 Task: Look for space in Ndola, Zambia from 26th August, 2023 to 10th September, 2023 for 6 adults, 2 children in price range Rs.10000 to Rs.15000. Place can be entire place or shared room with 6 bedrooms having 6 beds and 6 bathrooms. Property type can be house, flat, guest house. Amenities needed are: wifi, TV, free parkinig on premises, gym, breakfast. Booking option can be shelf check-in. Required host language is English.
Action: Mouse moved to (506, 128)
Screenshot: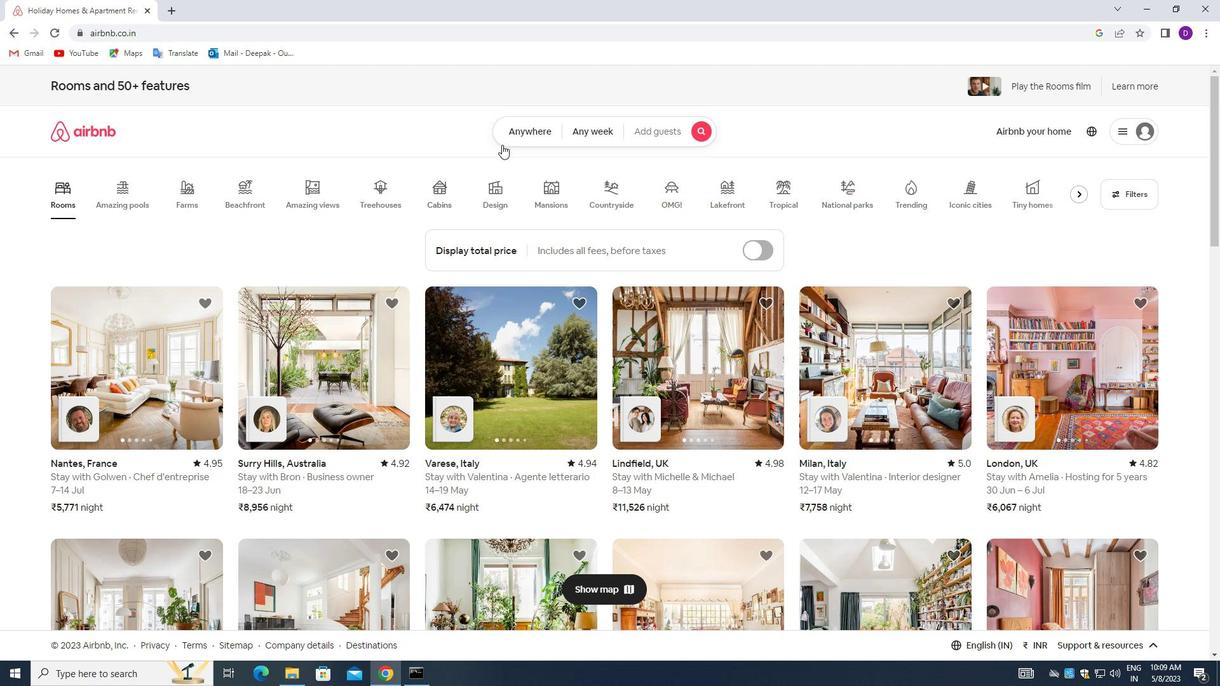 
Action: Mouse pressed left at (506, 128)
Screenshot: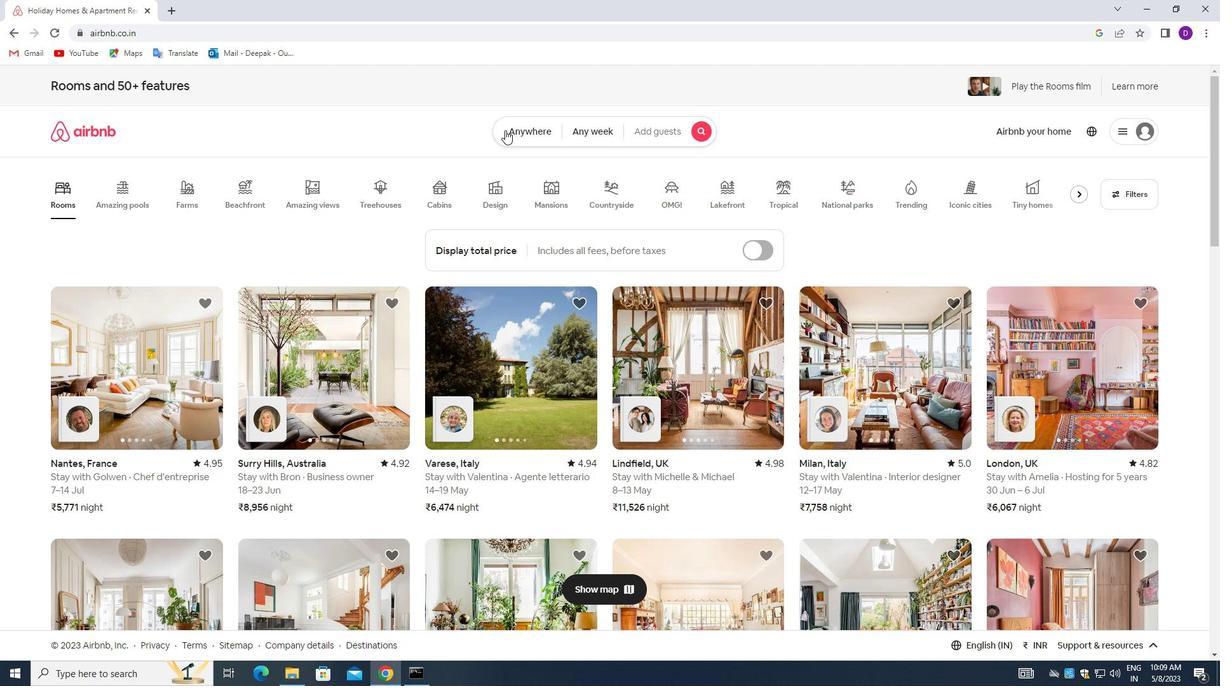 
Action: Mouse moved to (457, 173)
Screenshot: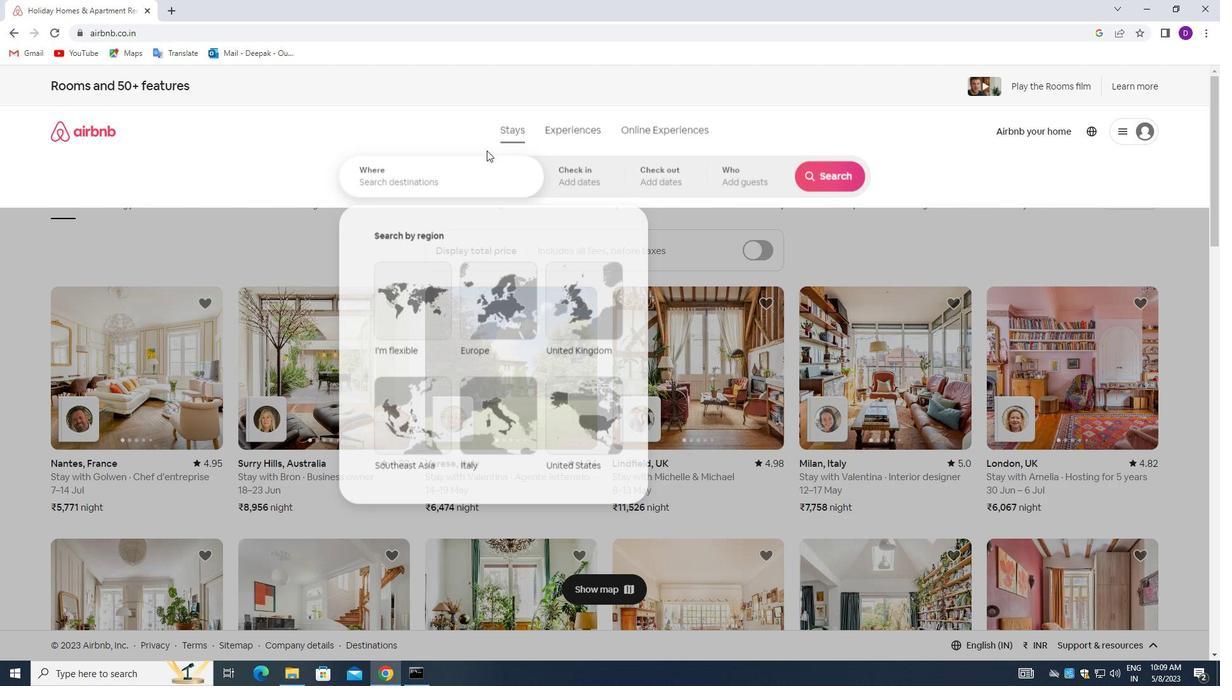 
Action: Mouse pressed left at (457, 173)
Screenshot: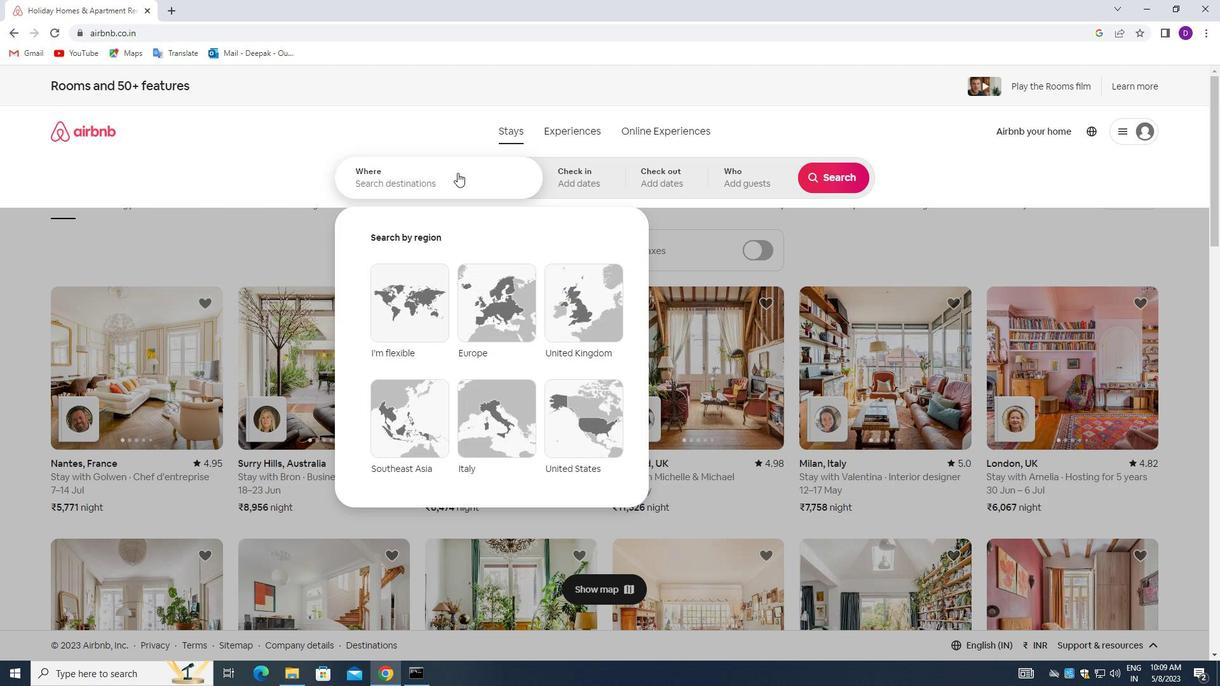 
Action: Mouse moved to (211, 260)
Screenshot: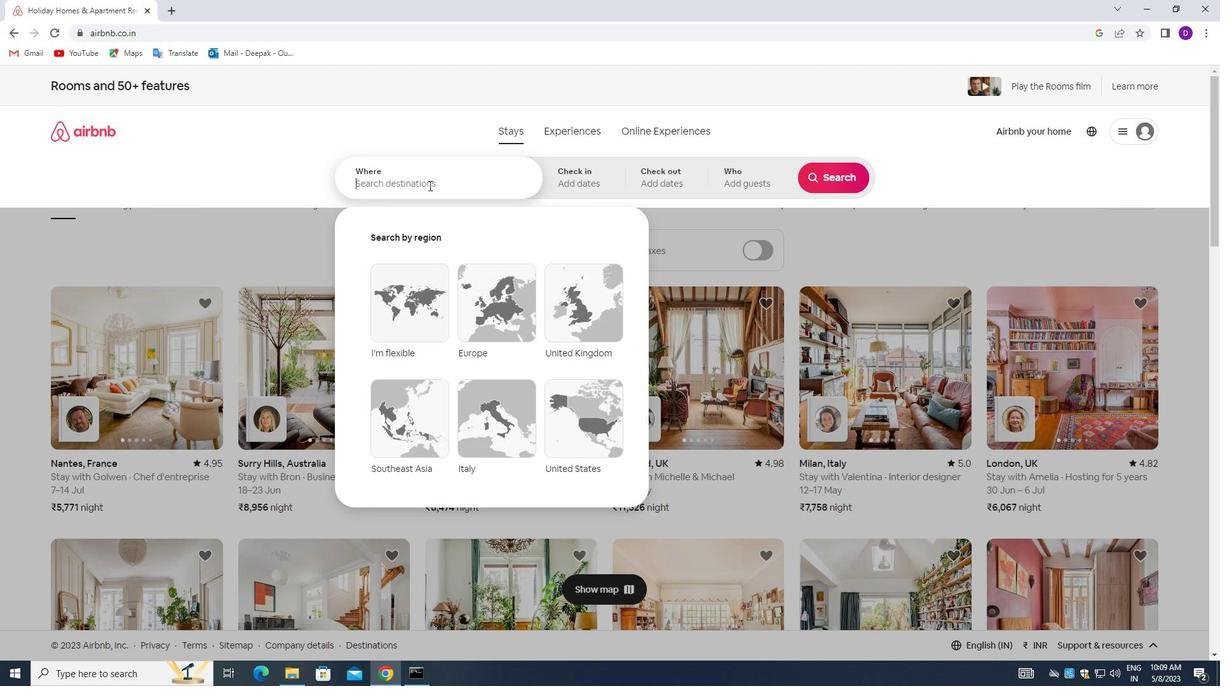 
Action: Key pressed <Key.shift>NDOLA,<Key.space><Key.shift_r>ZAMBIA<Key.shift_r><Key.enter>
Screenshot: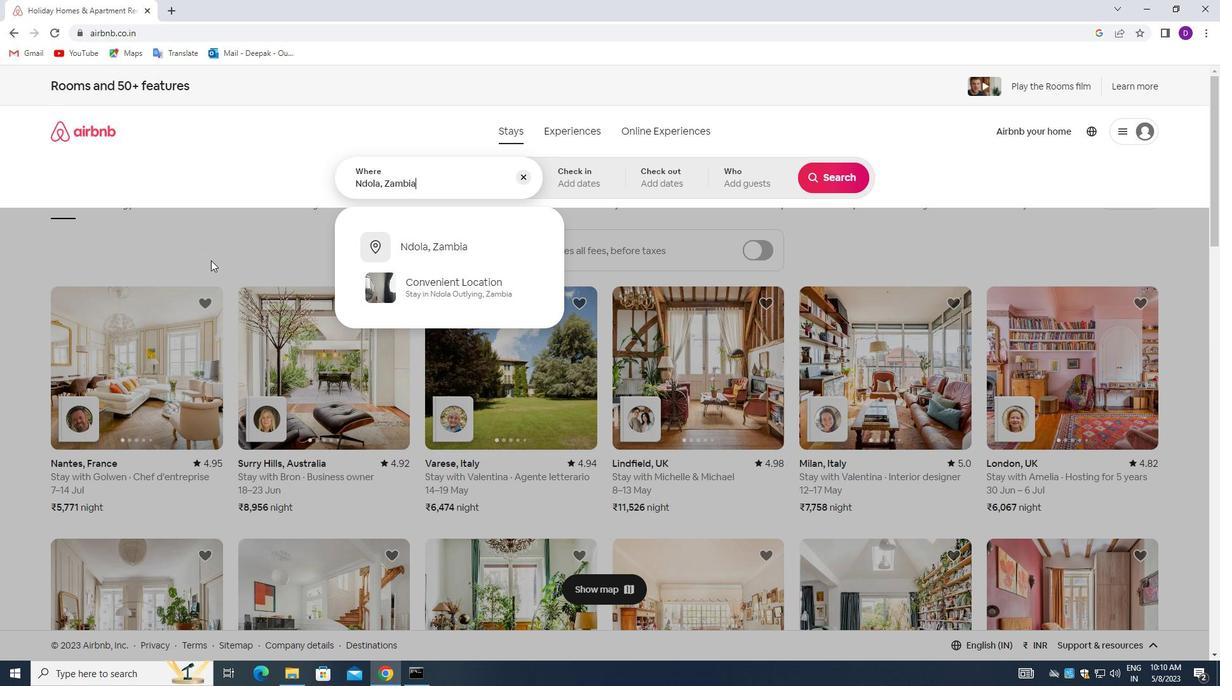 
Action: Mouse moved to (828, 280)
Screenshot: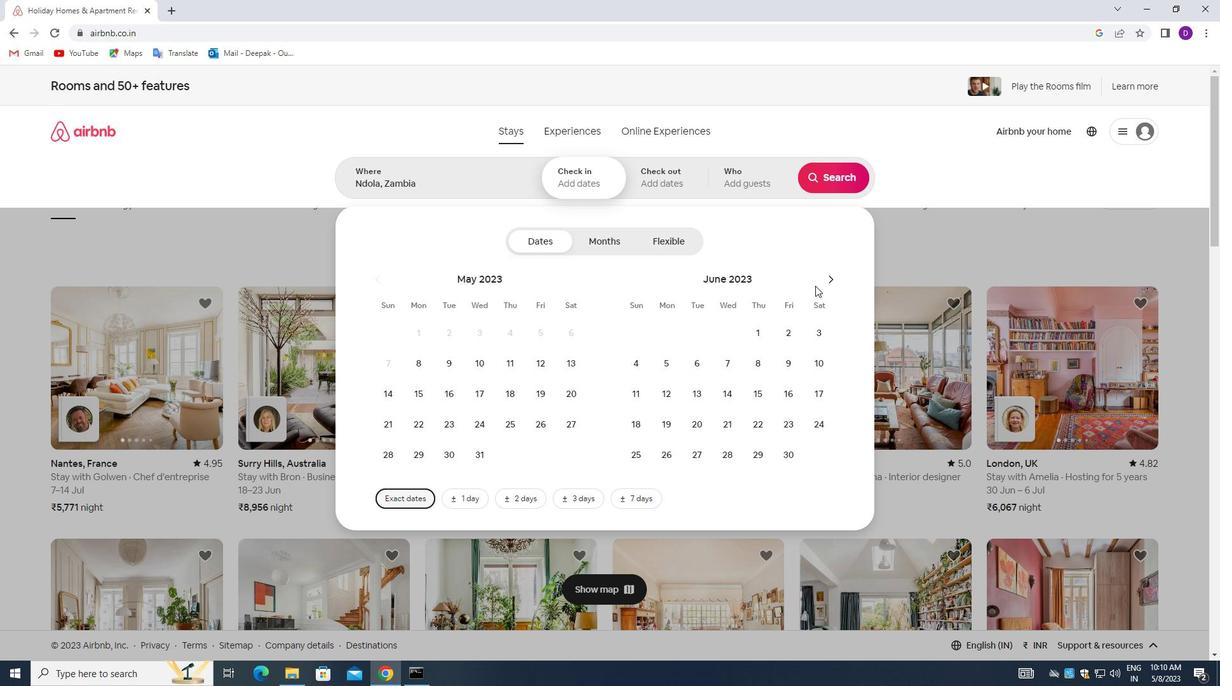 
Action: Mouse pressed left at (828, 280)
Screenshot: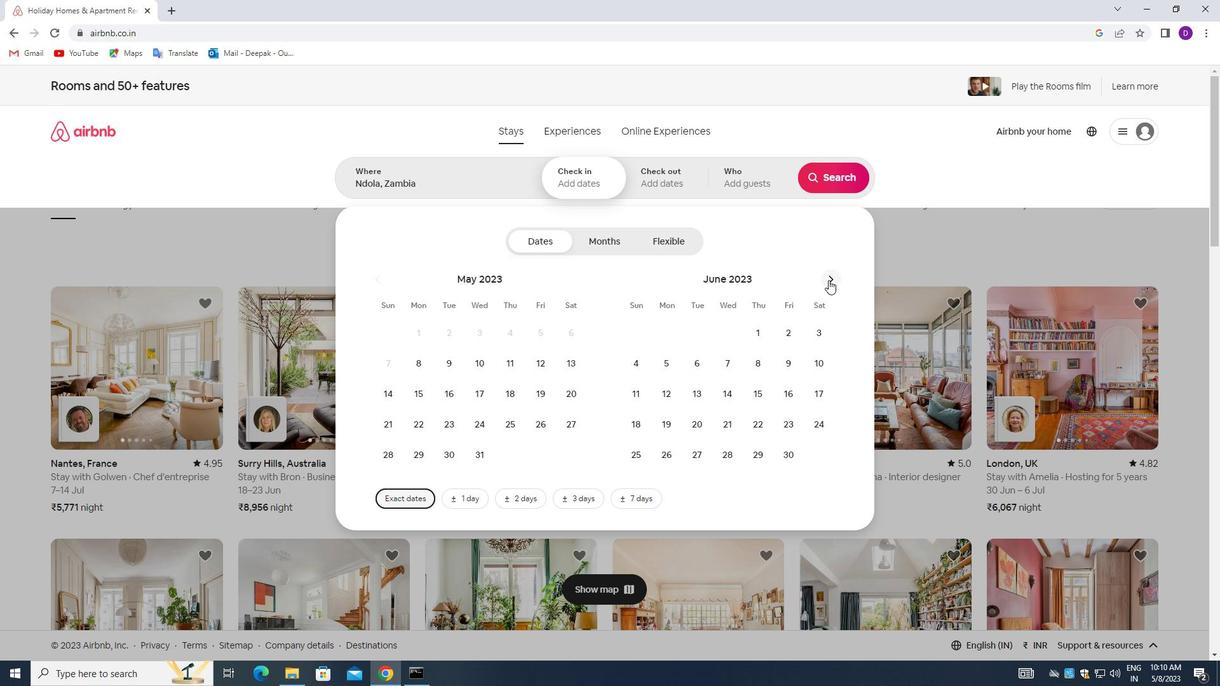 
Action: Mouse pressed left at (828, 280)
Screenshot: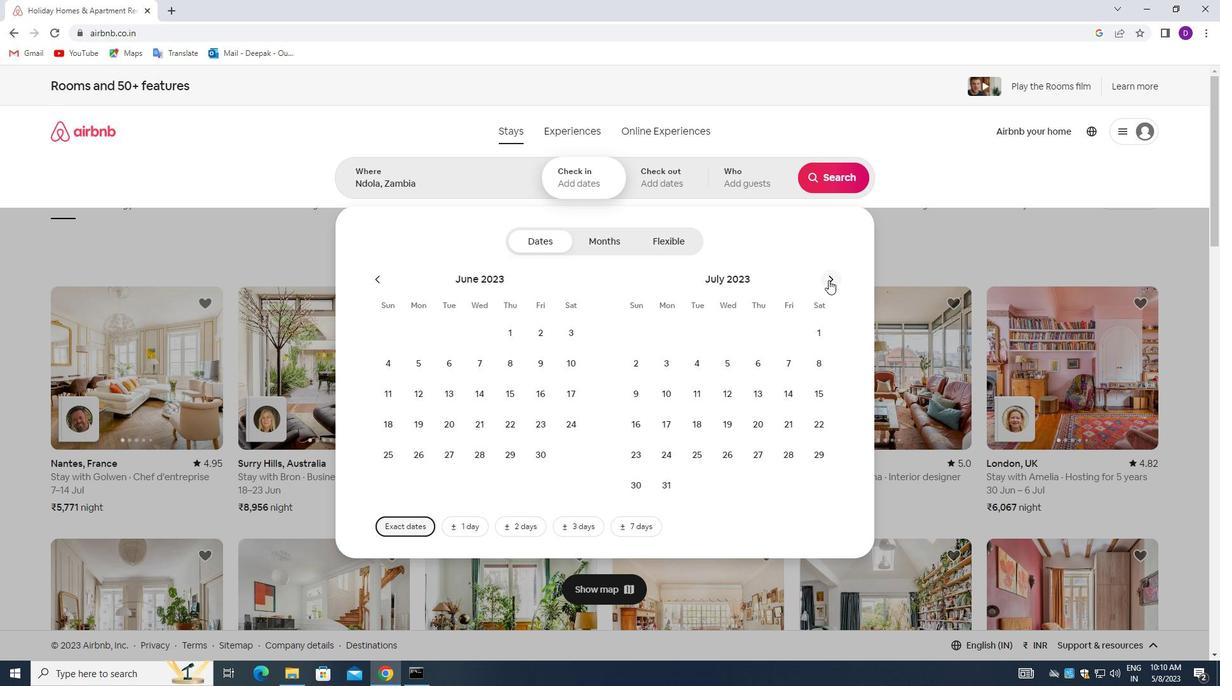 
Action: Mouse moved to (807, 425)
Screenshot: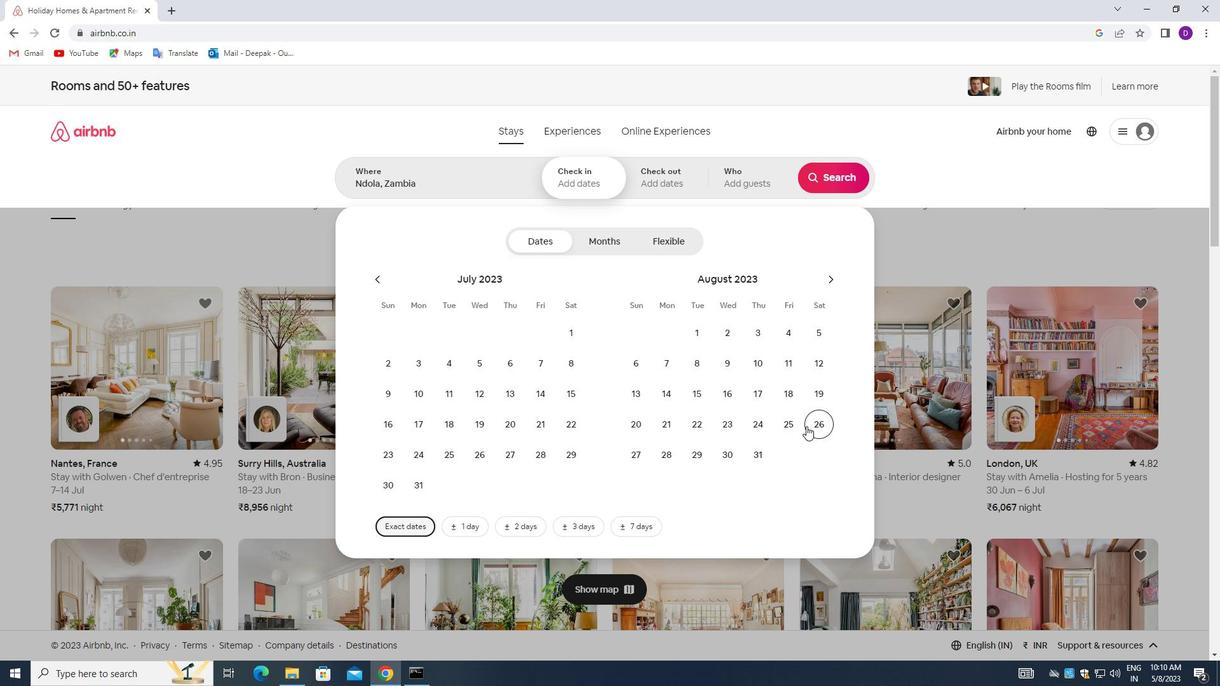 
Action: Mouse pressed left at (807, 425)
Screenshot: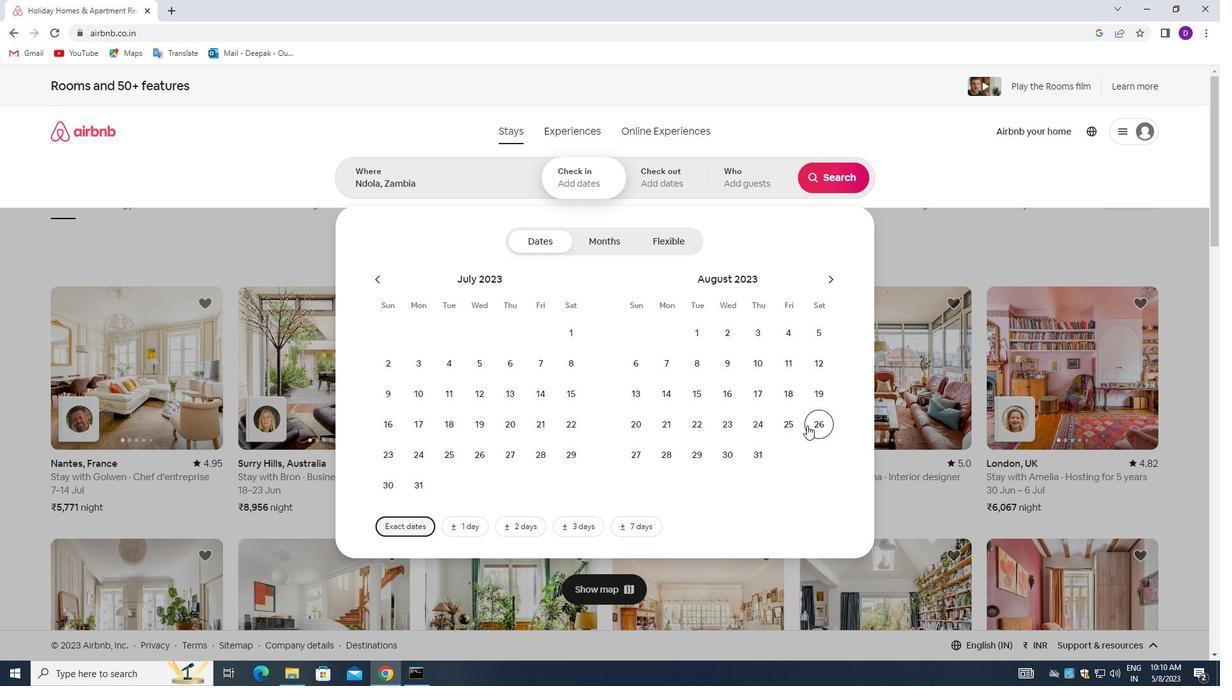 
Action: Mouse moved to (826, 280)
Screenshot: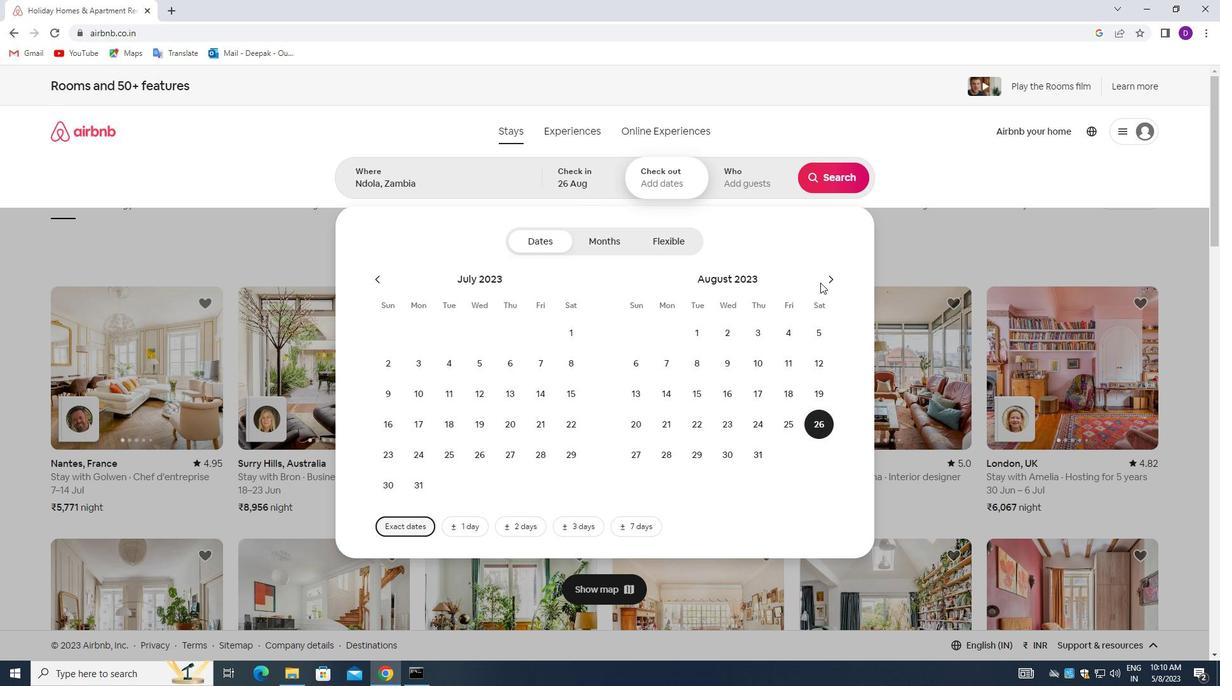 
Action: Mouse pressed left at (826, 280)
Screenshot: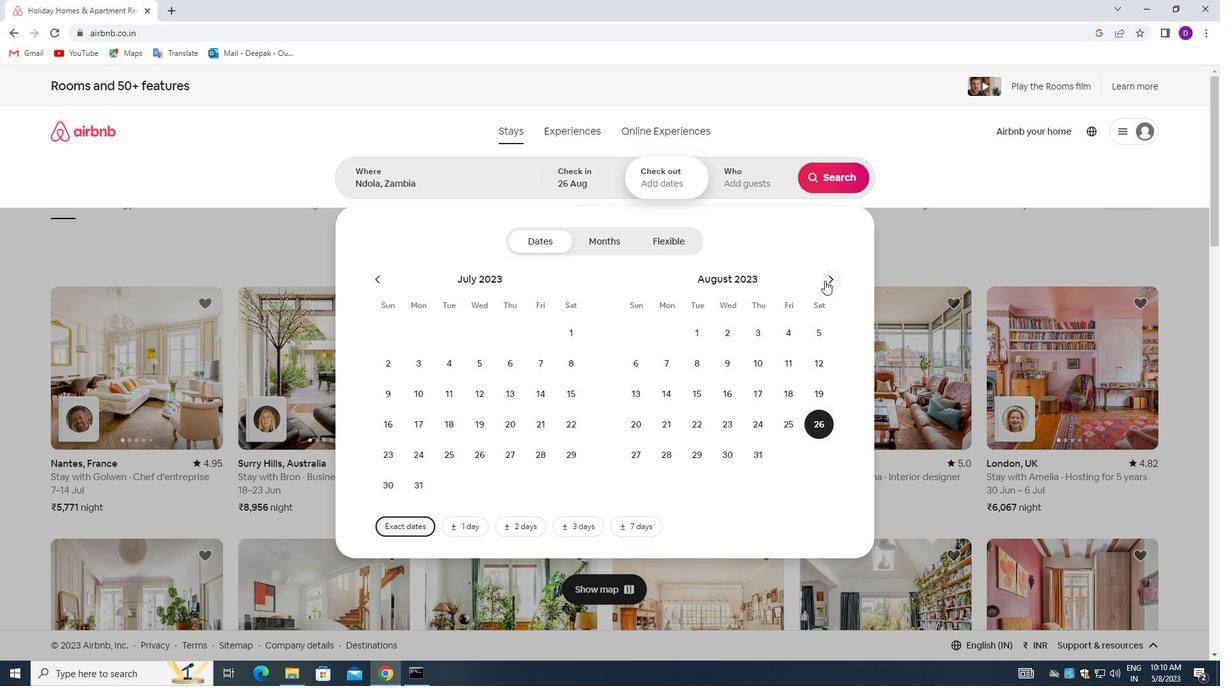 
Action: Mouse moved to (642, 394)
Screenshot: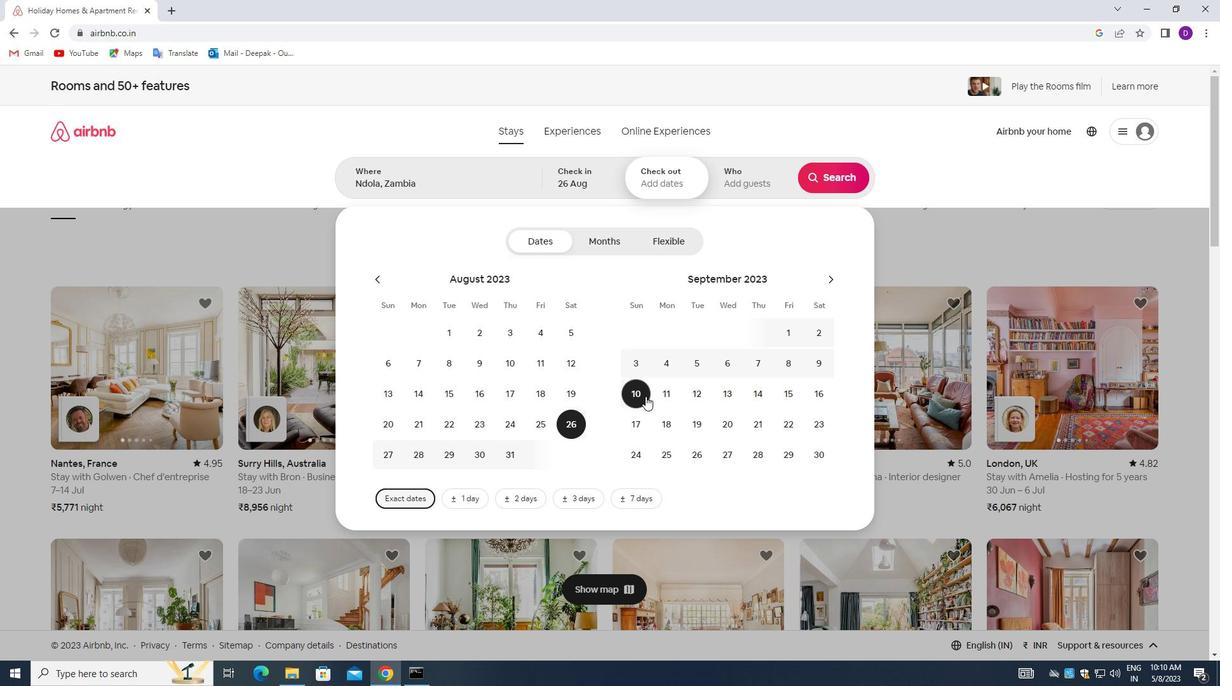 
Action: Mouse pressed left at (642, 394)
Screenshot: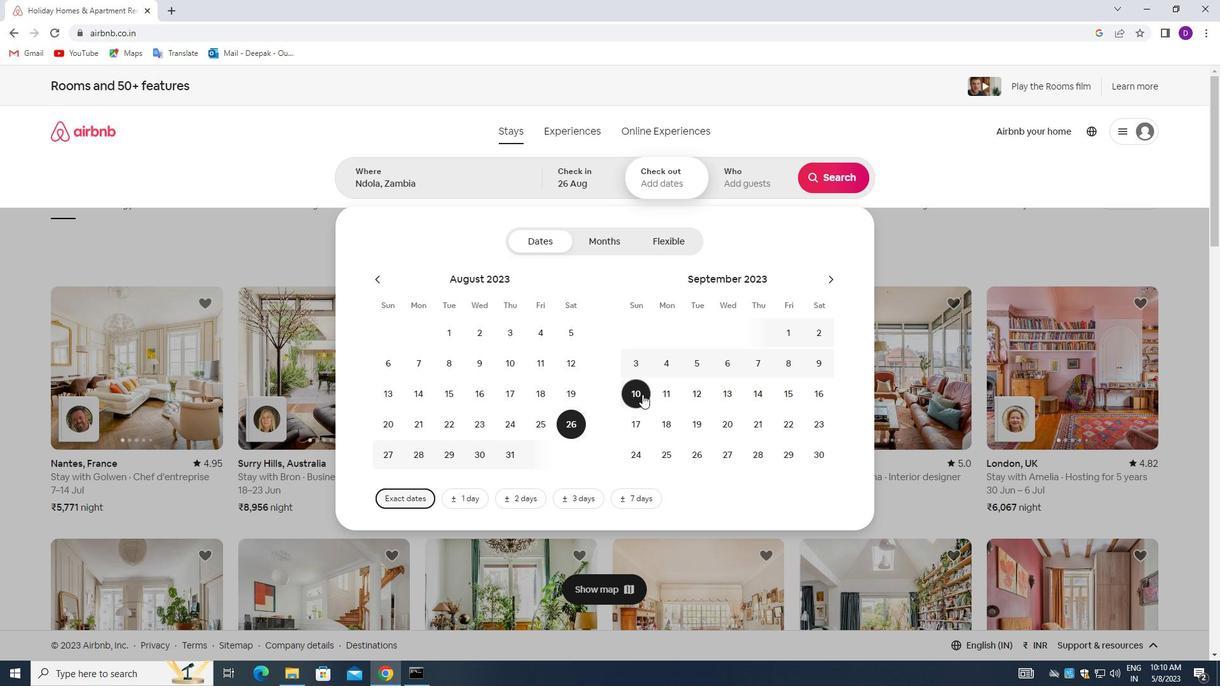 
Action: Mouse moved to (738, 176)
Screenshot: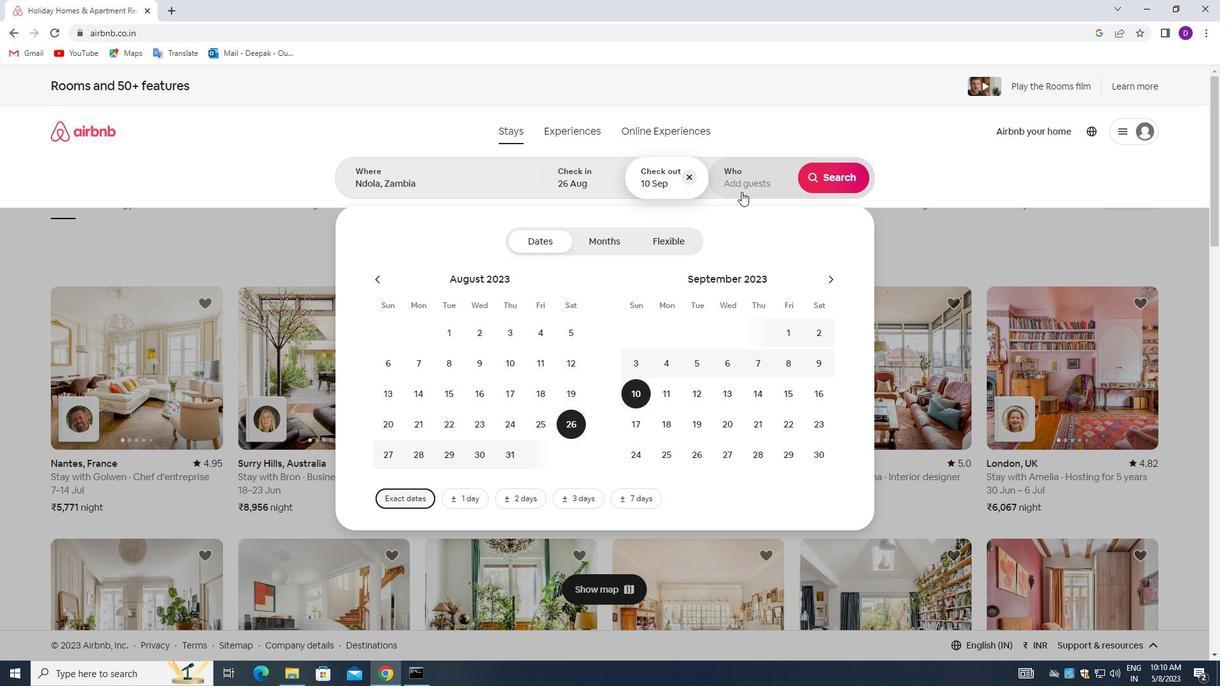 
Action: Mouse pressed left at (738, 176)
Screenshot: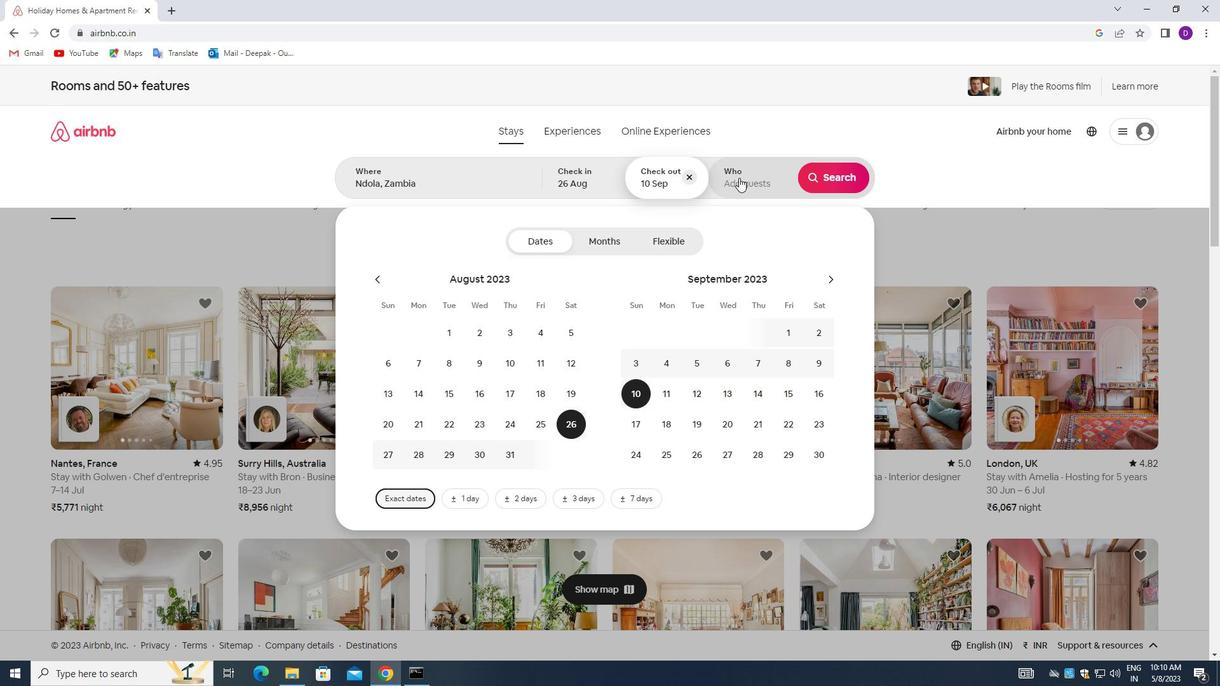 
Action: Mouse moved to (837, 248)
Screenshot: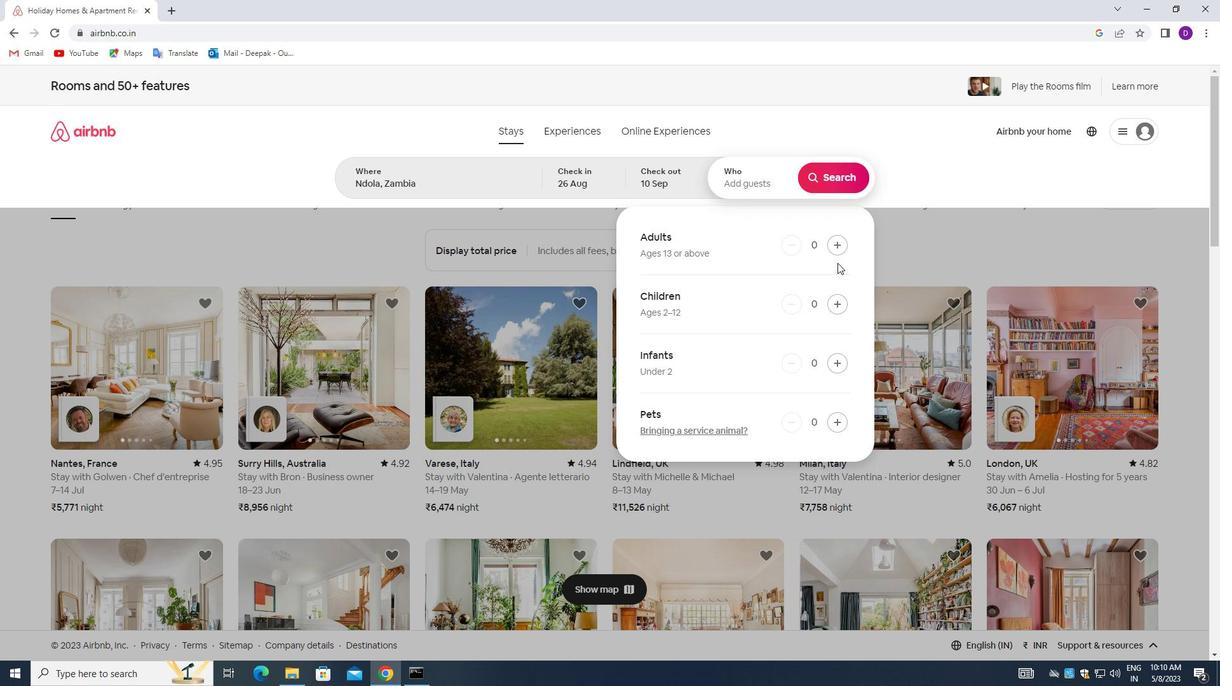 
Action: Mouse pressed left at (837, 248)
Screenshot: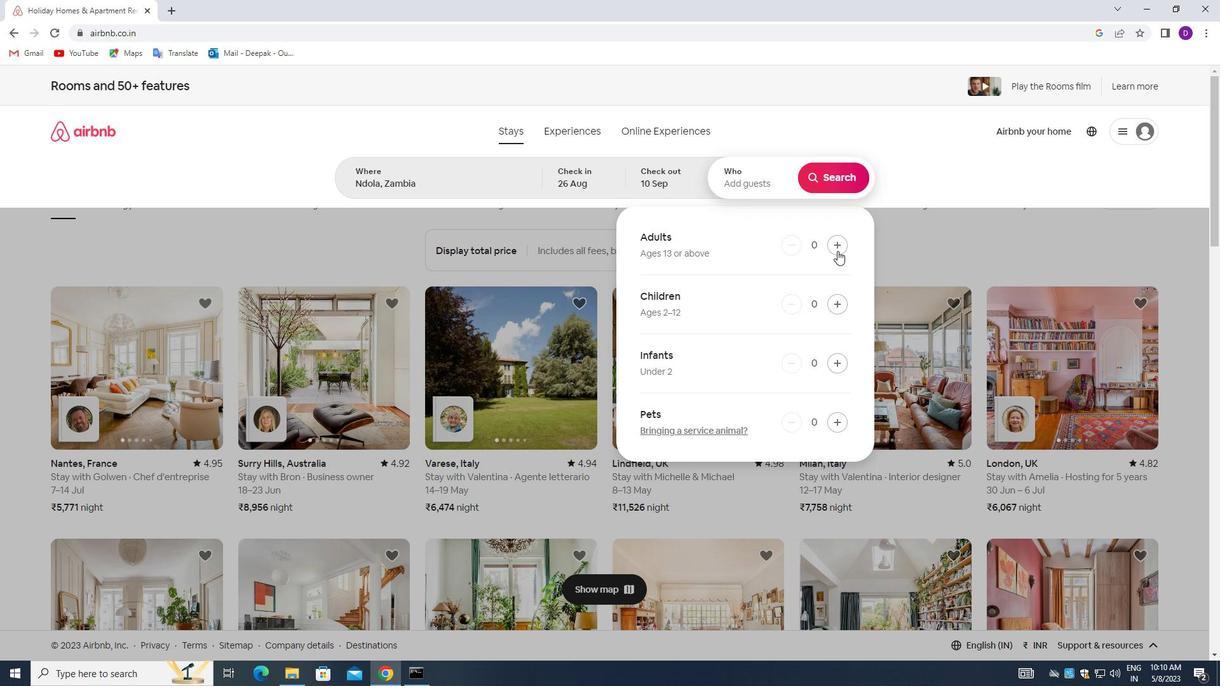 
Action: Mouse pressed left at (837, 248)
Screenshot: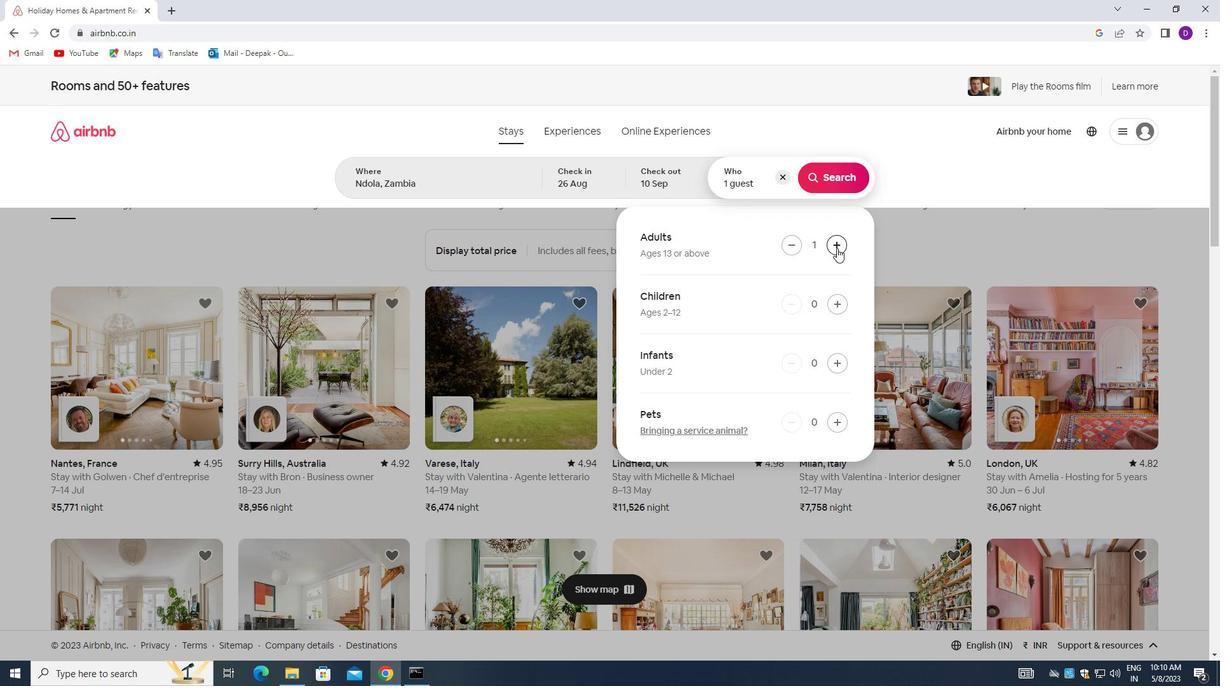 
Action: Mouse pressed left at (837, 248)
Screenshot: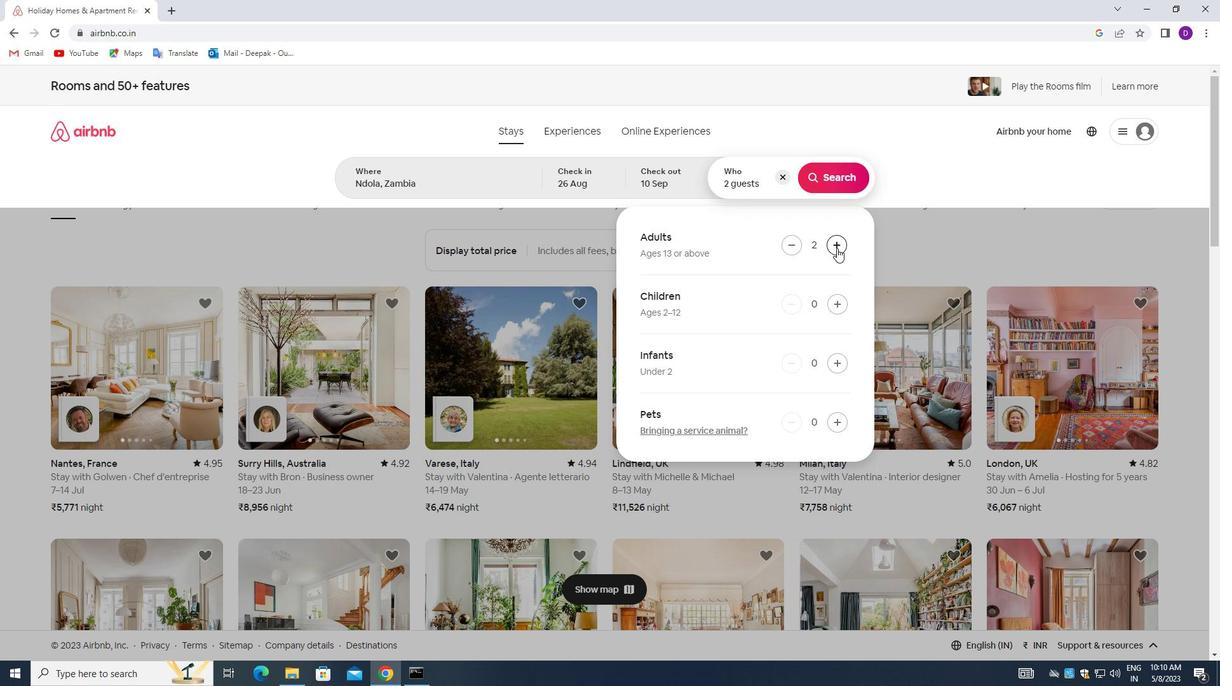 
Action: Mouse pressed left at (837, 248)
Screenshot: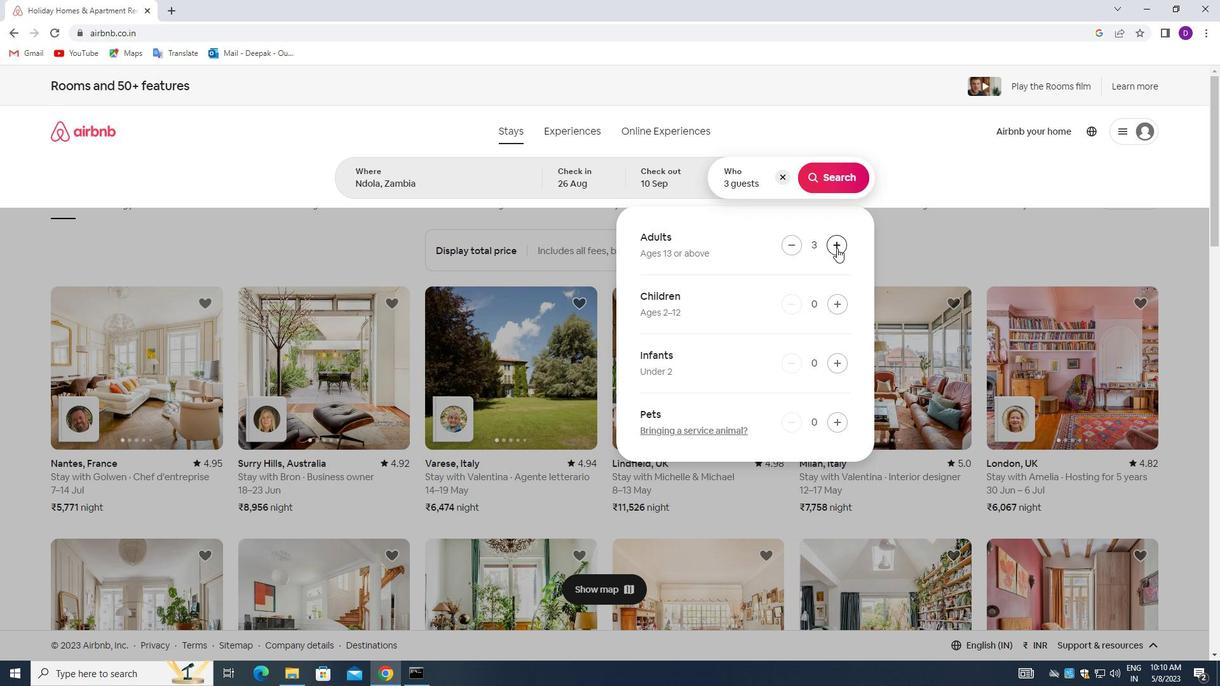 
Action: Mouse pressed left at (837, 248)
Screenshot: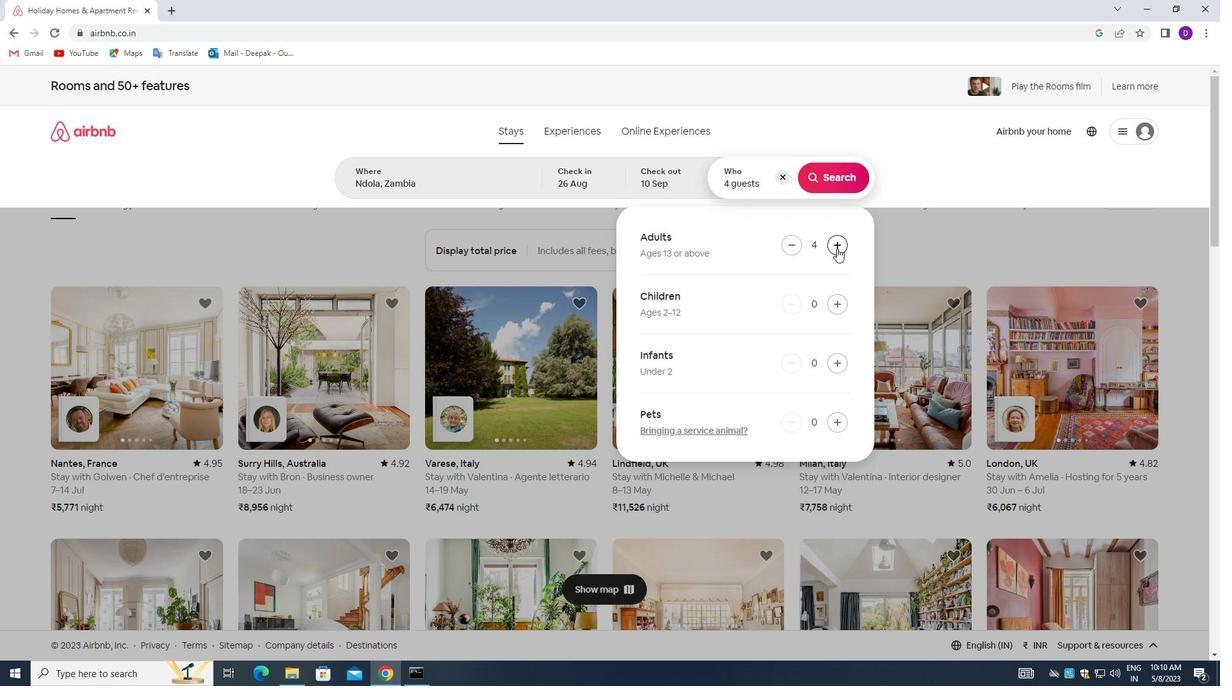 
Action: Mouse pressed left at (837, 248)
Screenshot: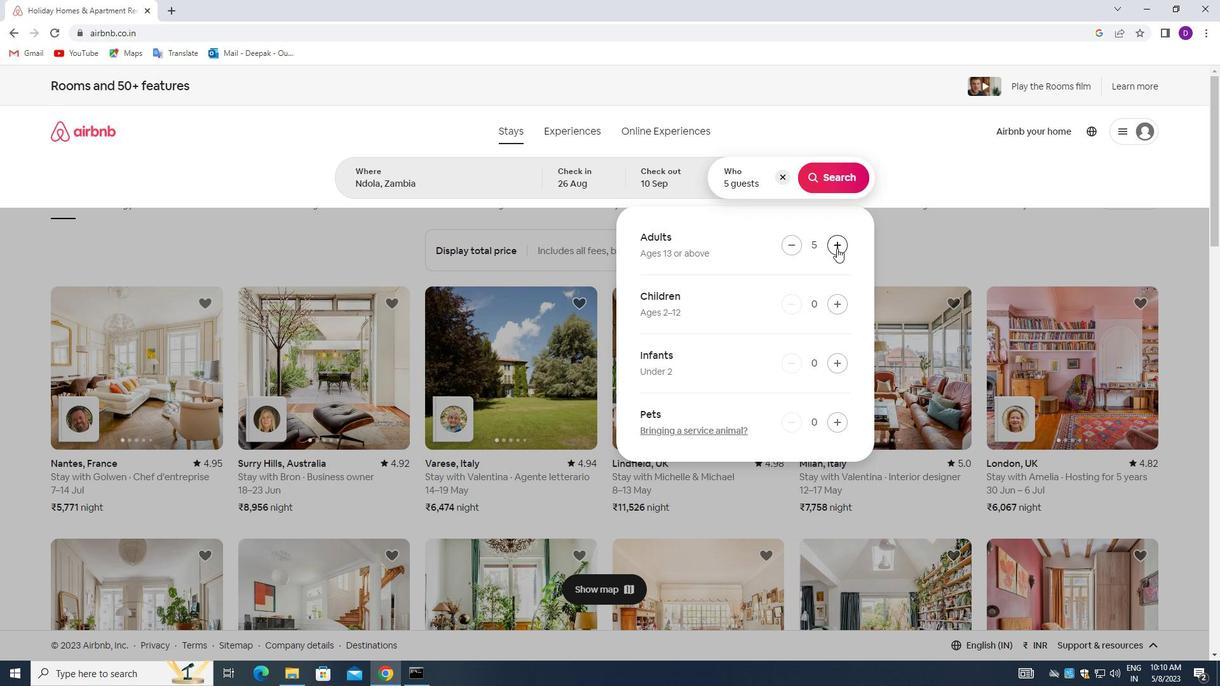
Action: Mouse moved to (837, 299)
Screenshot: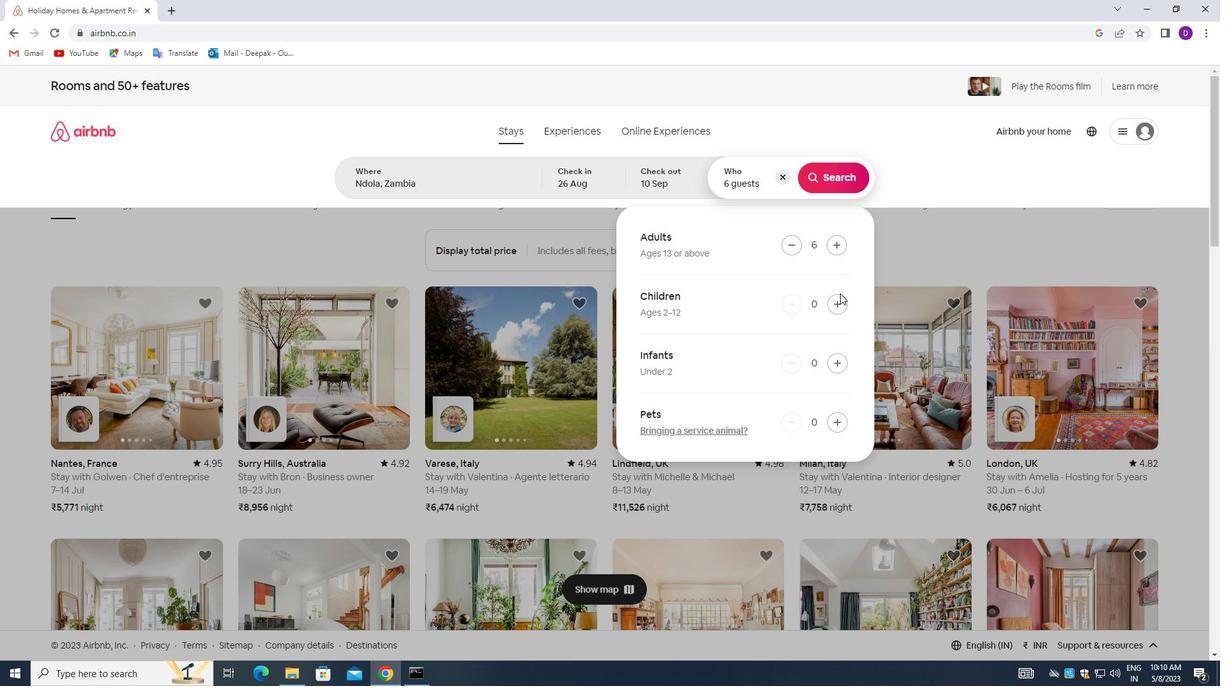 
Action: Mouse pressed left at (837, 299)
Screenshot: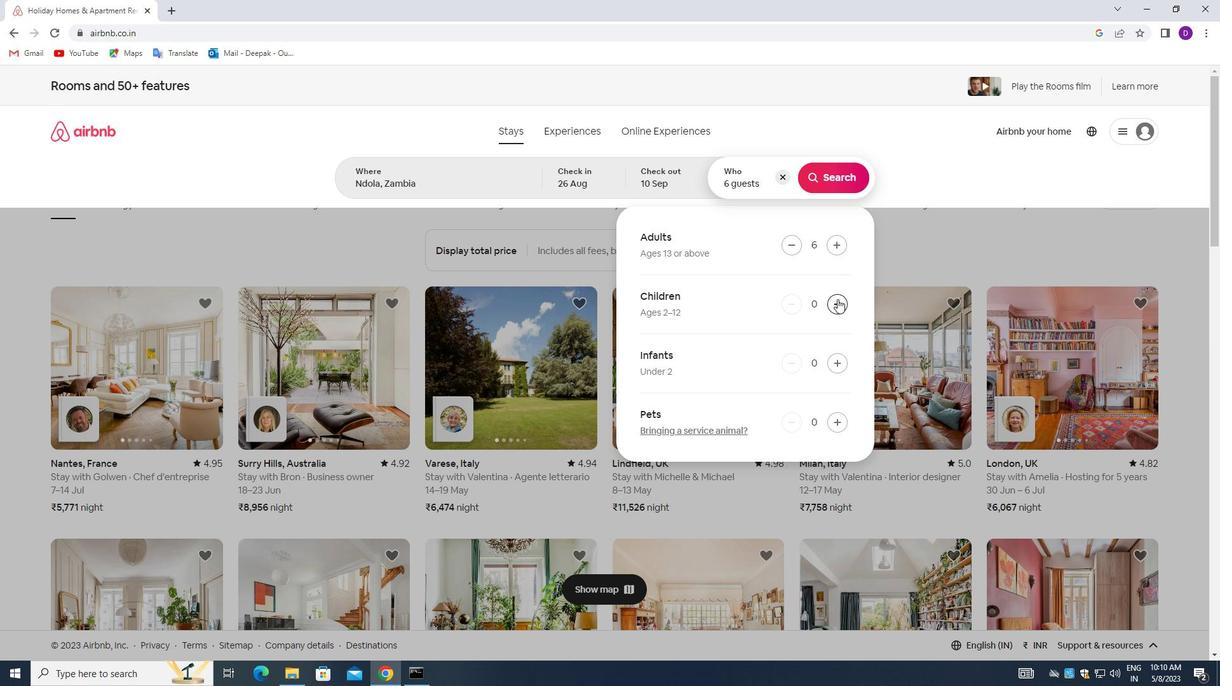 
Action: Mouse pressed left at (837, 299)
Screenshot: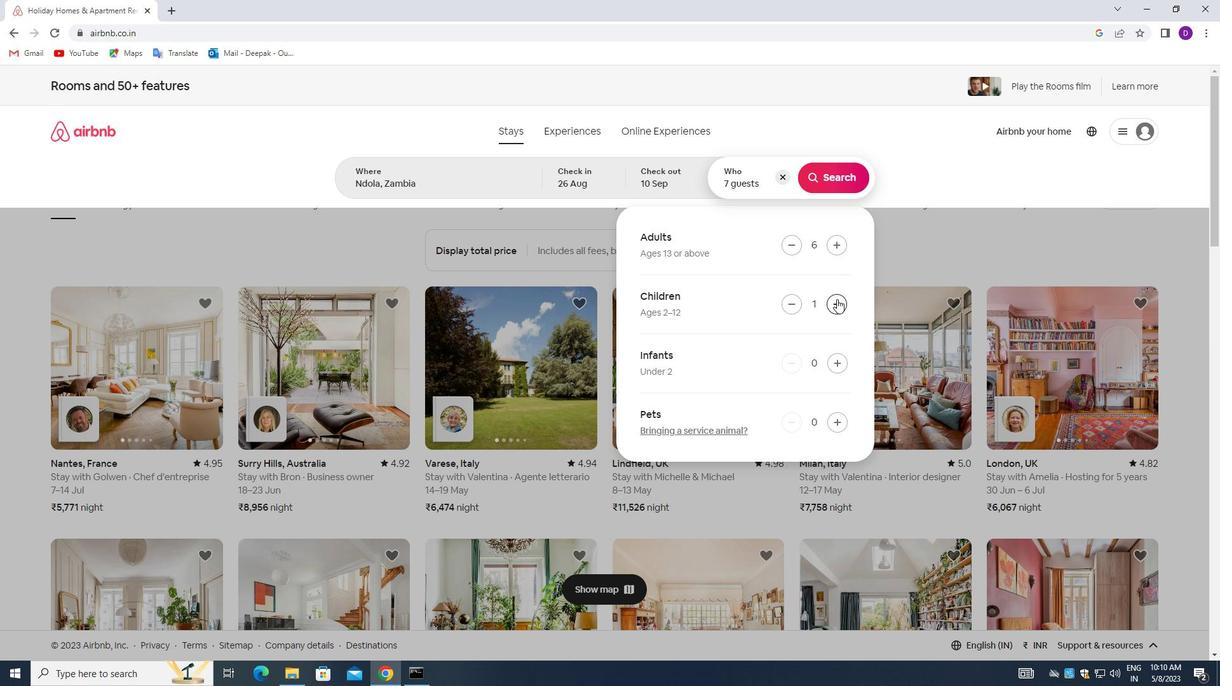 
Action: Mouse moved to (829, 174)
Screenshot: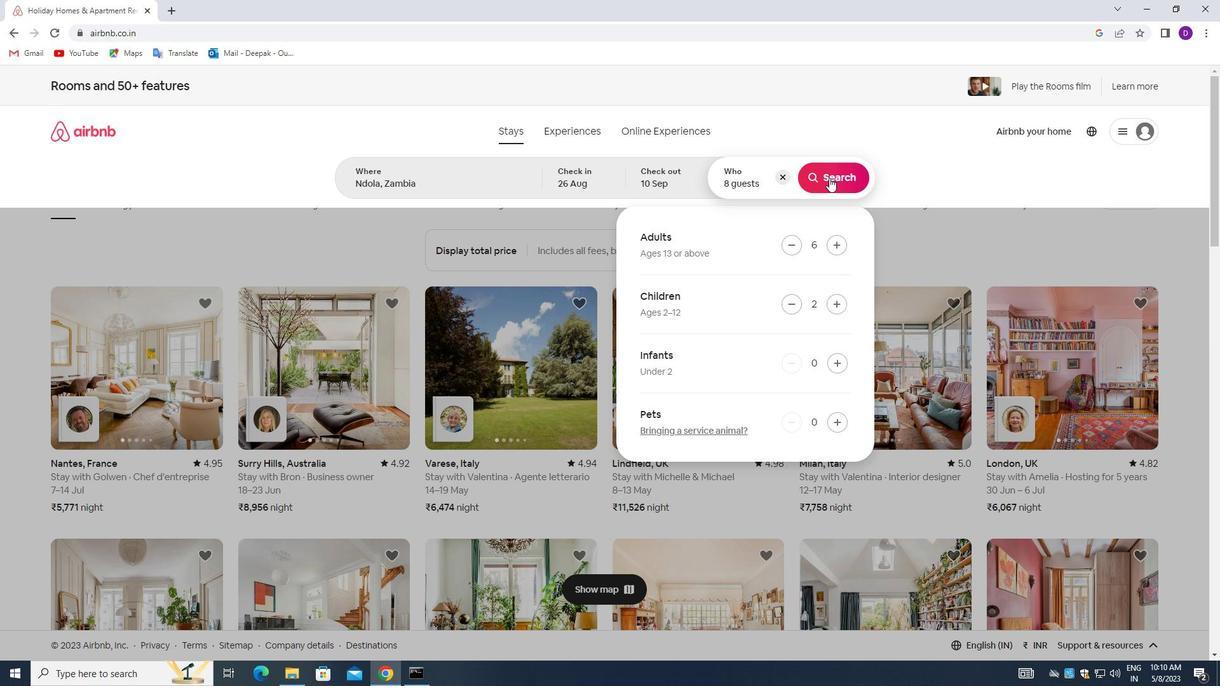 
Action: Mouse pressed left at (829, 174)
Screenshot: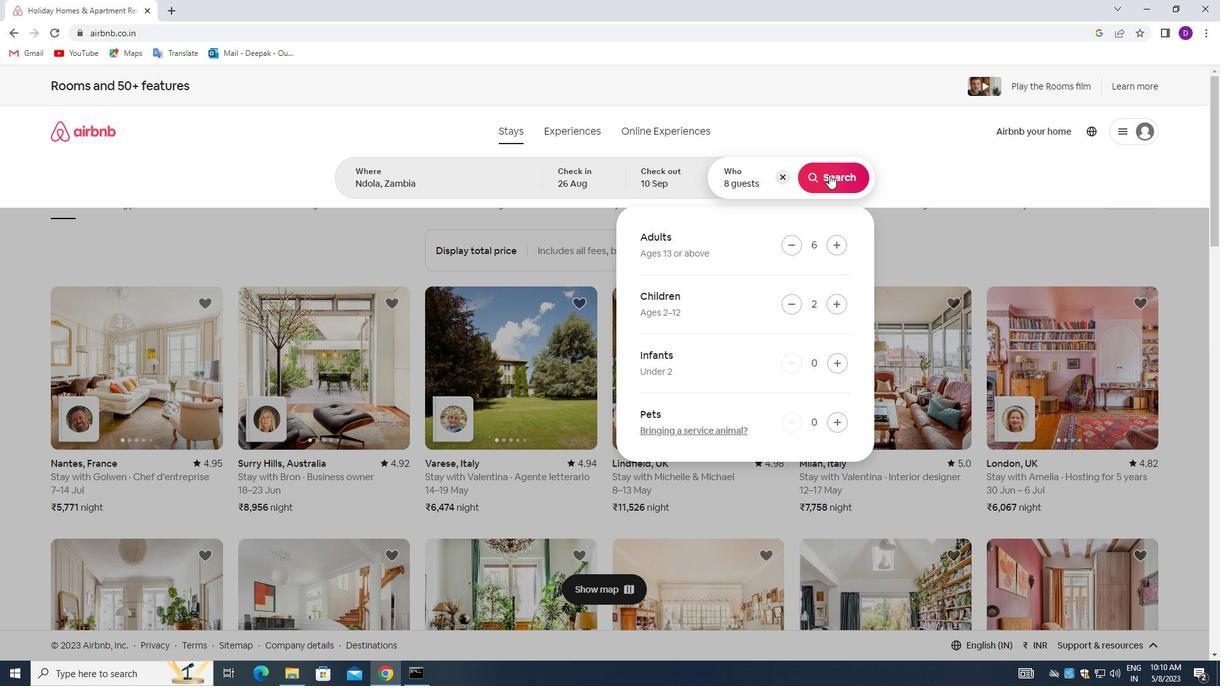 
Action: Mouse moved to (1152, 141)
Screenshot: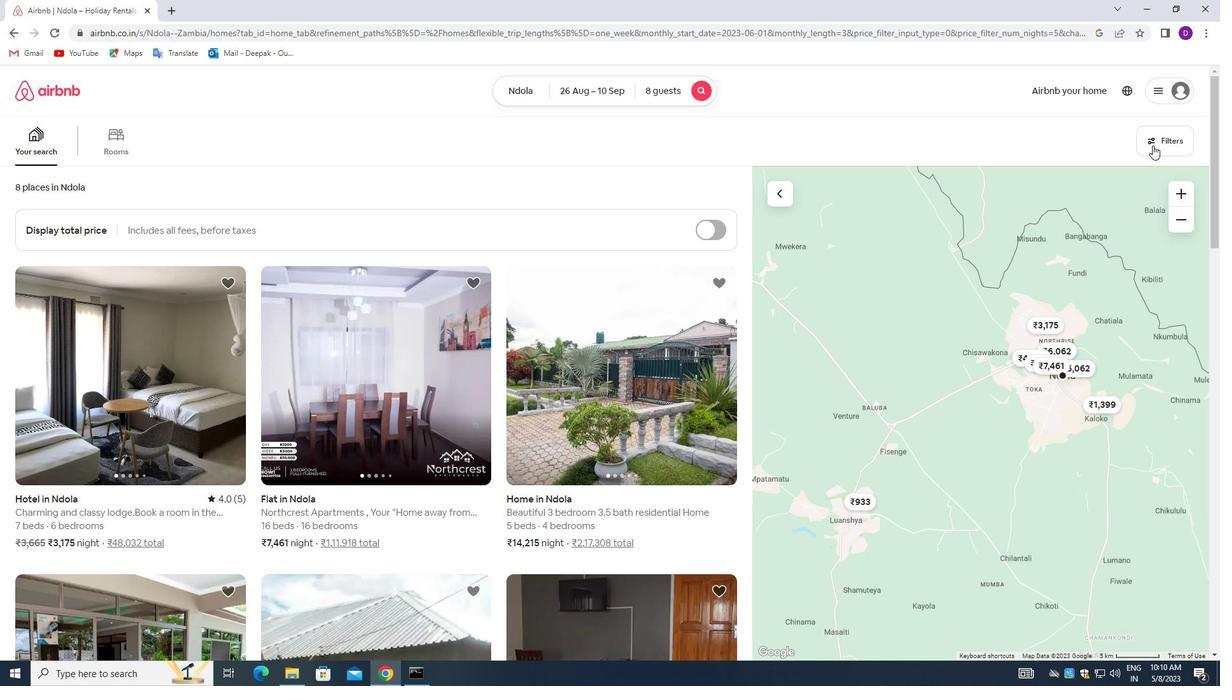 
Action: Mouse pressed left at (1152, 141)
Screenshot: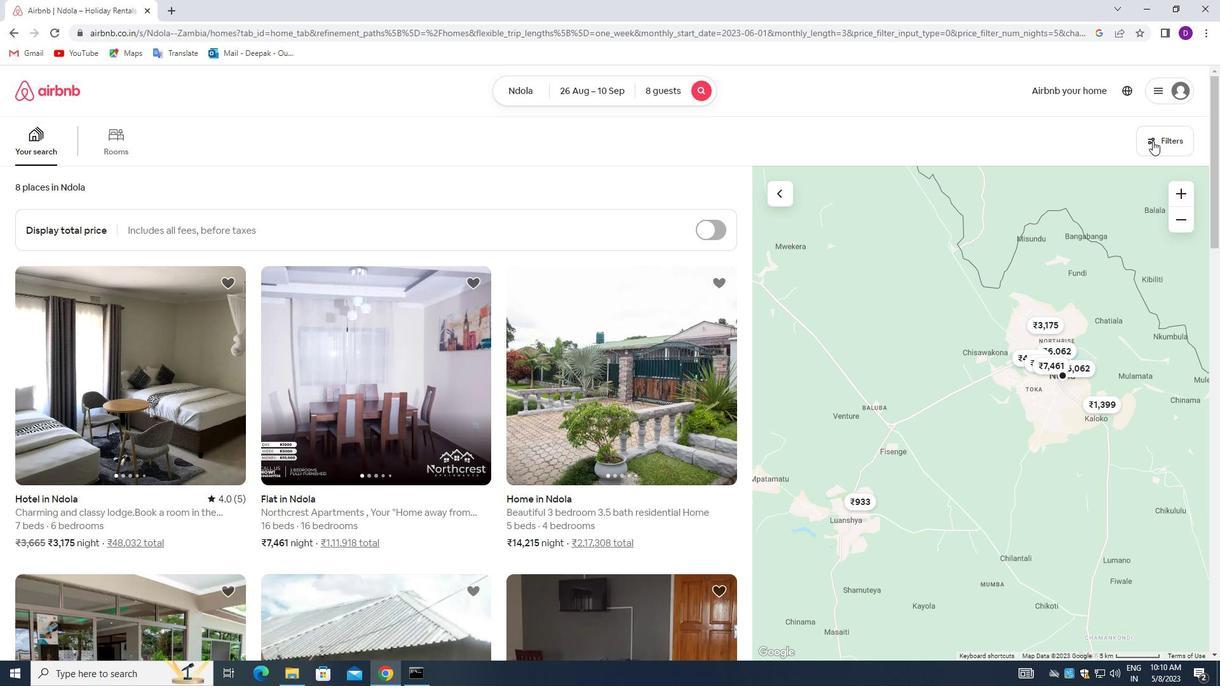 
Action: Mouse moved to (439, 456)
Screenshot: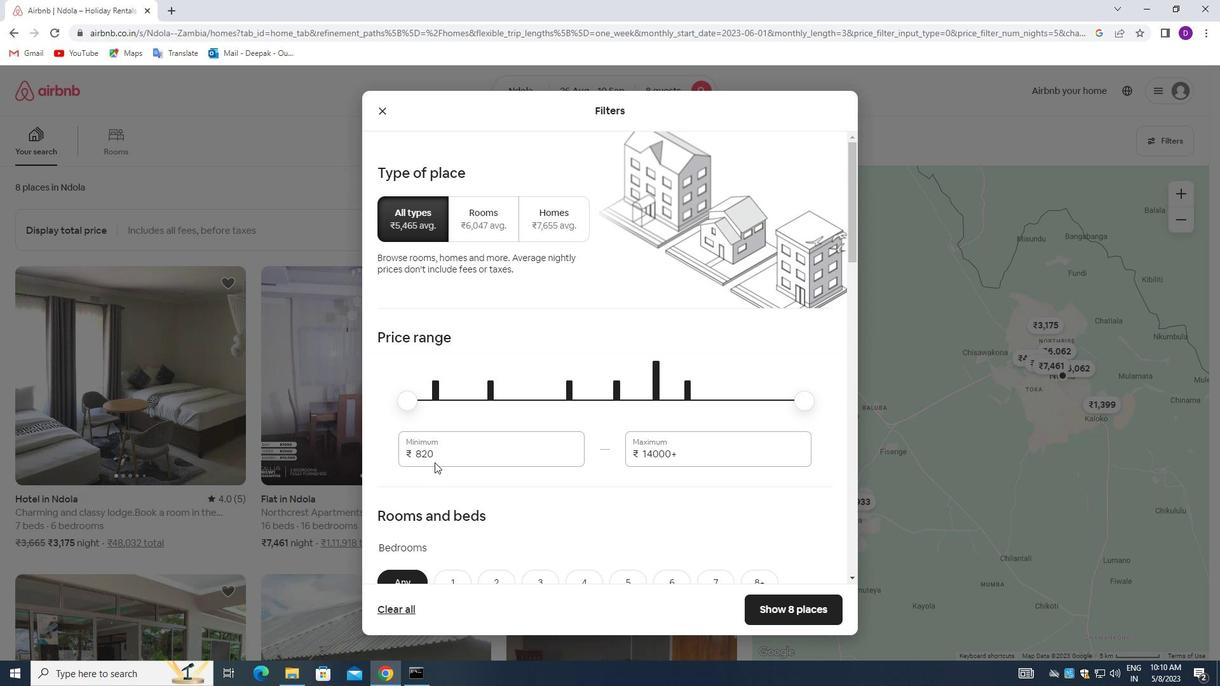 
Action: Mouse pressed left at (439, 456)
Screenshot: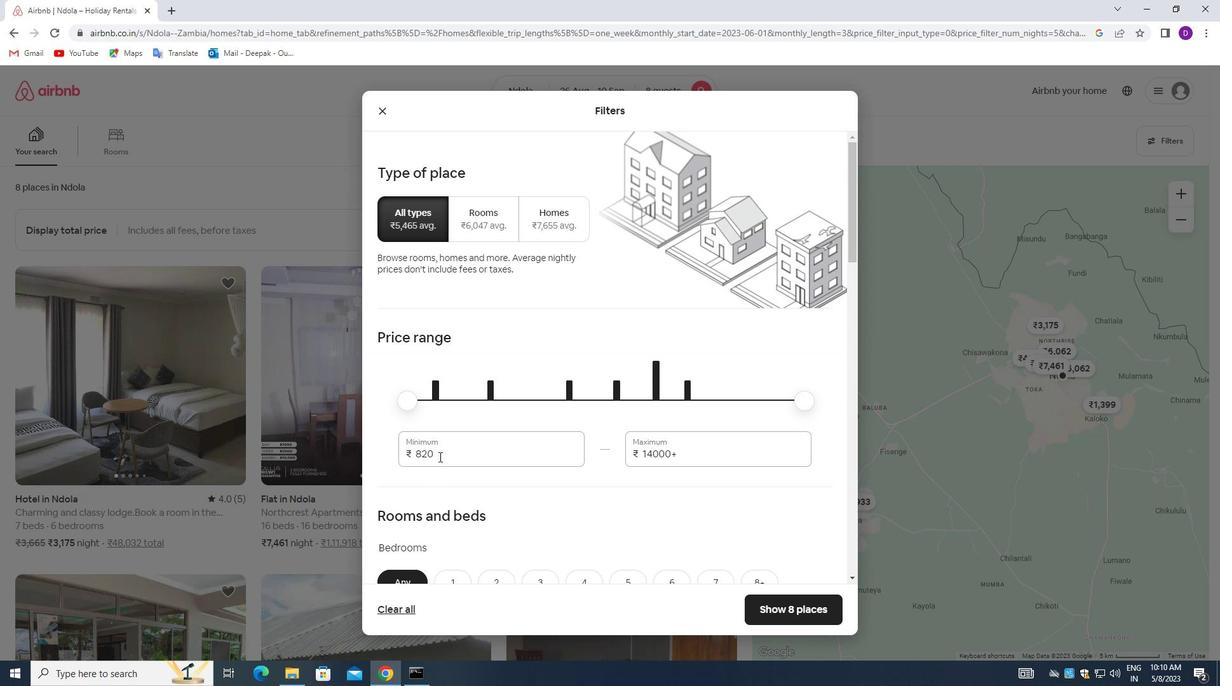 
Action: Mouse moved to (439, 456)
Screenshot: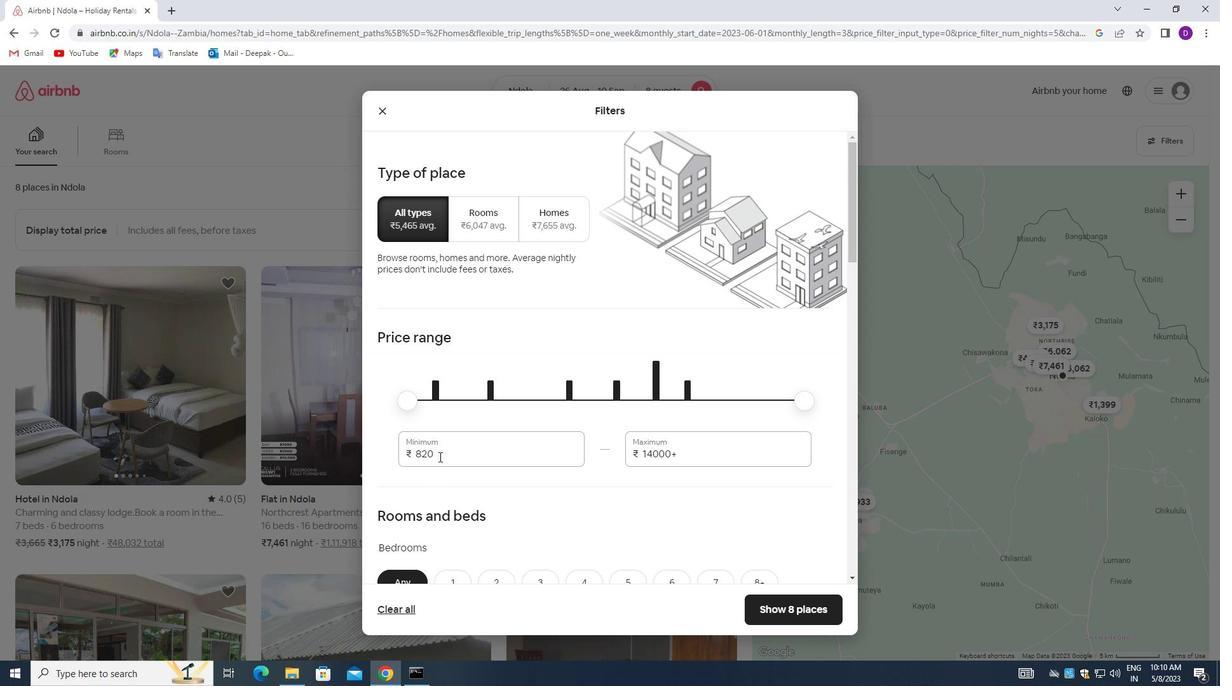 
Action: Mouse pressed left at (439, 456)
Screenshot: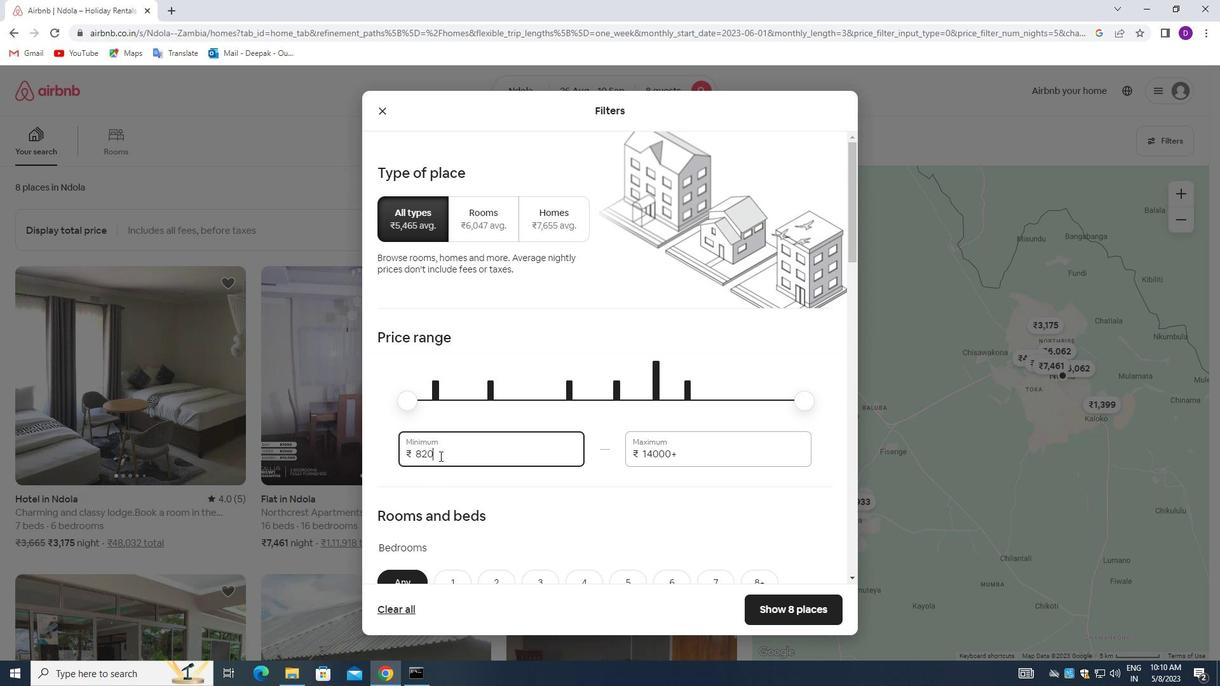 
Action: Key pressed 10000<Key.tab>15000
Screenshot: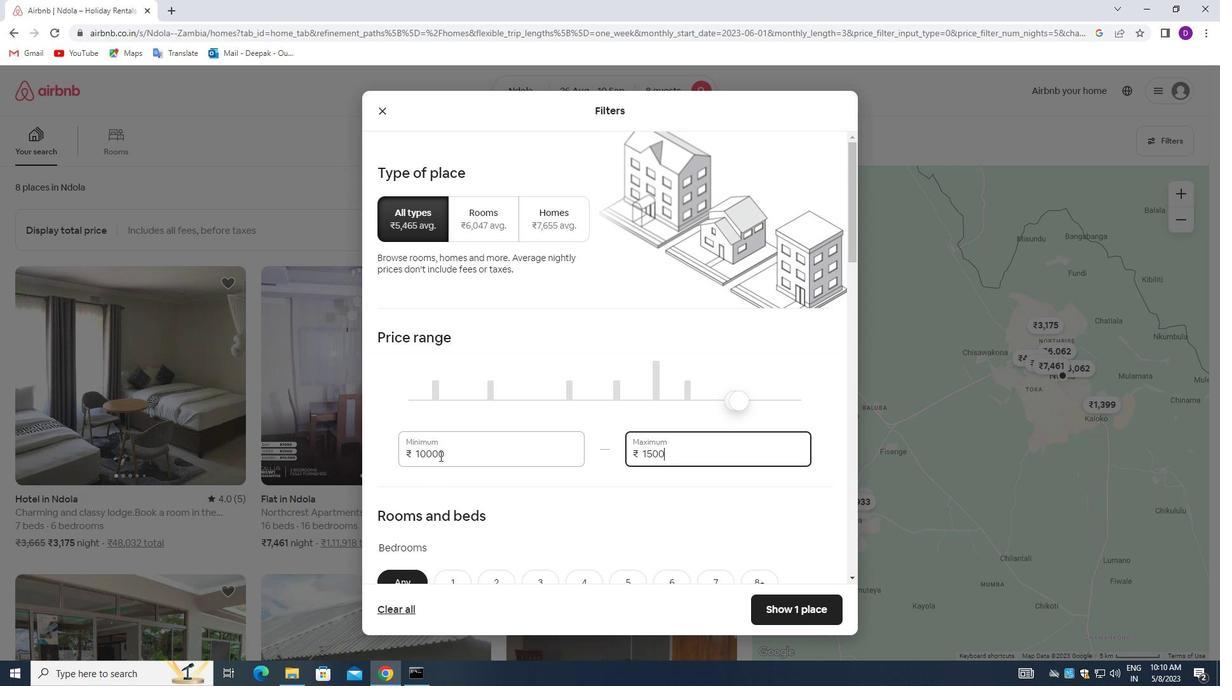 
Action: Mouse moved to (410, 453)
Screenshot: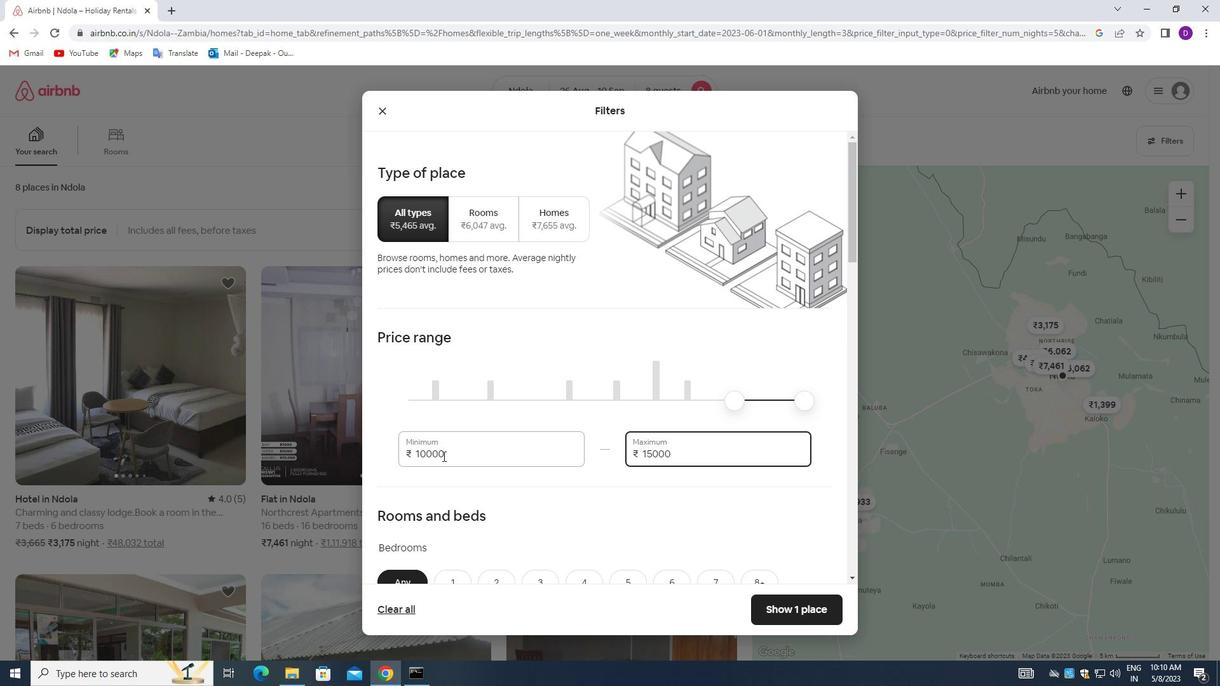 
Action: Mouse scrolled (410, 453) with delta (0, 0)
Screenshot: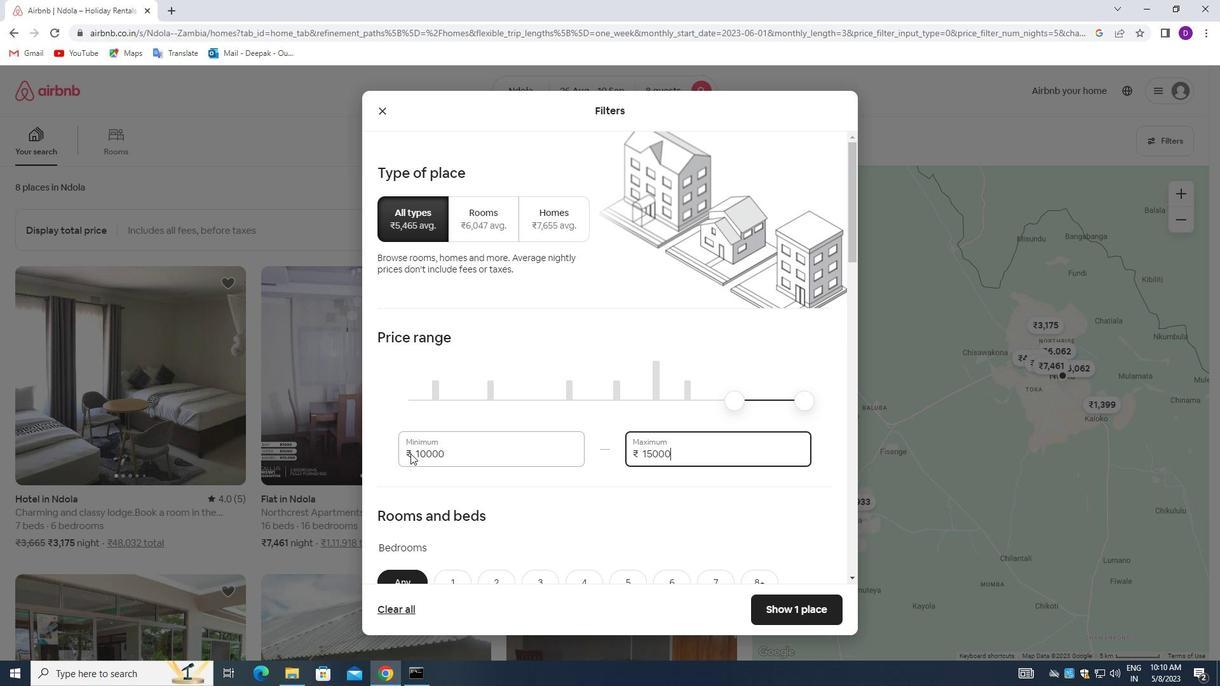 
Action: Mouse scrolled (410, 453) with delta (0, 0)
Screenshot: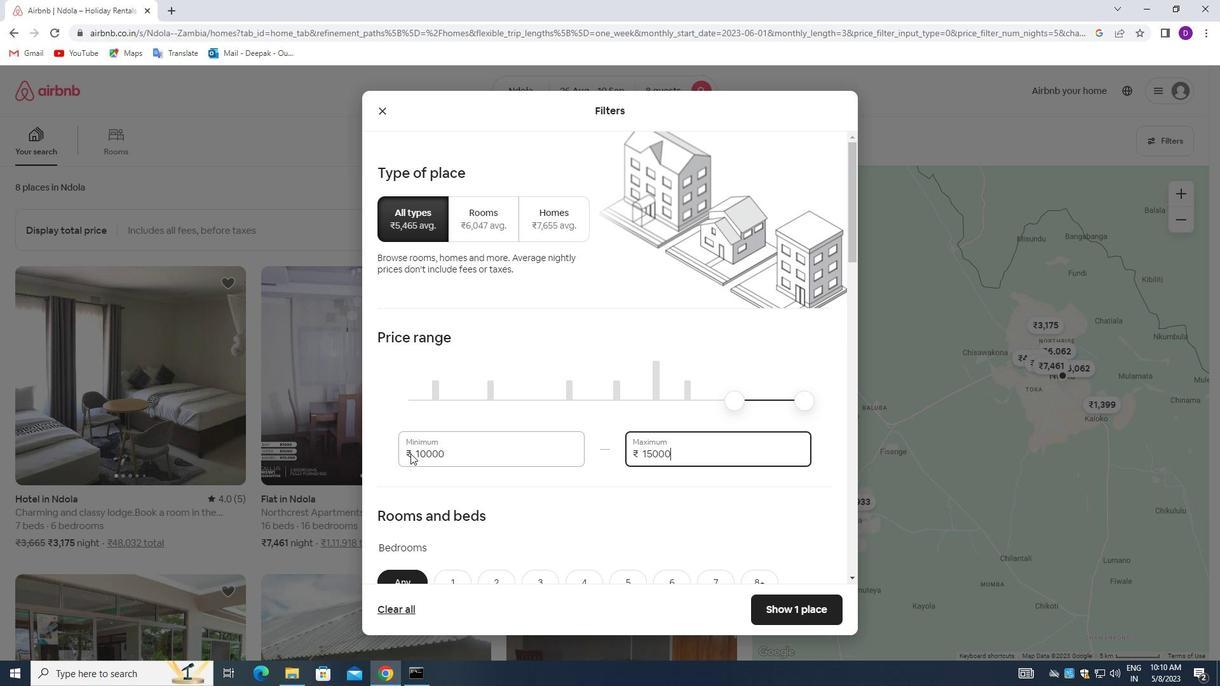 
Action: Mouse moved to (399, 456)
Screenshot: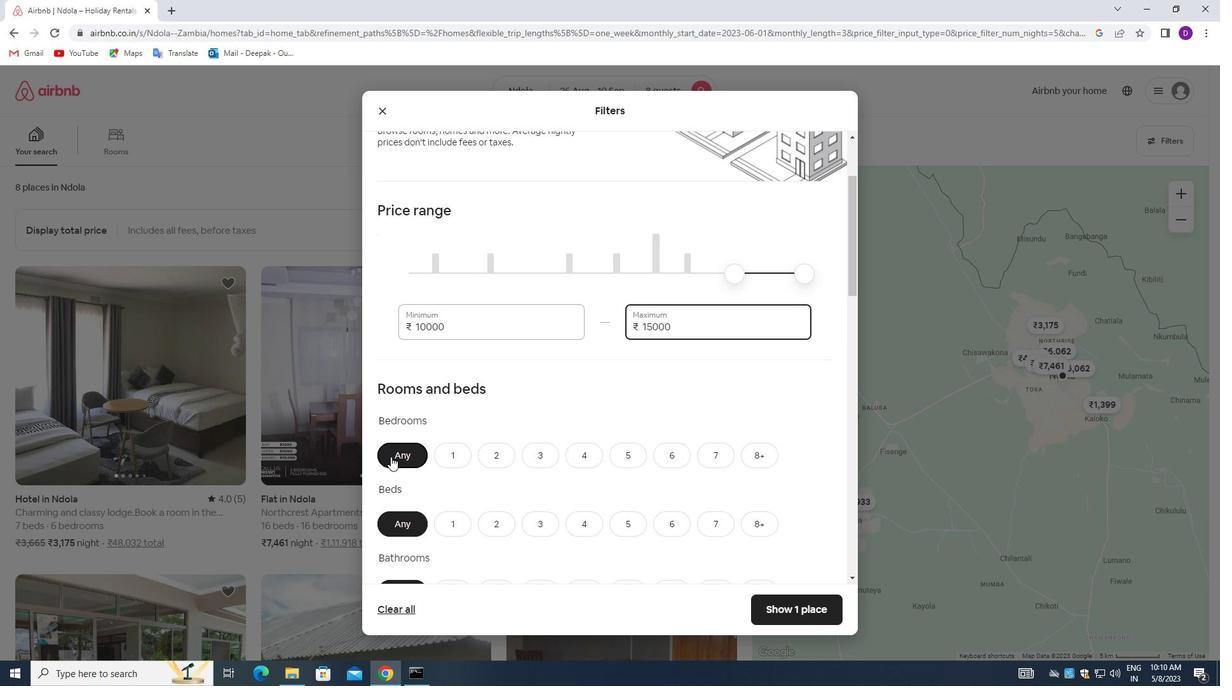 
Action: Mouse scrolled (399, 456) with delta (0, 0)
Screenshot: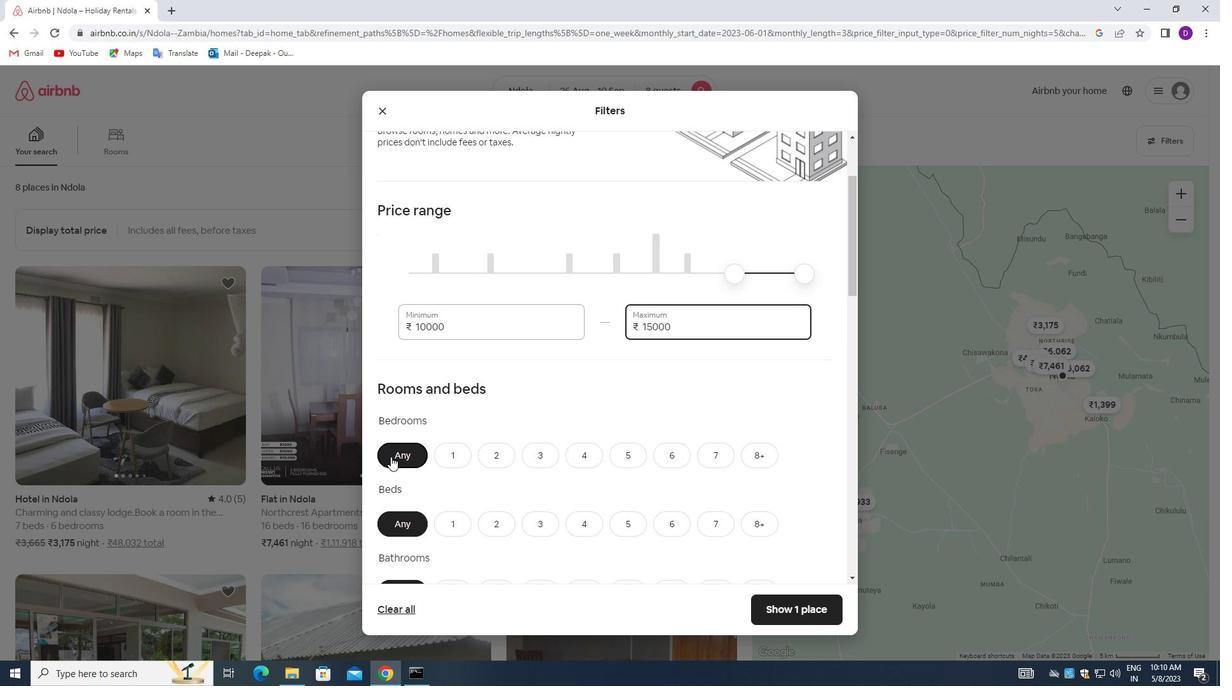 
Action: Mouse moved to (421, 455)
Screenshot: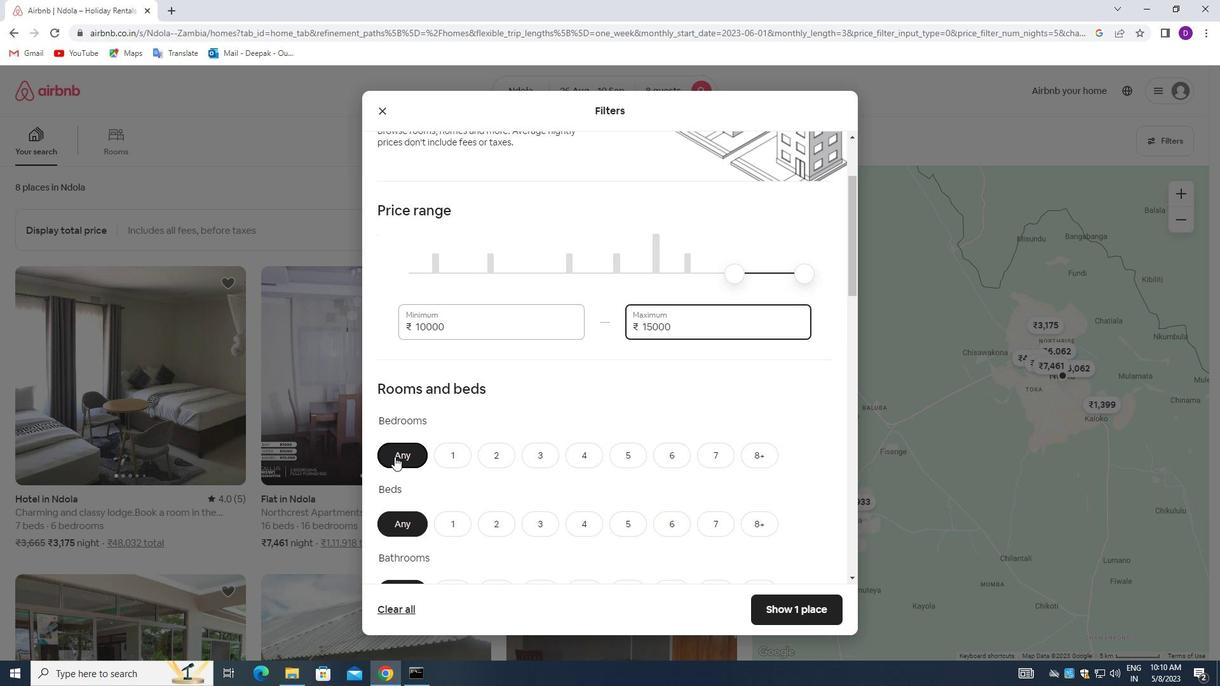 
Action: Mouse scrolled (421, 455) with delta (0, 0)
Screenshot: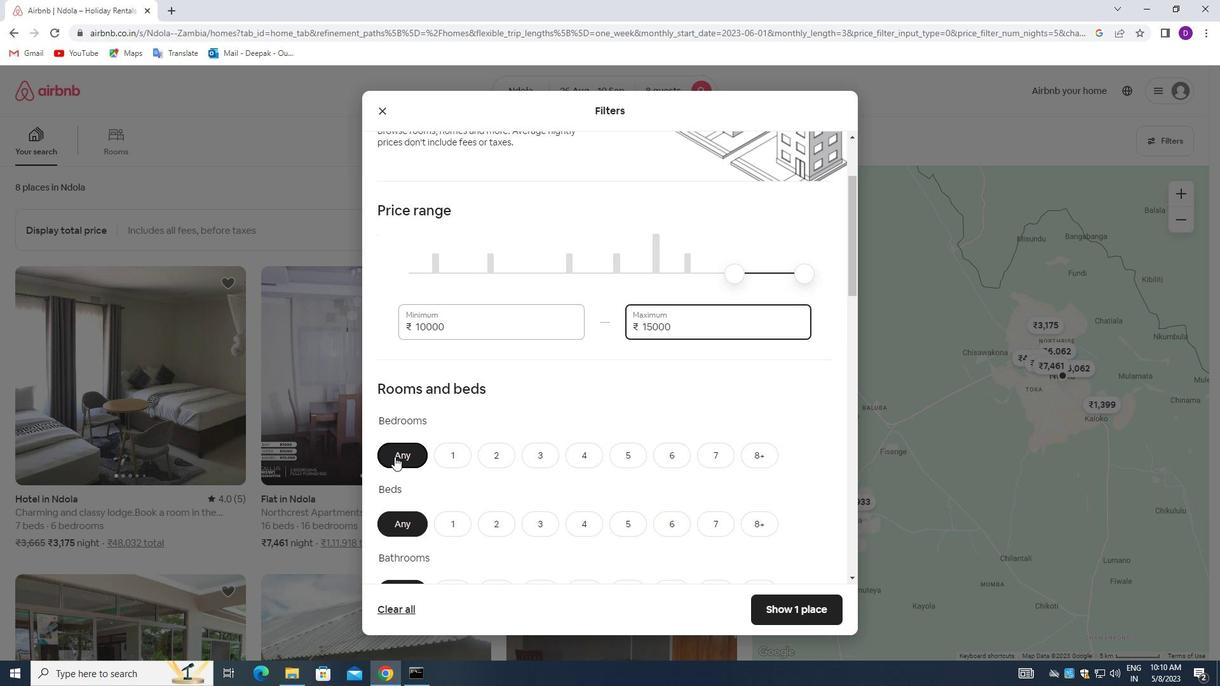 
Action: Mouse moved to (671, 334)
Screenshot: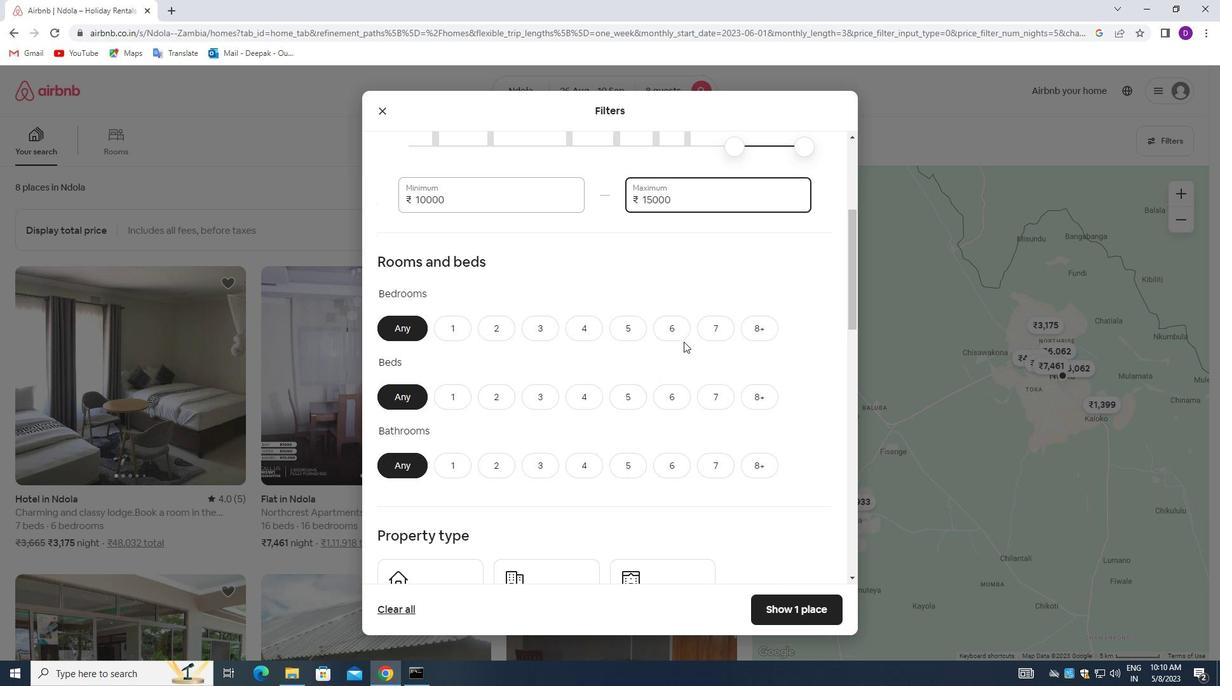 
Action: Mouse pressed left at (671, 334)
Screenshot: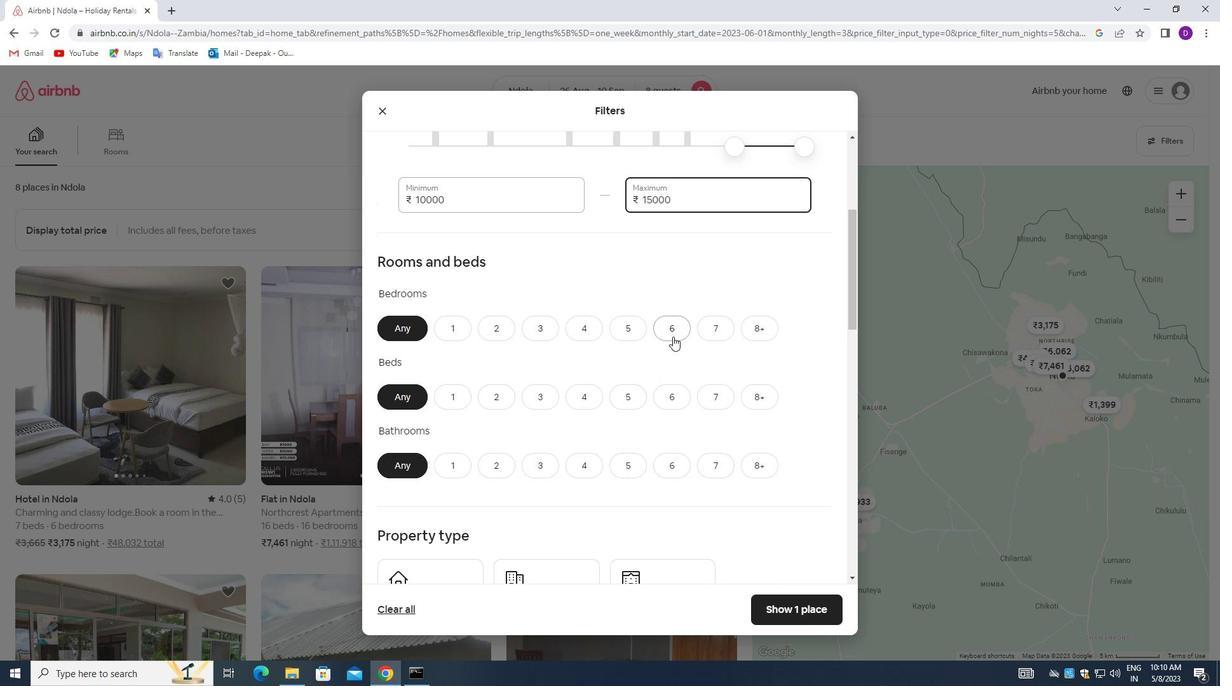 
Action: Mouse moved to (673, 396)
Screenshot: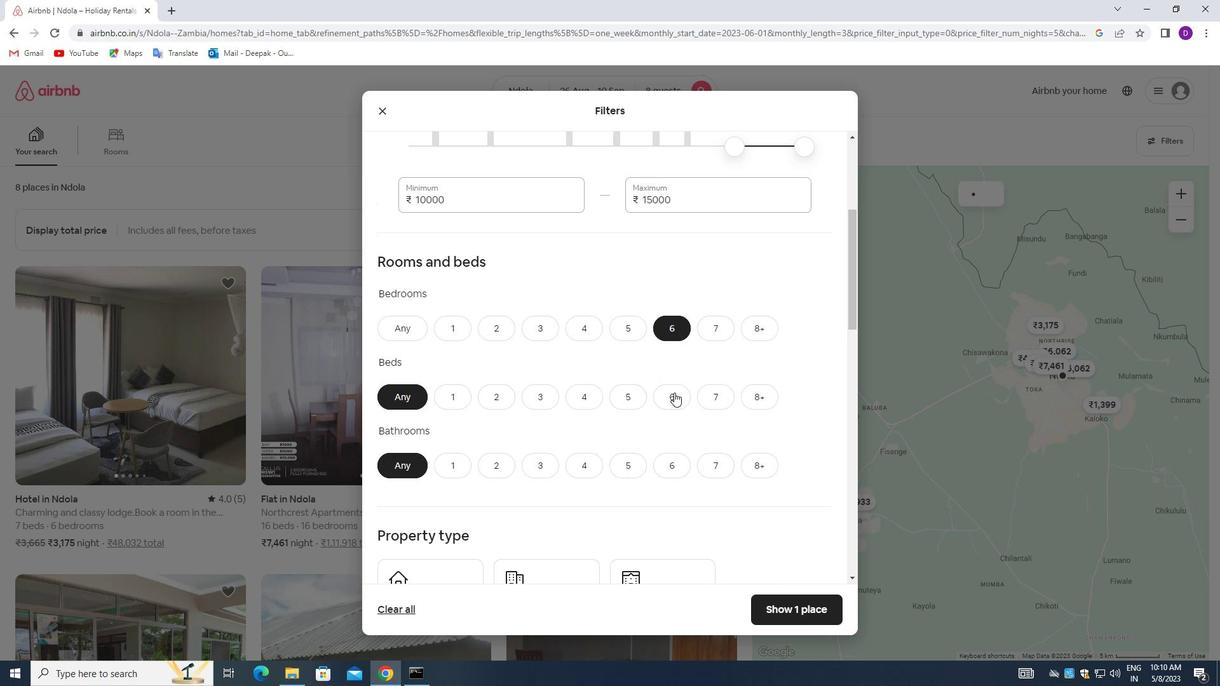 
Action: Mouse pressed left at (673, 396)
Screenshot: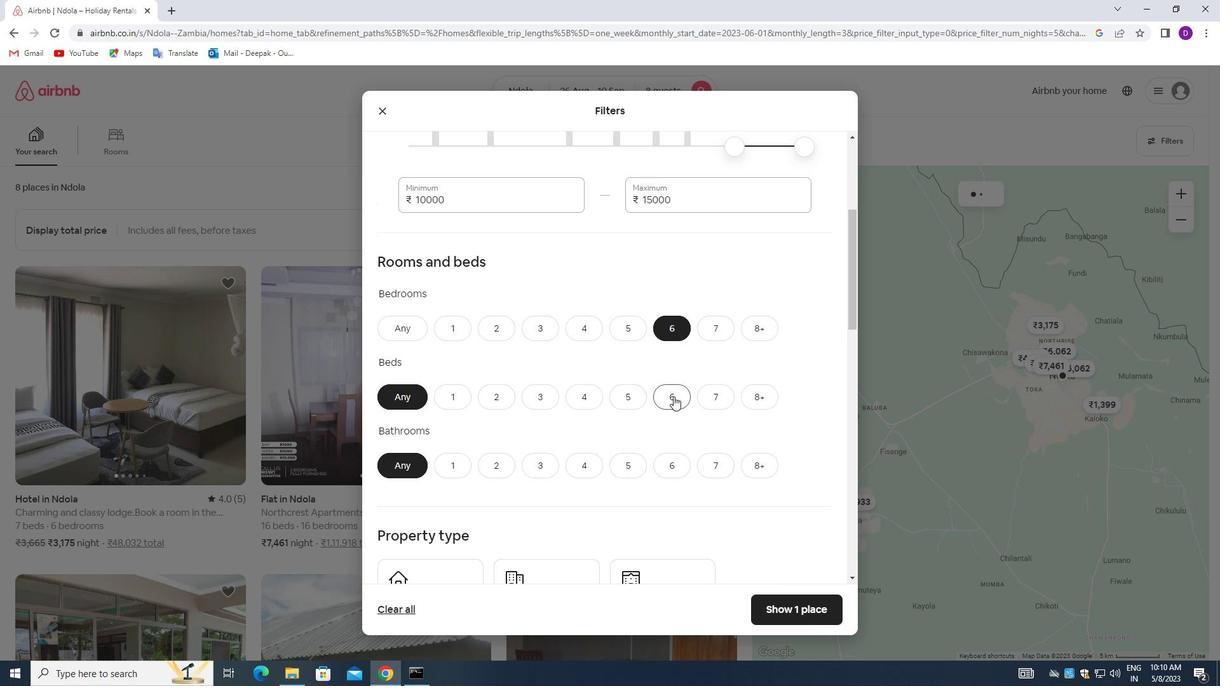
Action: Mouse moved to (672, 464)
Screenshot: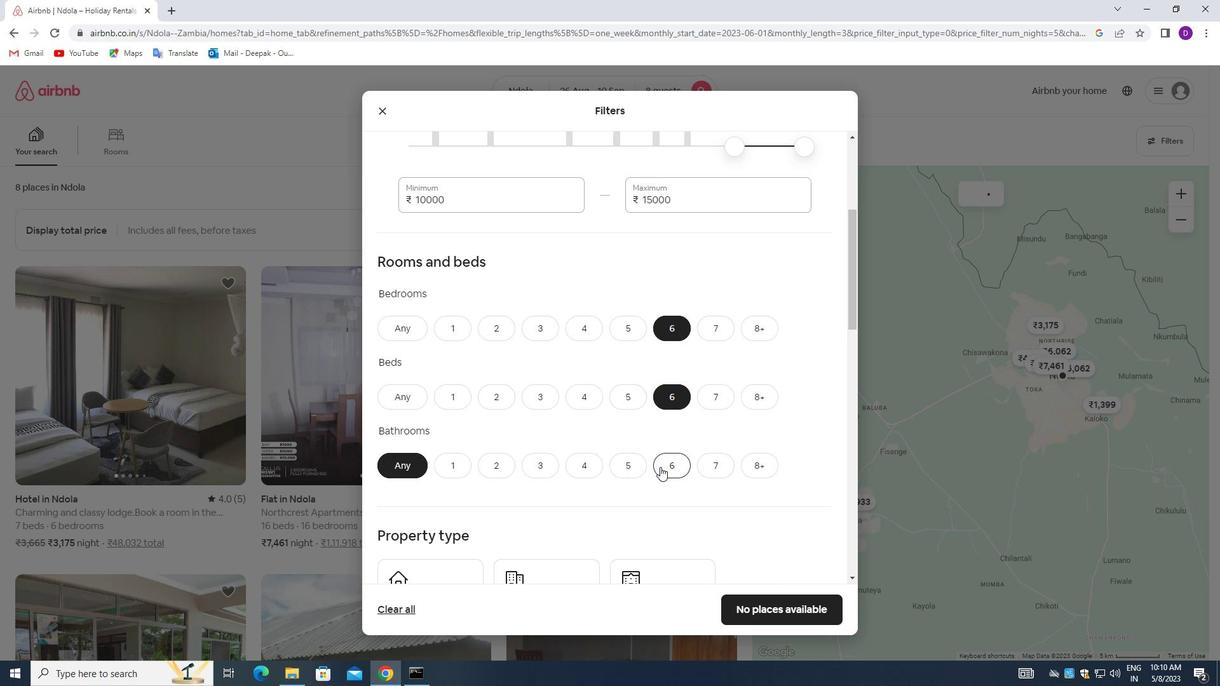 
Action: Mouse pressed left at (672, 464)
Screenshot: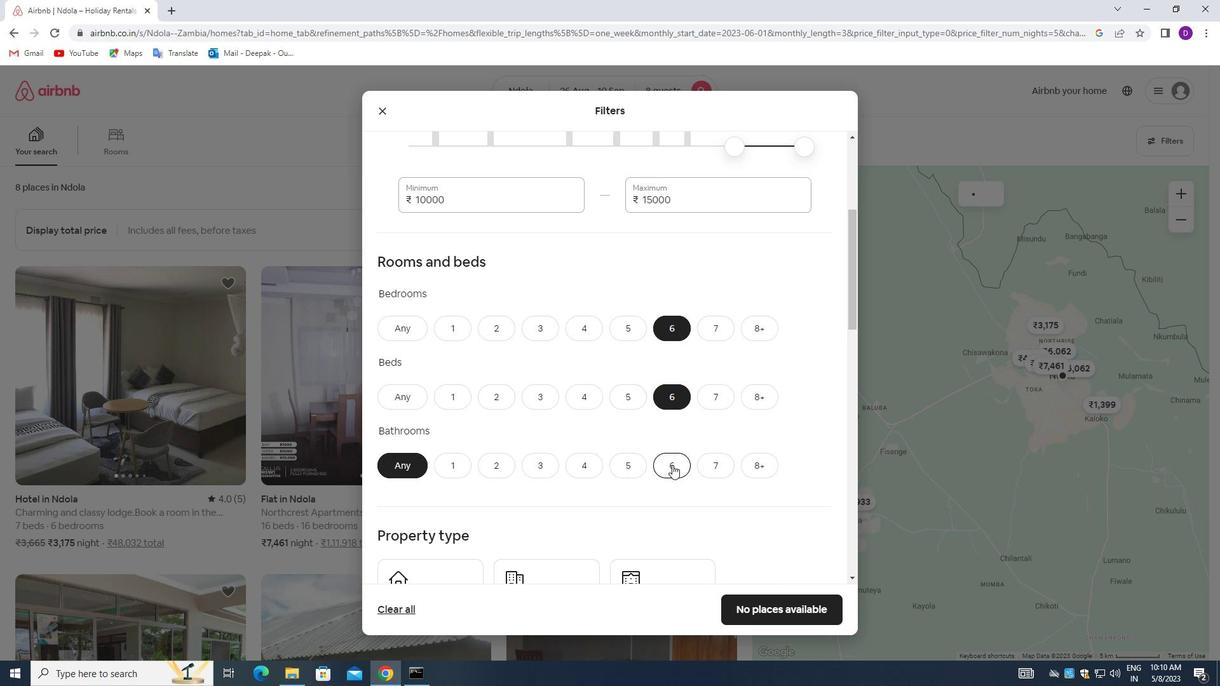 
Action: Mouse moved to (643, 383)
Screenshot: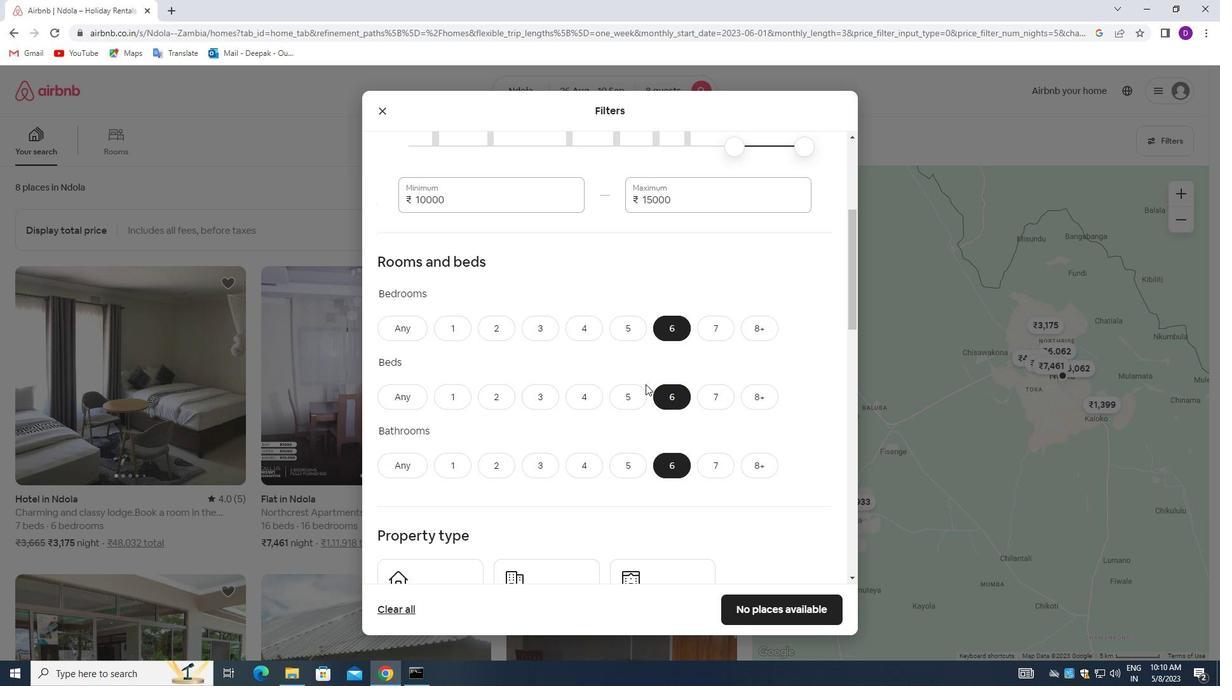 
Action: Mouse scrolled (643, 383) with delta (0, 0)
Screenshot: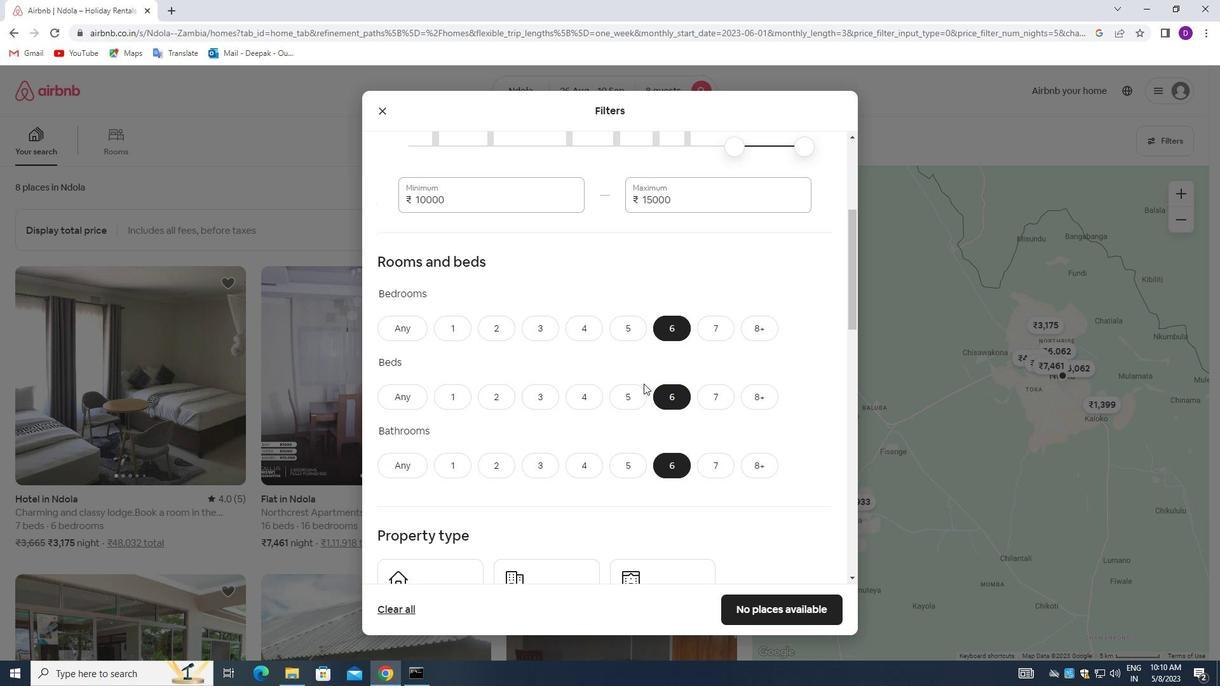 
Action: Mouse scrolled (643, 383) with delta (0, 0)
Screenshot: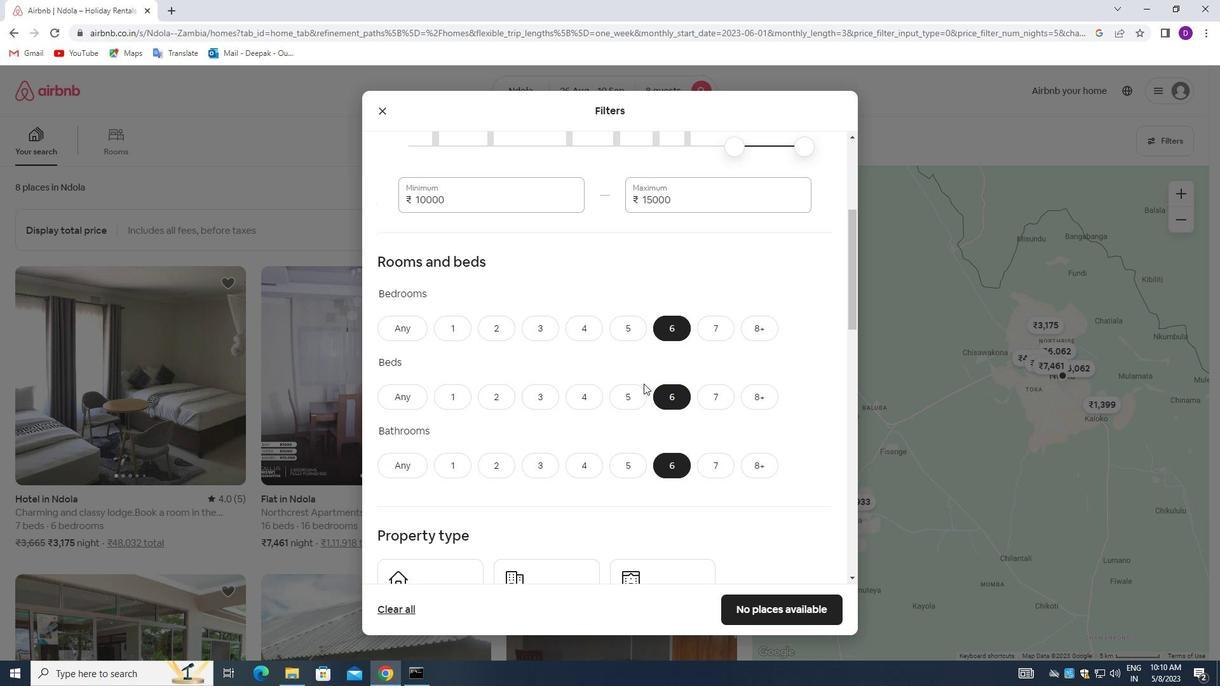 
Action: Mouse moved to (453, 448)
Screenshot: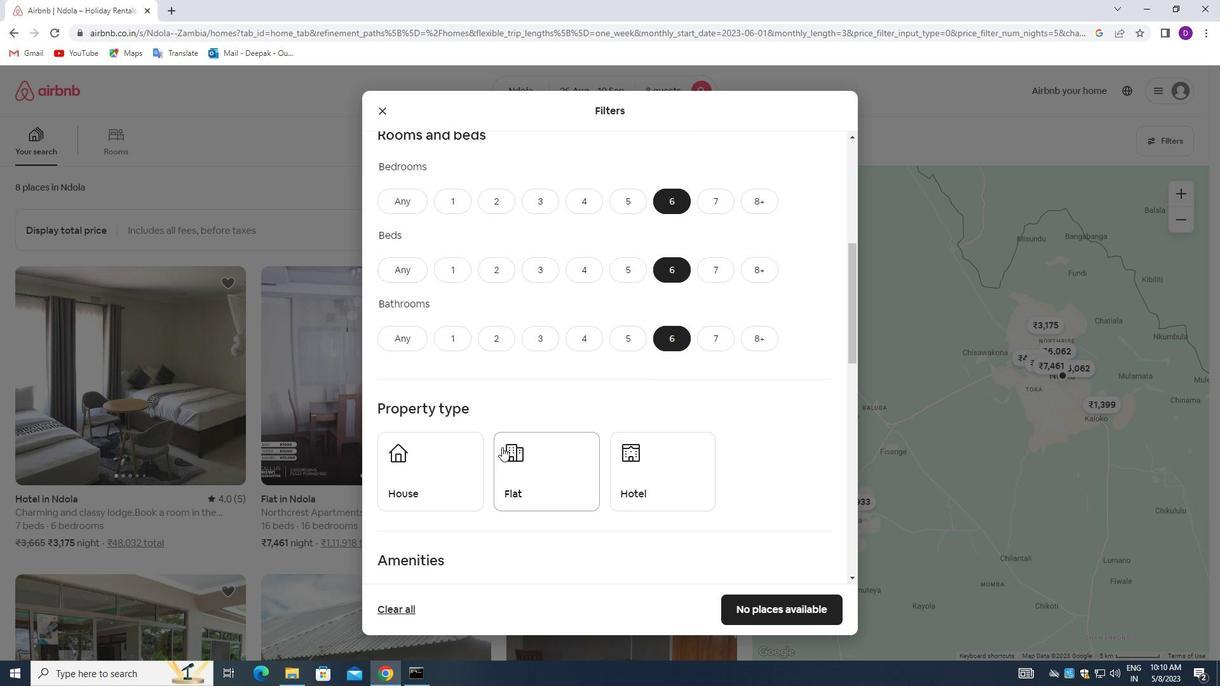 
Action: Mouse pressed left at (453, 448)
Screenshot: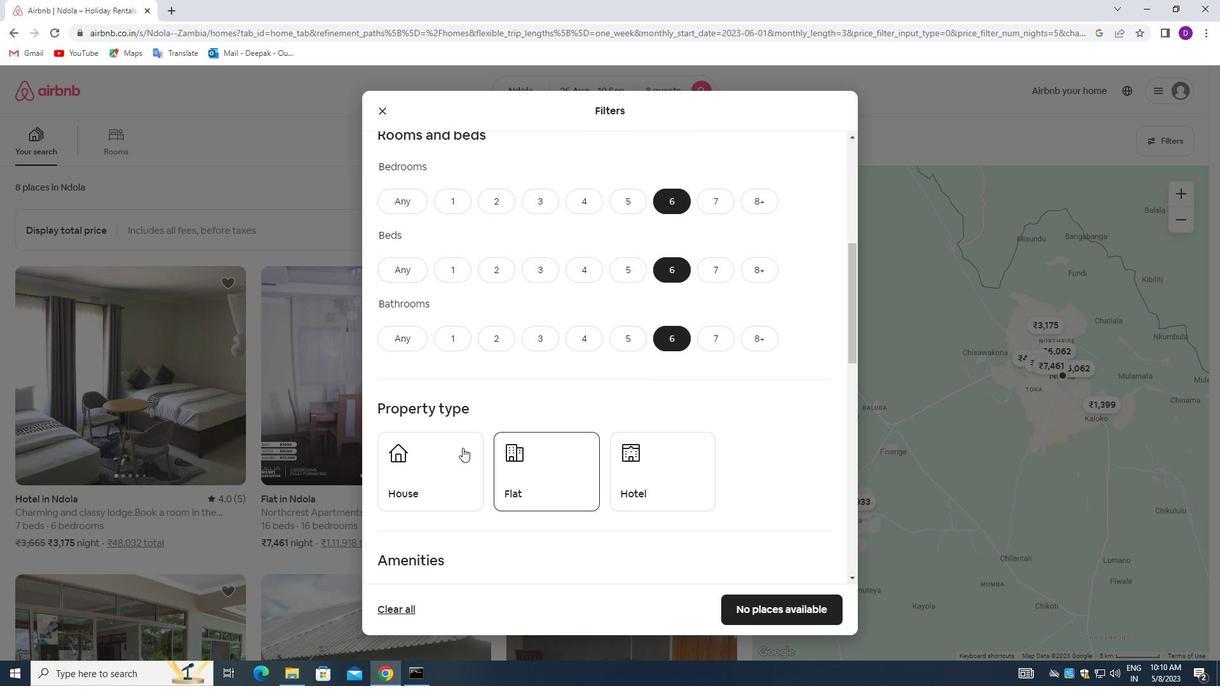 
Action: Mouse moved to (549, 465)
Screenshot: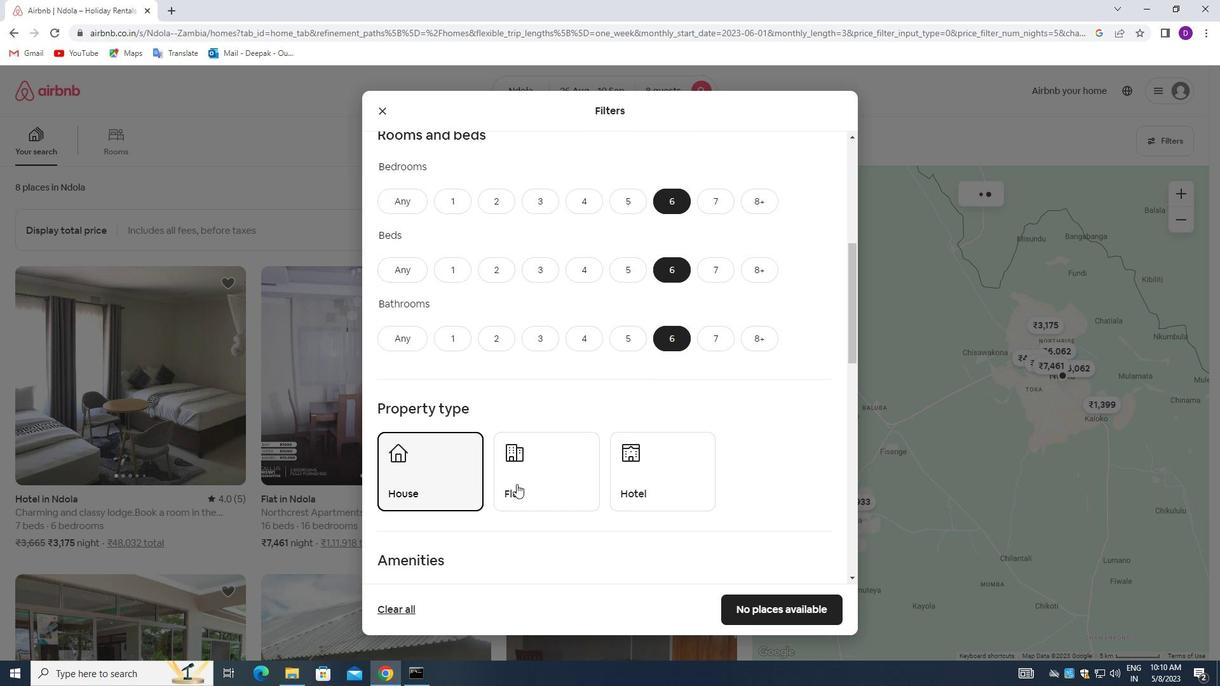 
Action: Mouse pressed left at (549, 465)
Screenshot: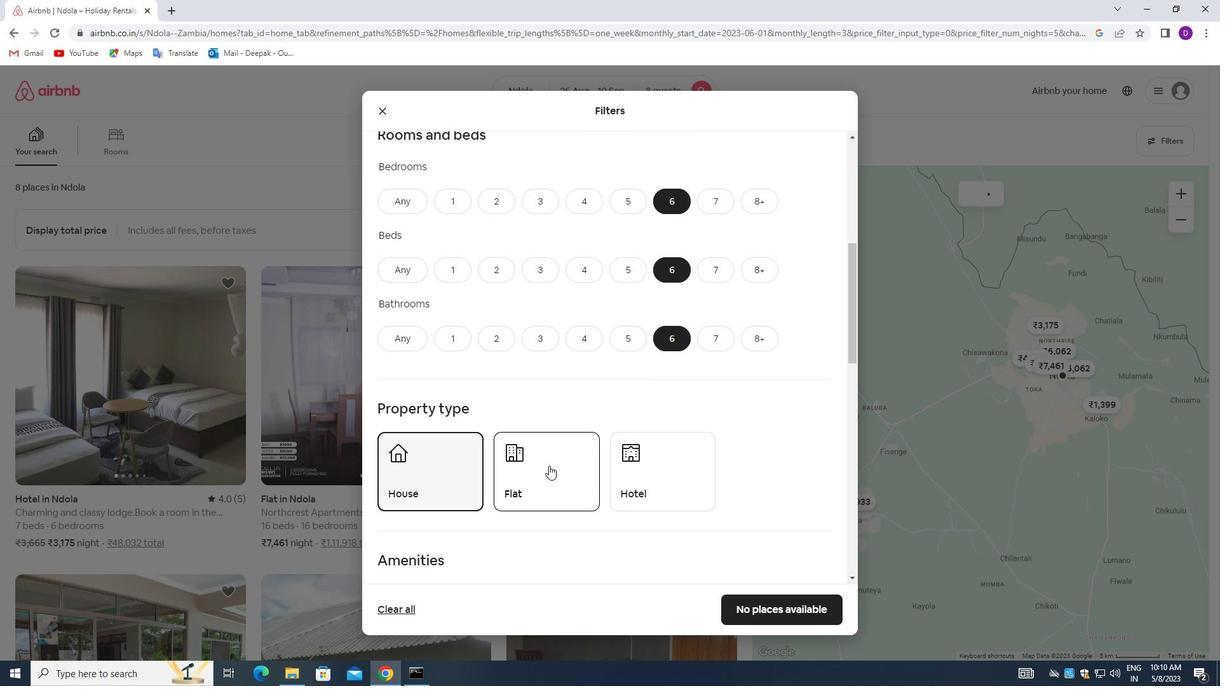 
Action: Mouse moved to (544, 448)
Screenshot: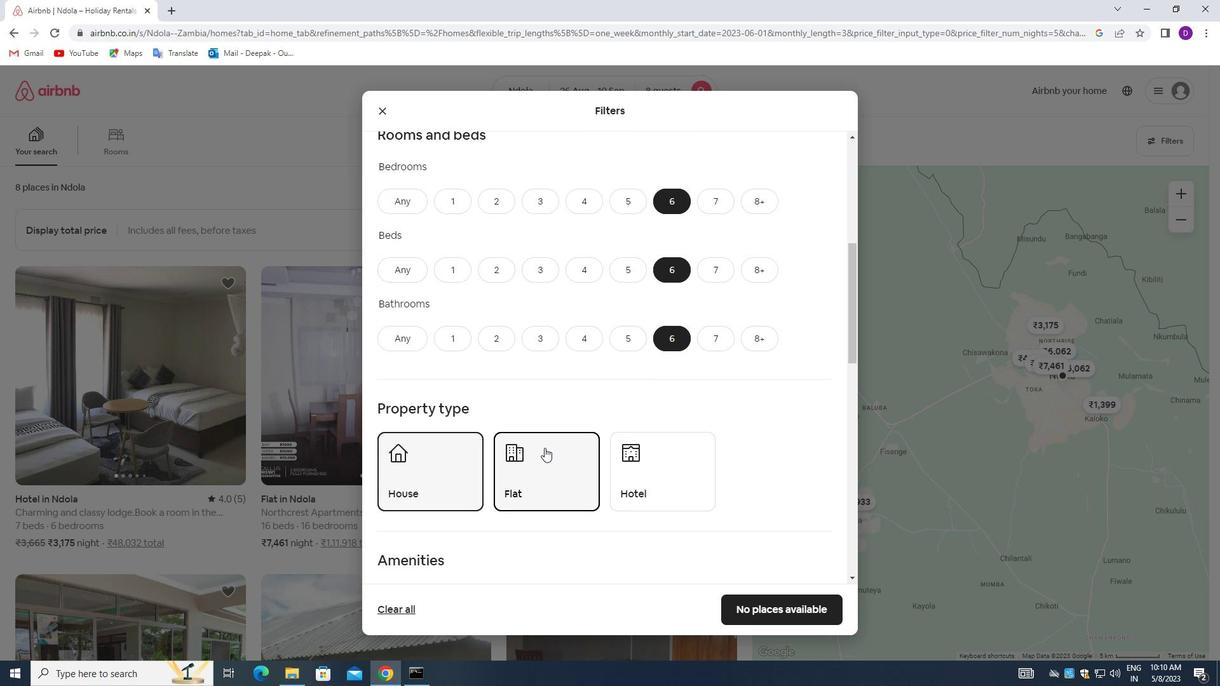 
Action: Mouse scrolled (544, 447) with delta (0, 0)
Screenshot: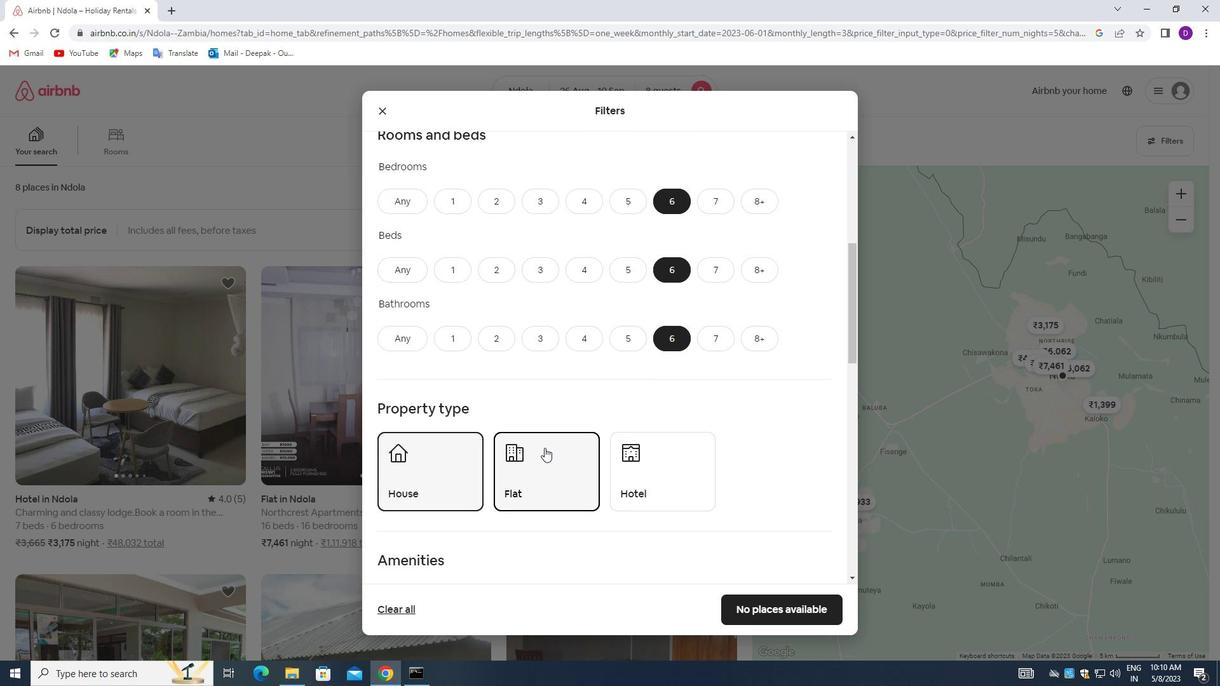 
Action: Mouse scrolled (544, 447) with delta (0, 0)
Screenshot: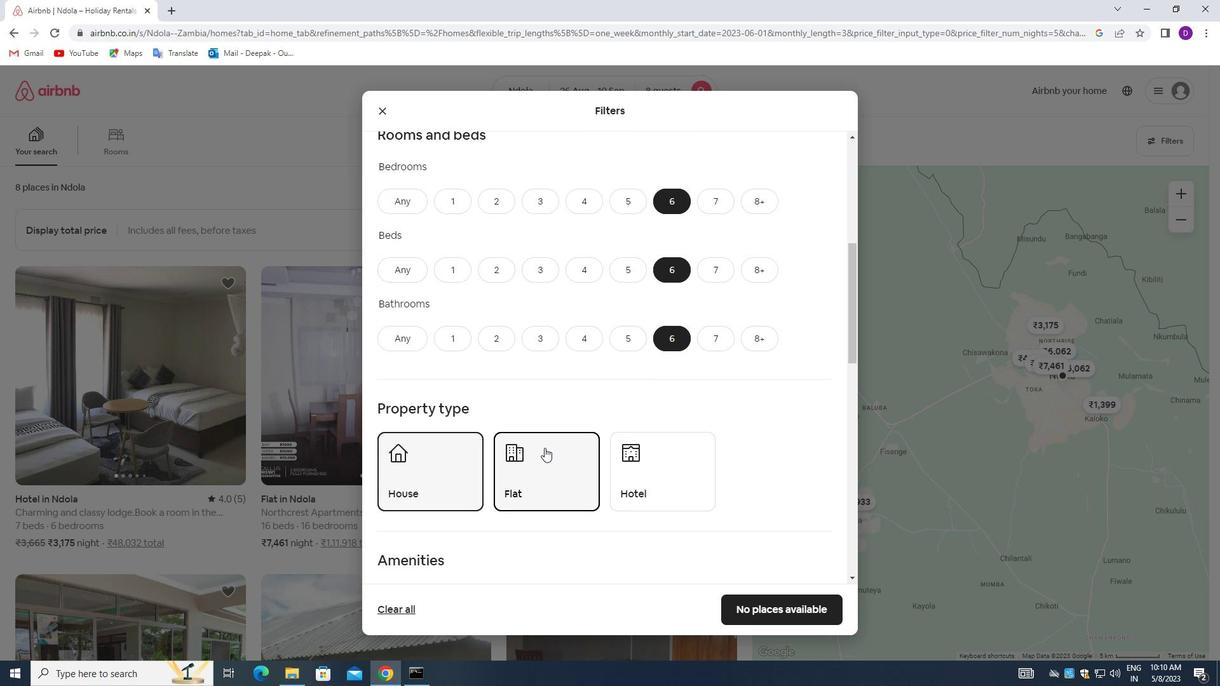 
Action: Mouse moved to (573, 443)
Screenshot: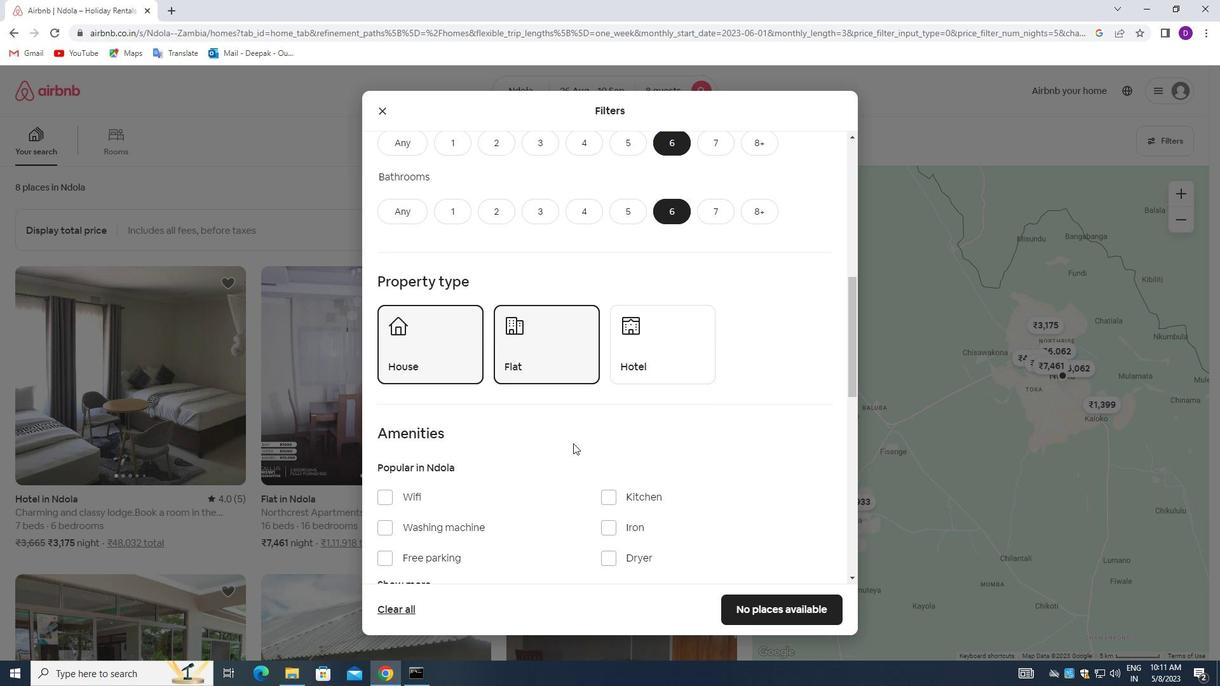 
Action: Mouse scrolled (573, 442) with delta (0, 0)
Screenshot: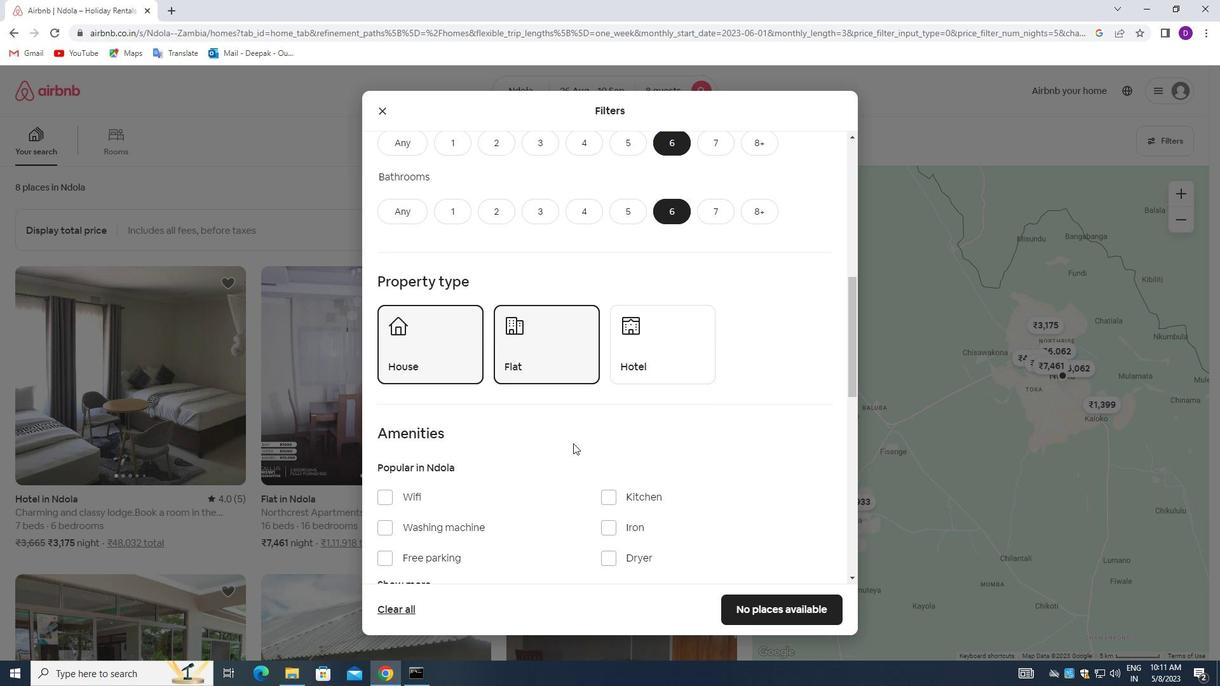 
Action: Mouse moved to (589, 408)
Screenshot: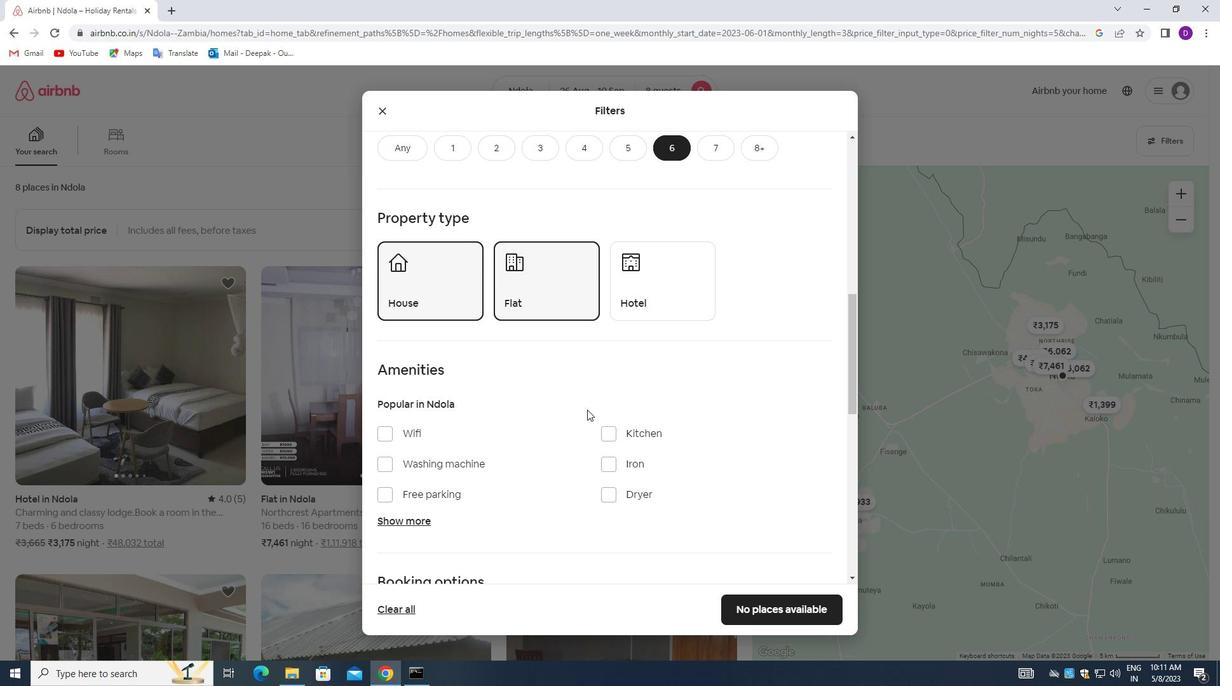 
Action: Mouse scrolled (589, 407) with delta (0, 0)
Screenshot: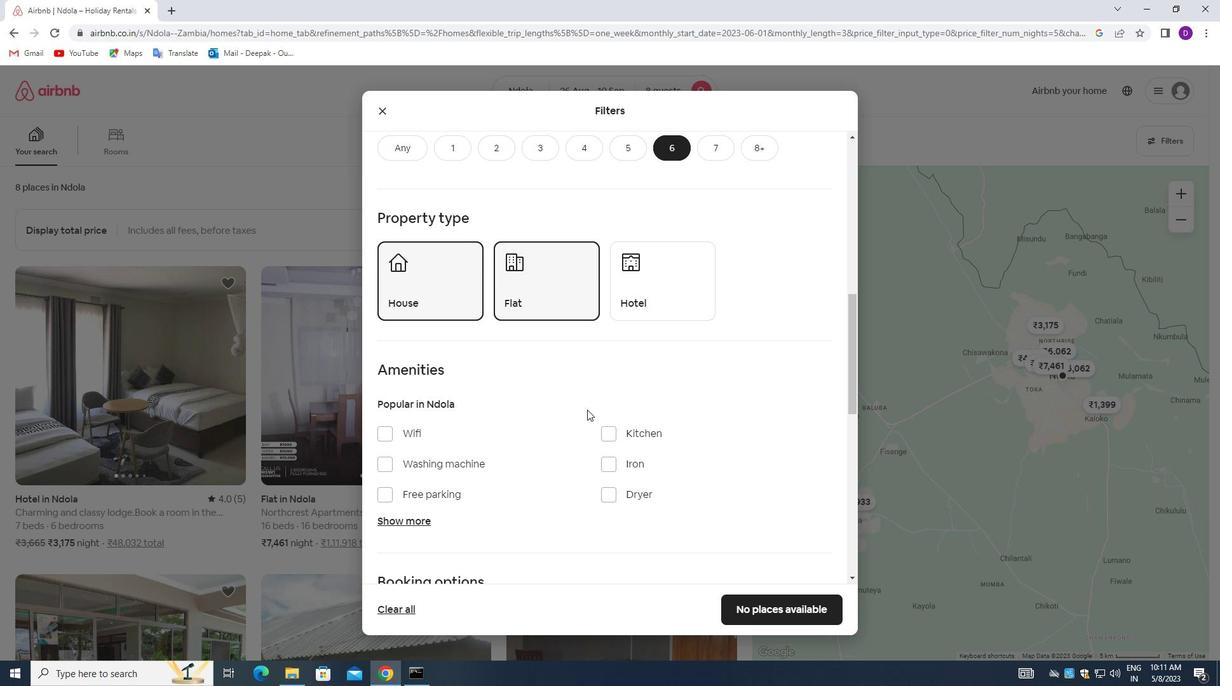 
Action: Mouse moved to (388, 373)
Screenshot: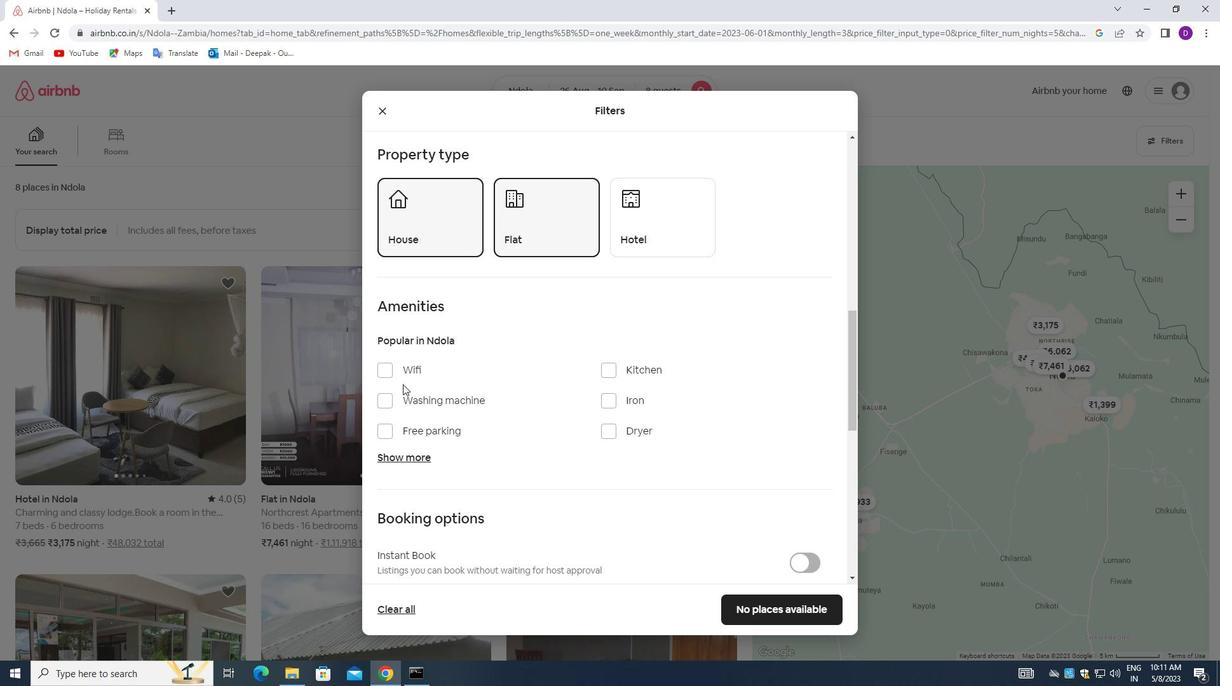 
Action: Mouse pressed left at (388, 373)
Screenshot: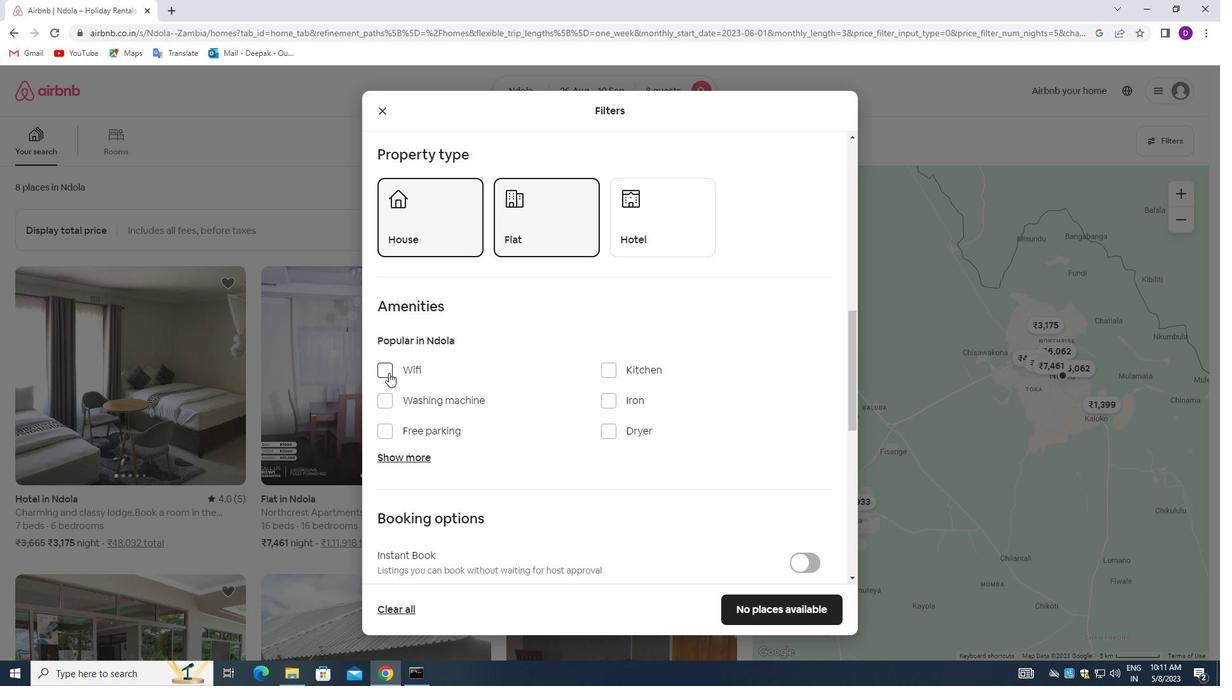 
Action: Mouse moved to (391, 429)
Screenshot: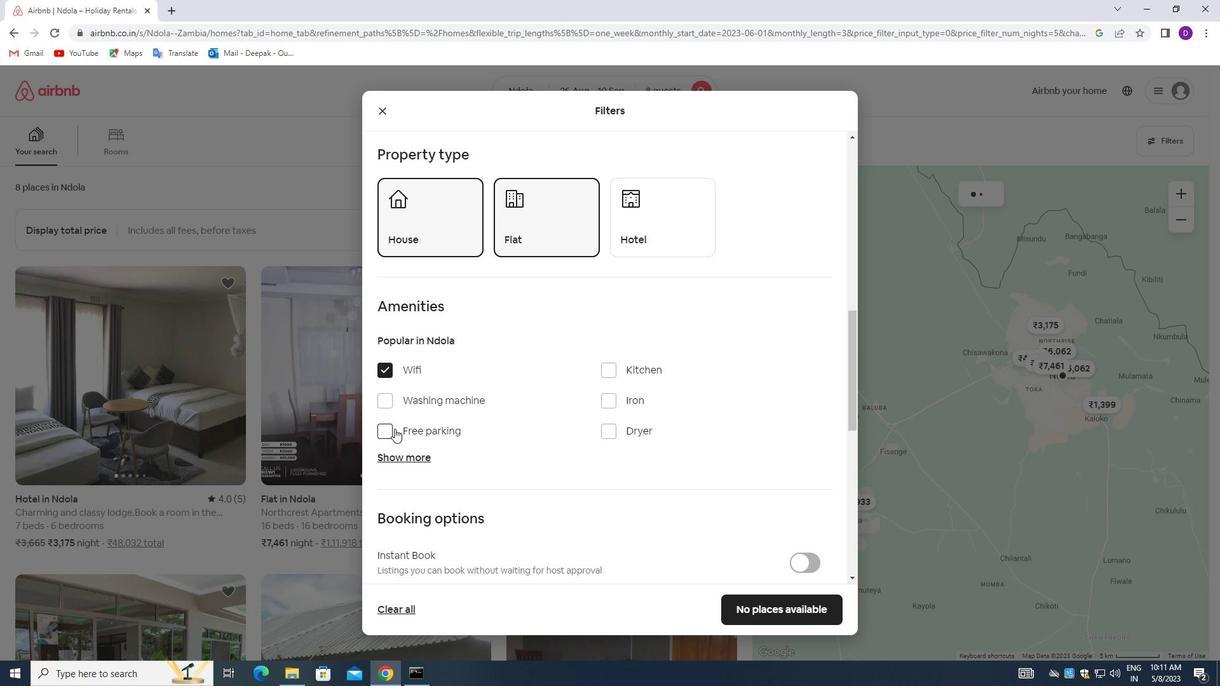 
Action: Mouse pressed left at (391, 429)
Screenshot: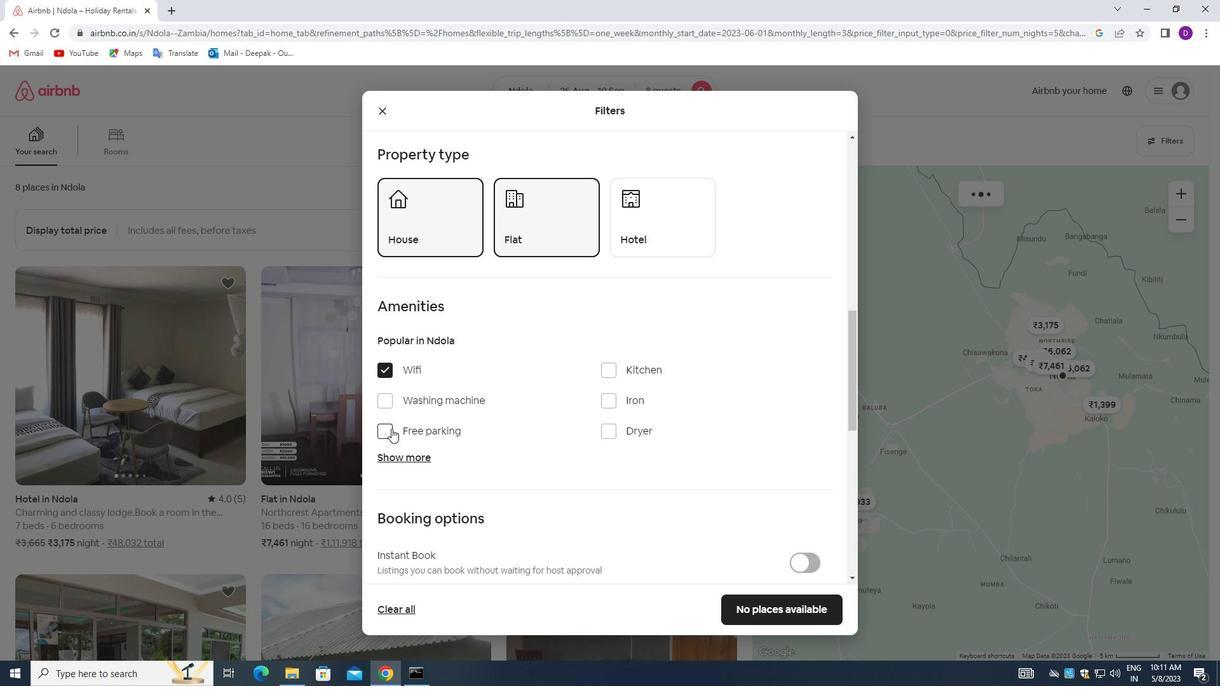 
Action: Mouse moved to (416, 462)
Screenshot: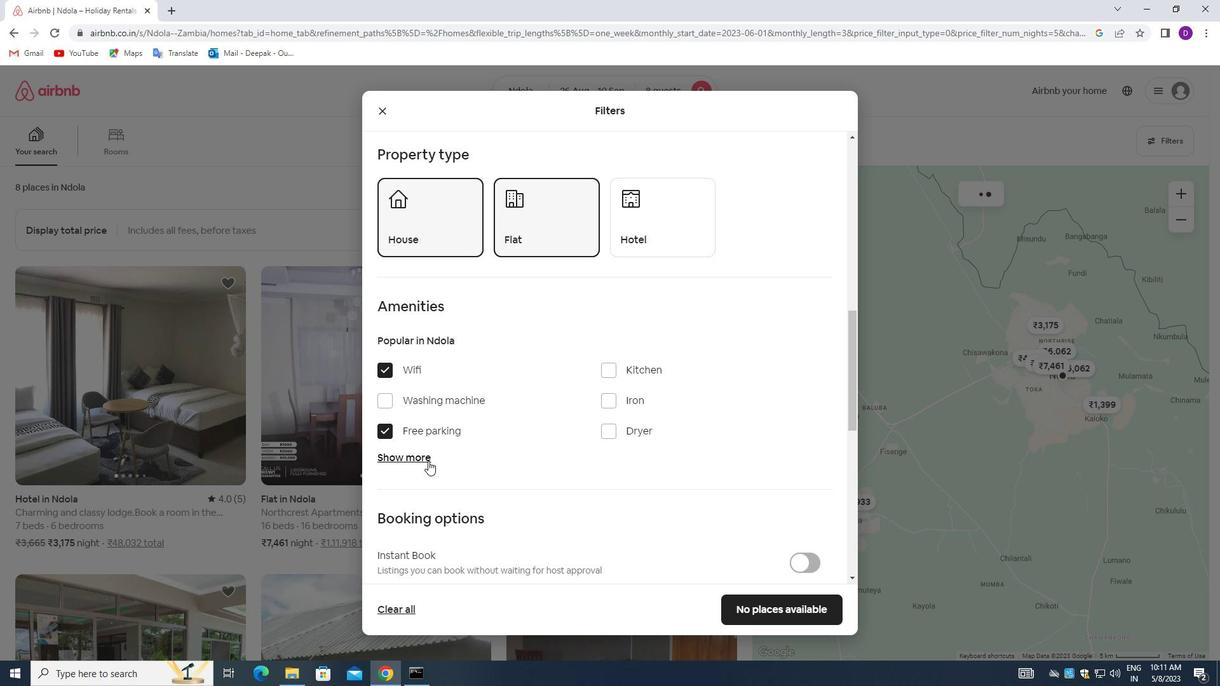 
Action: Mouse pressed left at (416, 462)
Screenshot: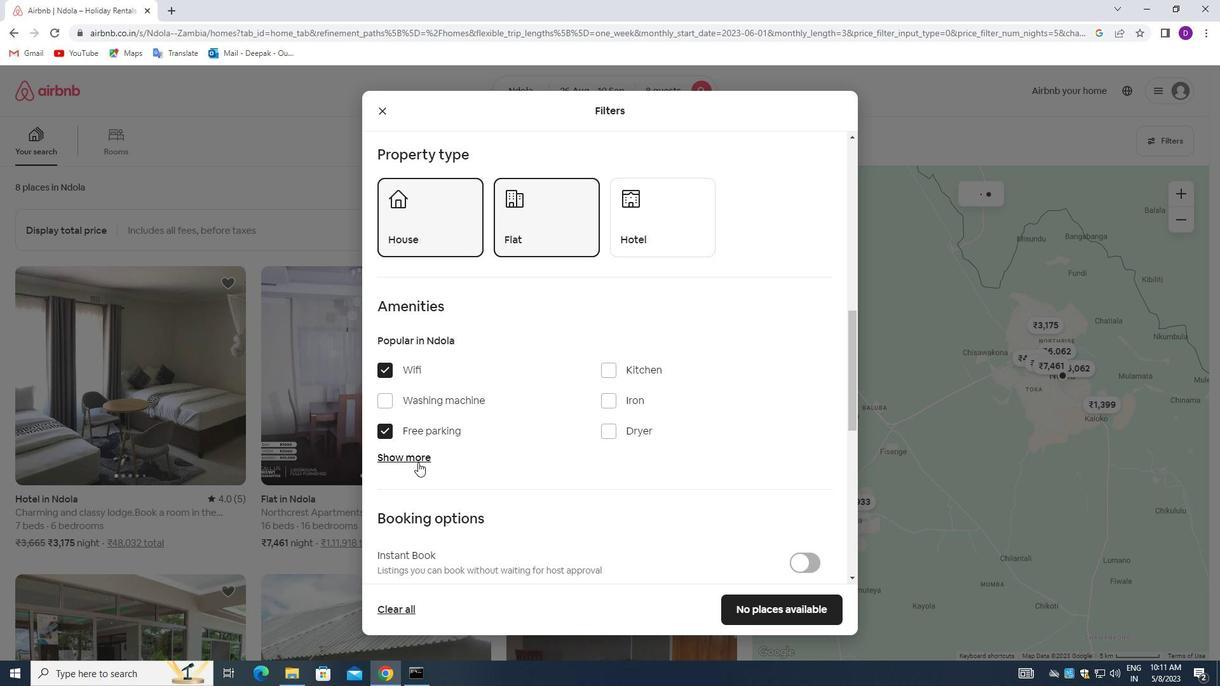 
Action: Mouse moved to (460, 465)
Screenshot: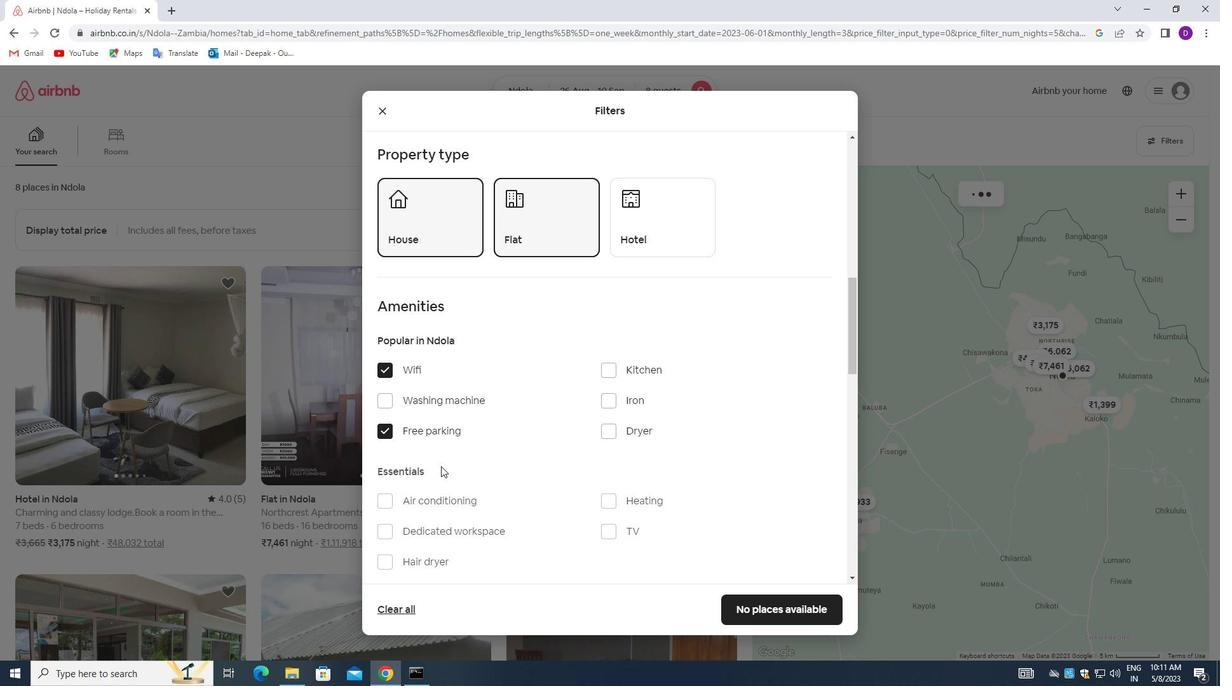 
Action: Mouse scrolled (460, 464) with delta (0, 0)
Screenshot: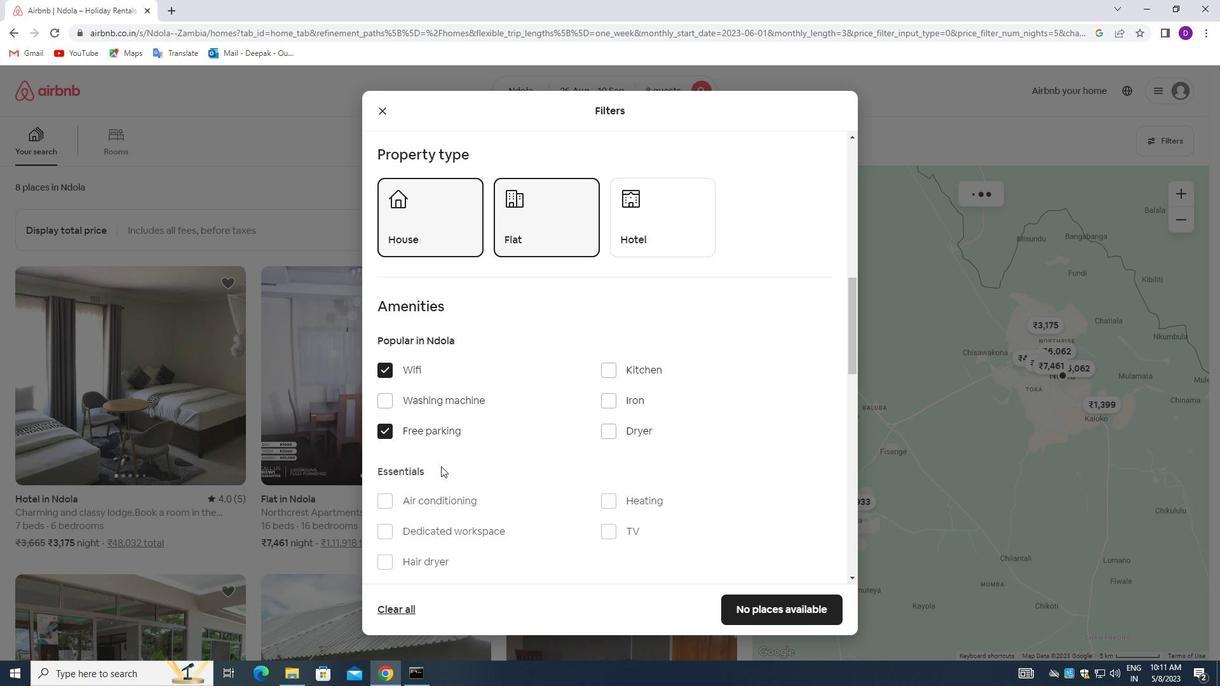 
Action: Mouse moved to (463, 465)
Screenshot: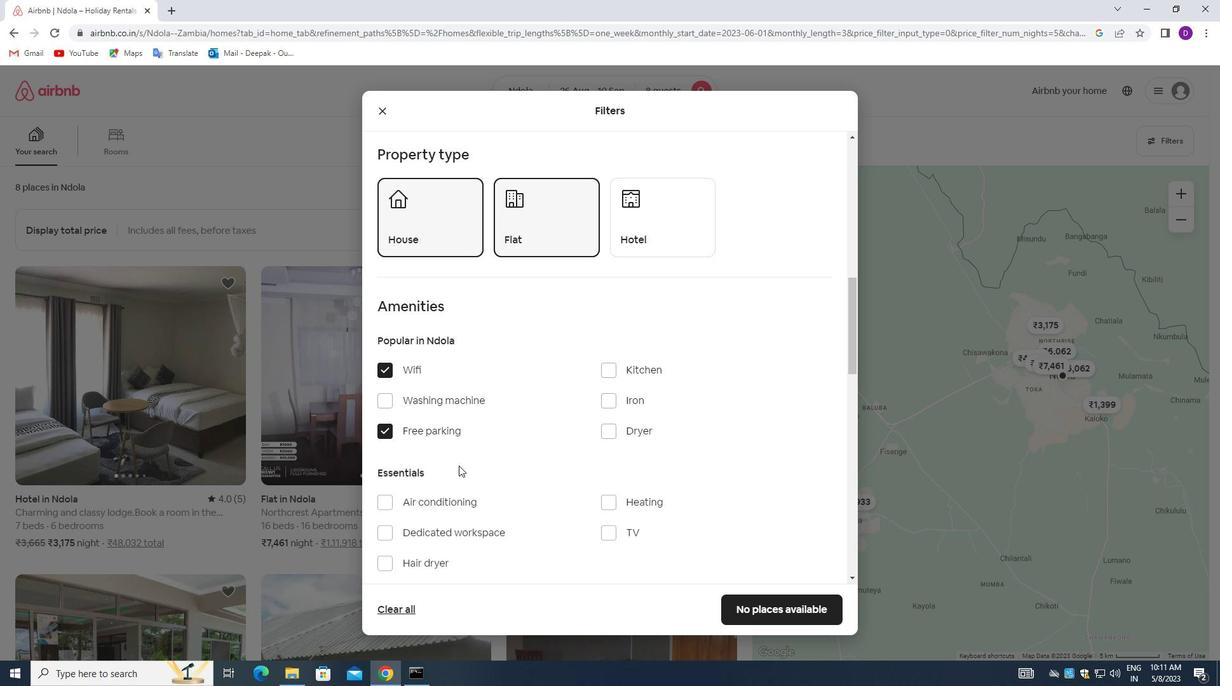 
Action: Mouse scrolled (463, 464) with delta (0, 0)
Screenshot: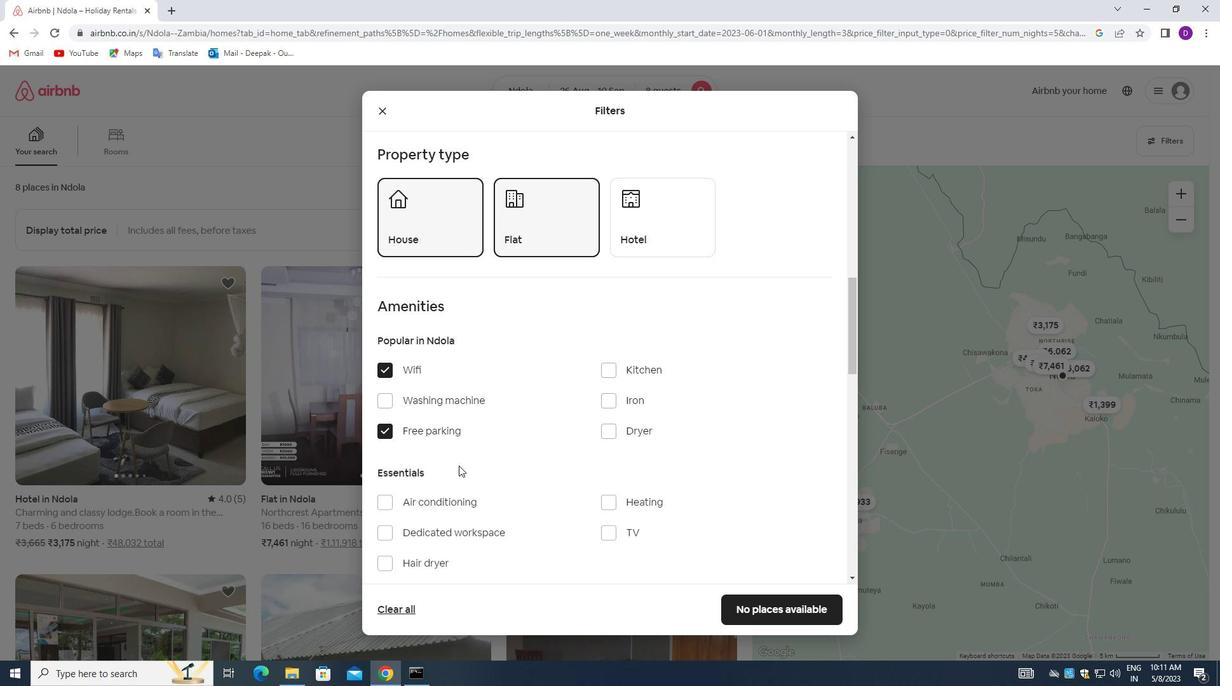 
Action: Mouse moved to (613, 407)
Screenshot: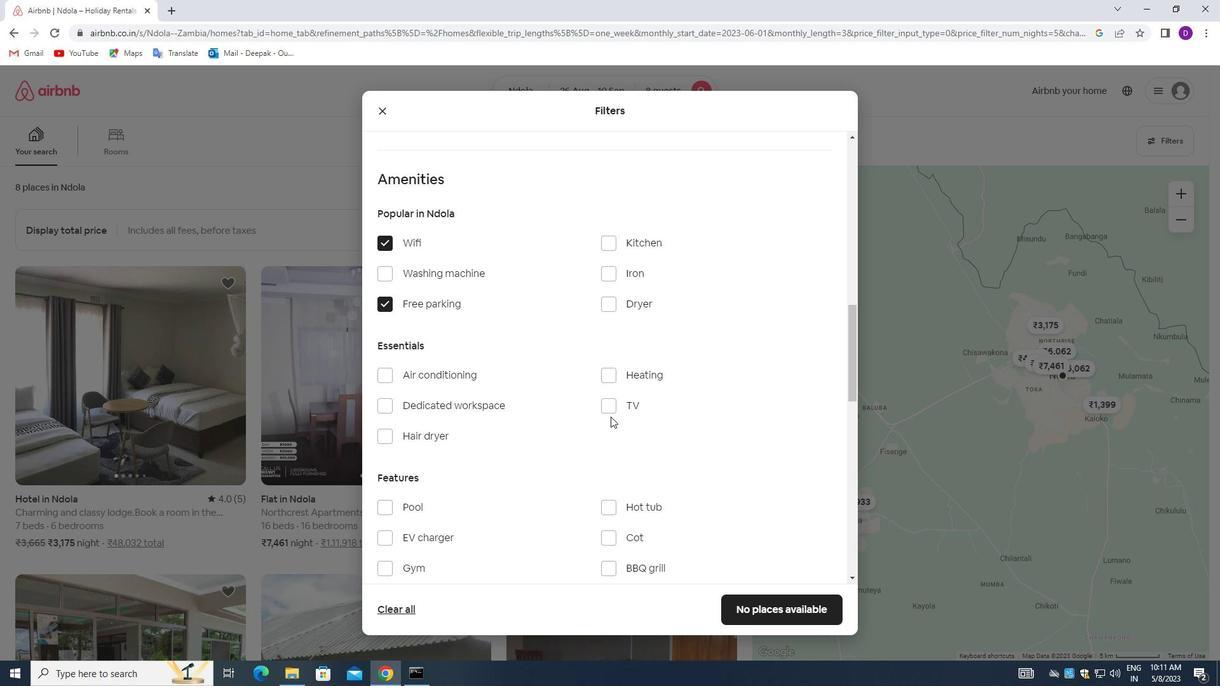 
Action: Mouse pressed left at (613, 407)
Screenshot: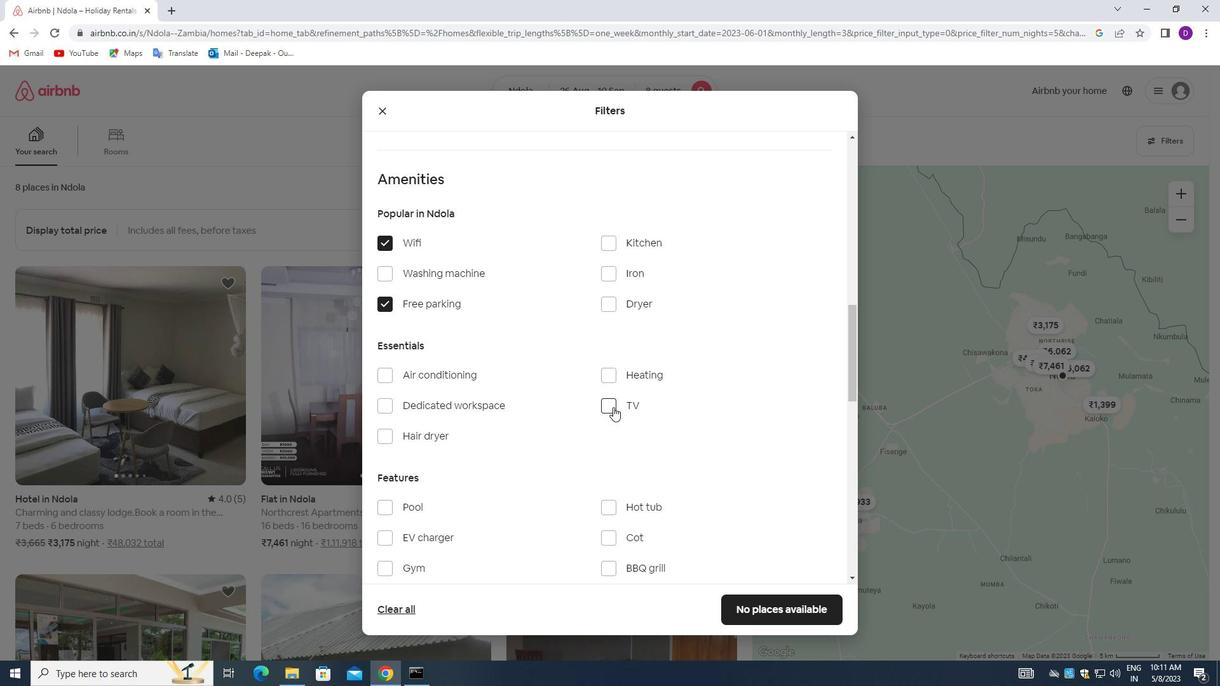 
Action: Mouse moved to (483, 435)
Screenshot: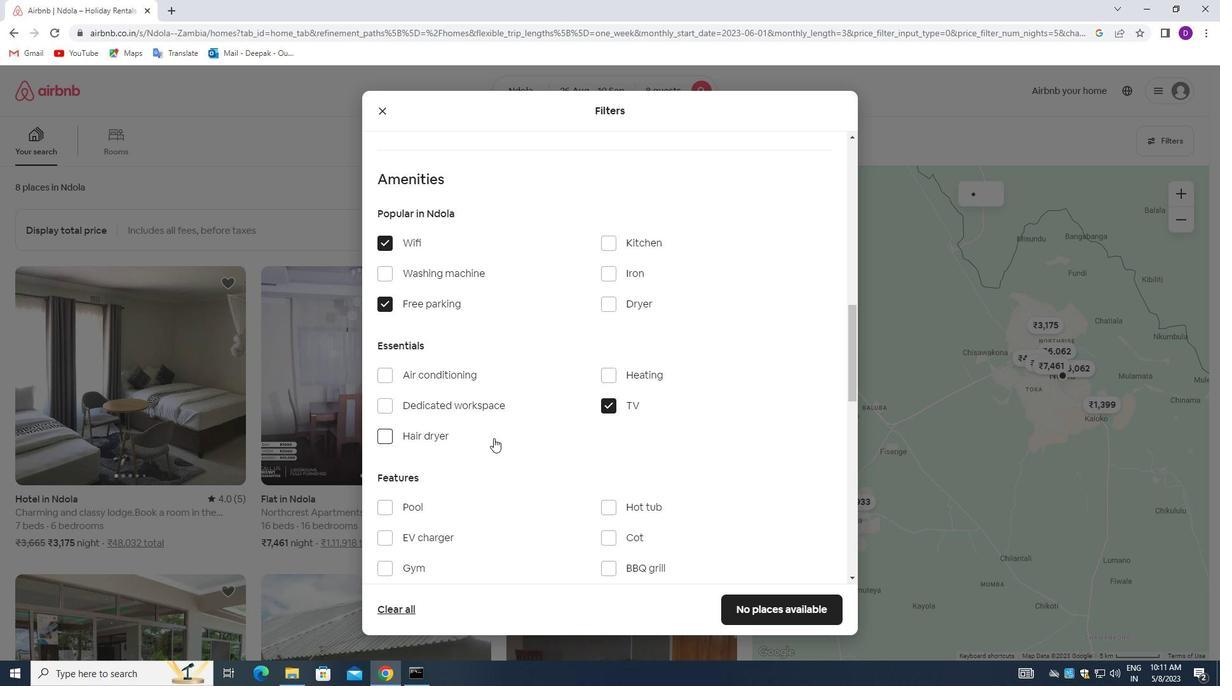
Action: Mouse scrolled (483, 434) with delta (0, 0)
Screenshot: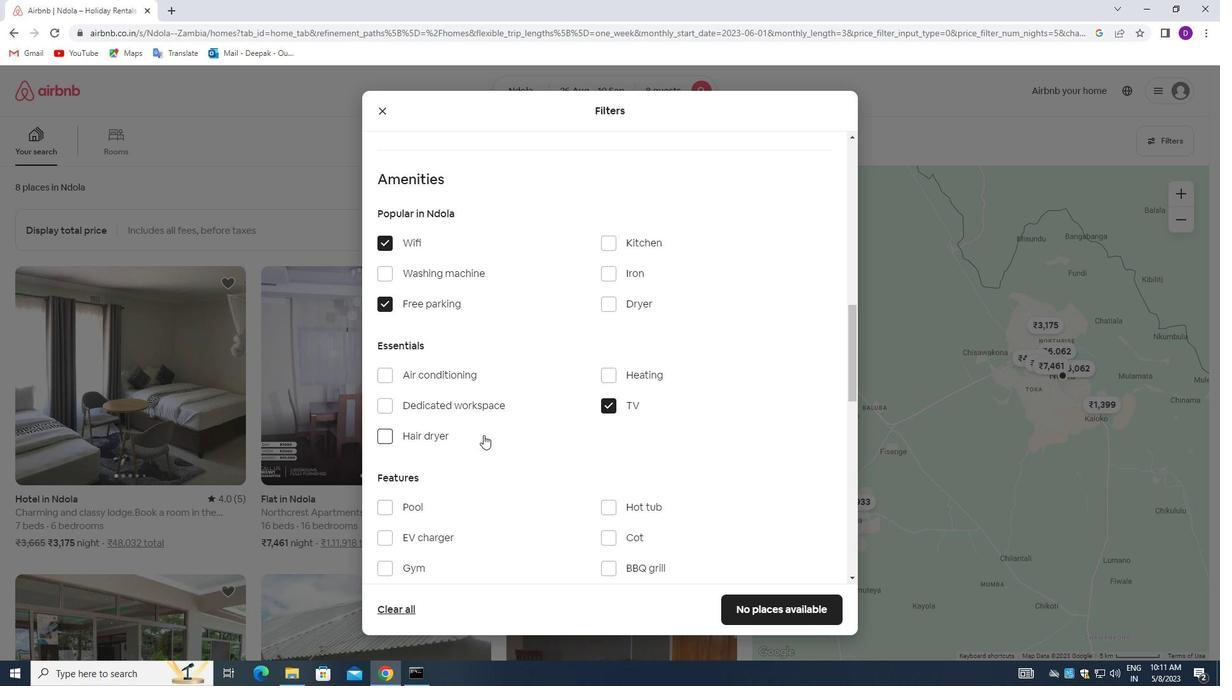 
Action: Mouse moved to (394, 509)
Screenshot: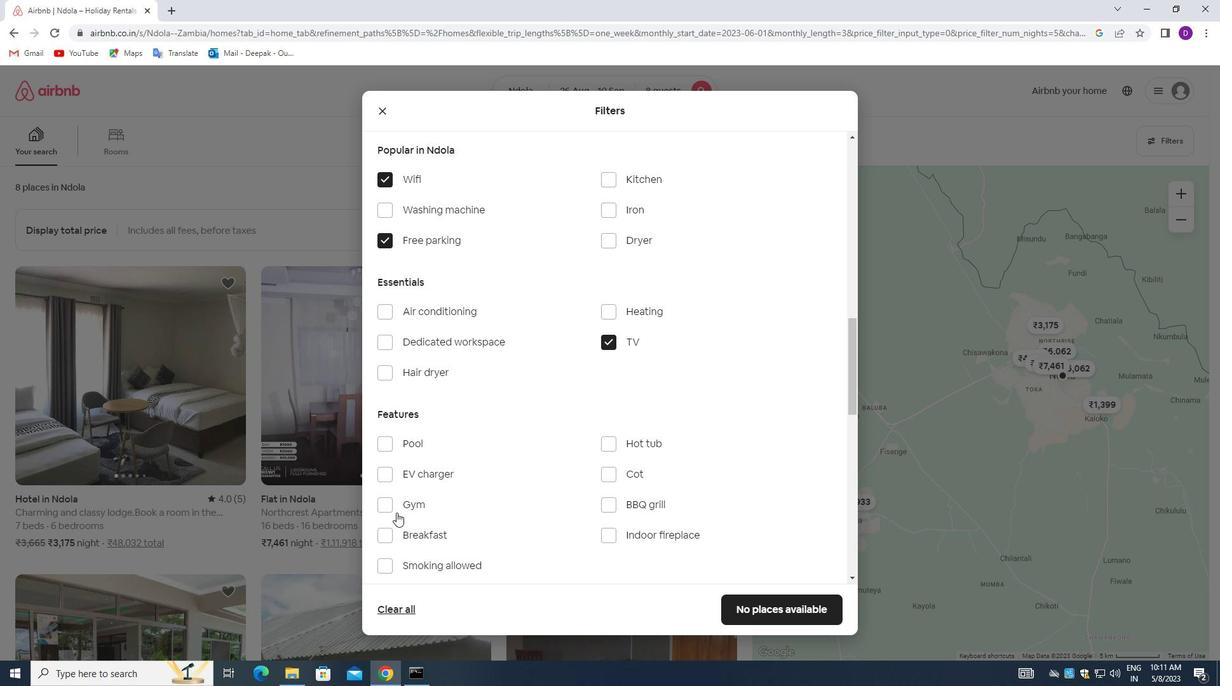 
Action: Mouse pressed left at (394, 509)
Screenshot: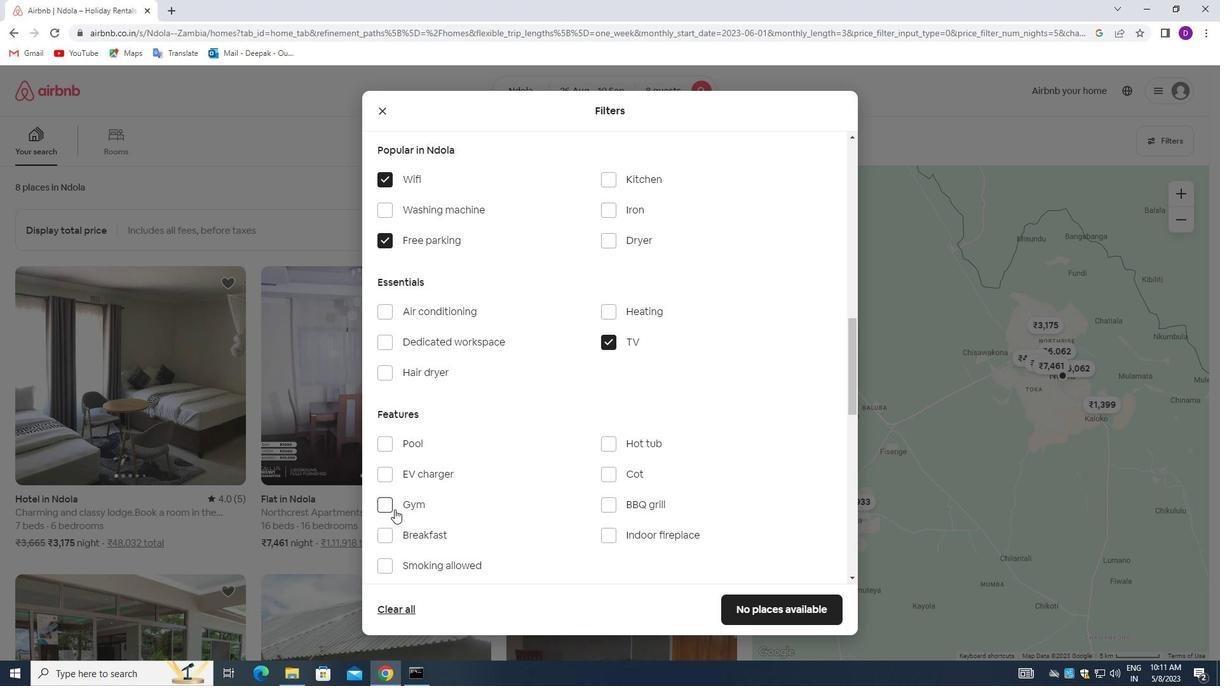 
Action: Mouse moved to (391, 535)
Screenshot: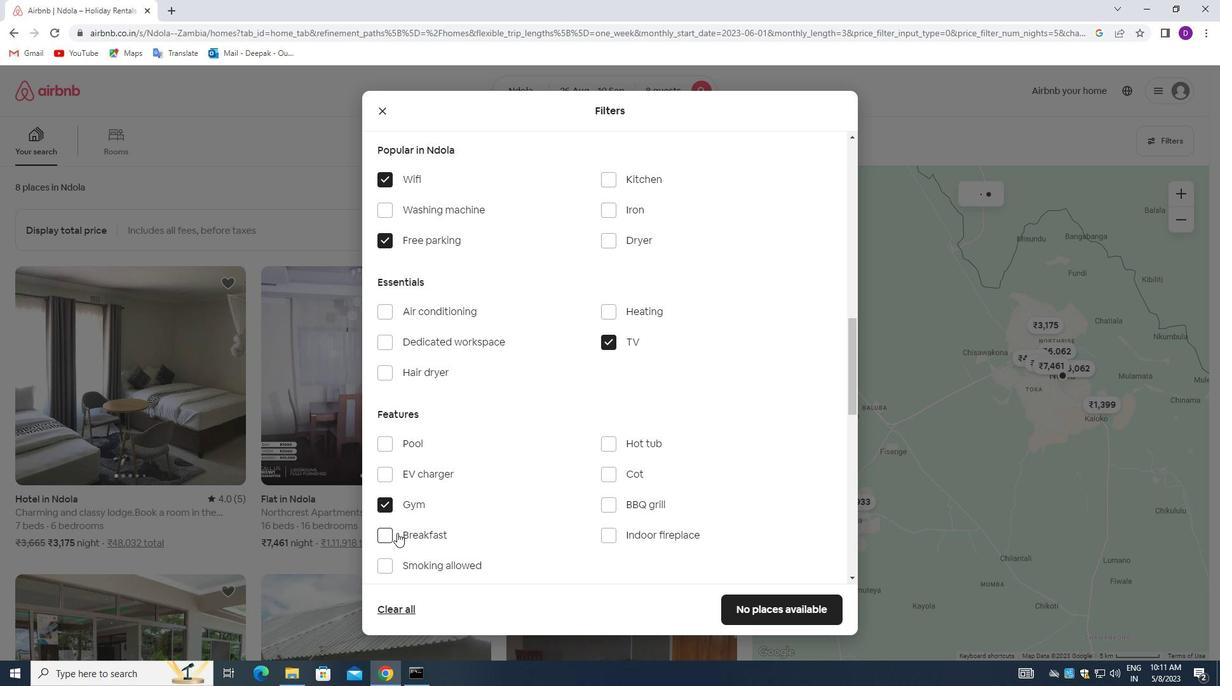 
Action: Mouse pressed left at (391, 535)
Screenshot: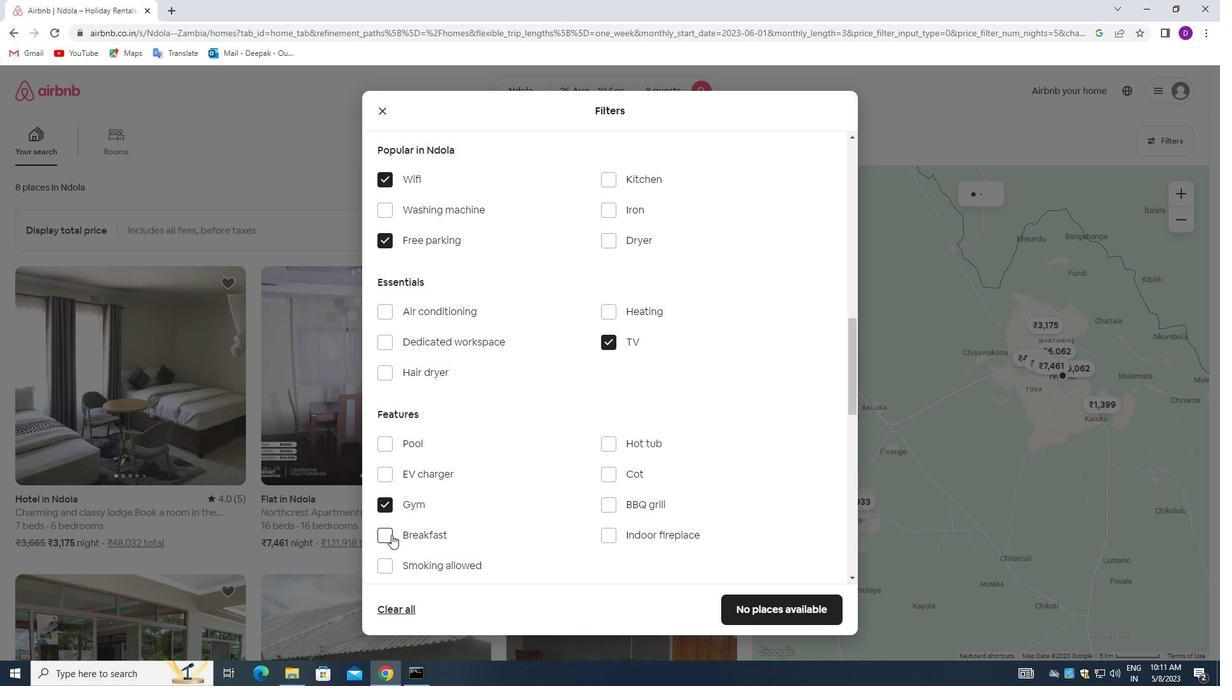 
Action: Mouse moved to (500, 446)
Screenshot: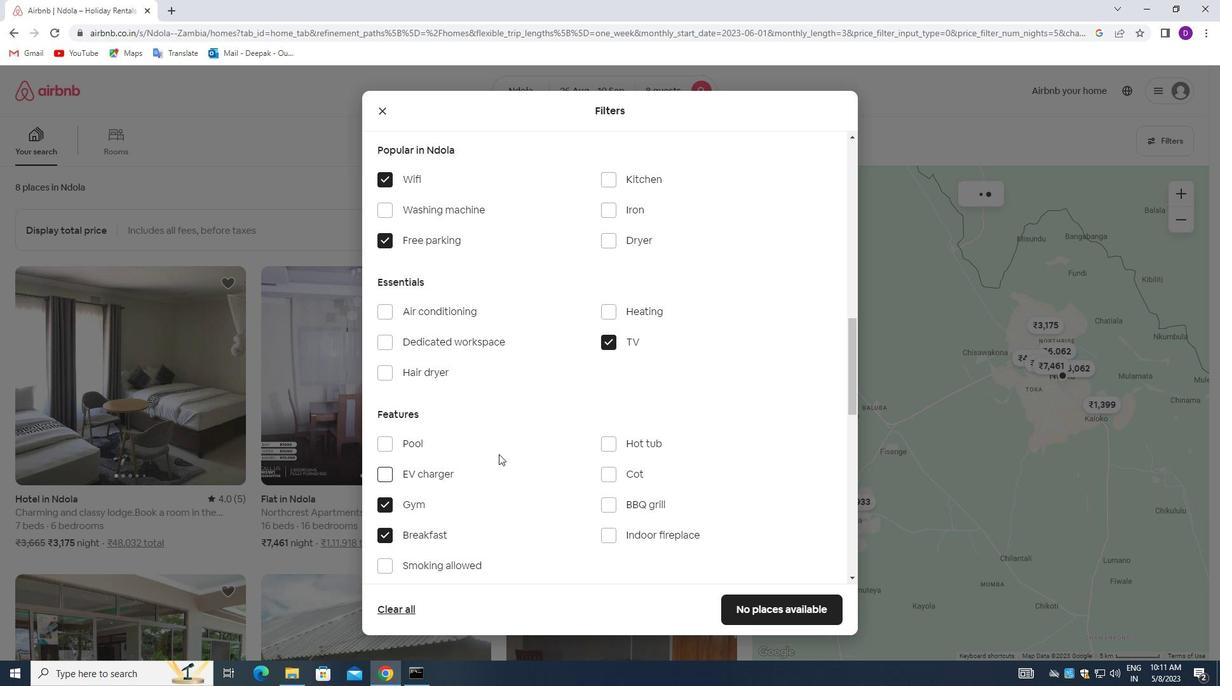 
Action: Mouse scrolled (500, 446) with delta (0, 0)
Screenshot: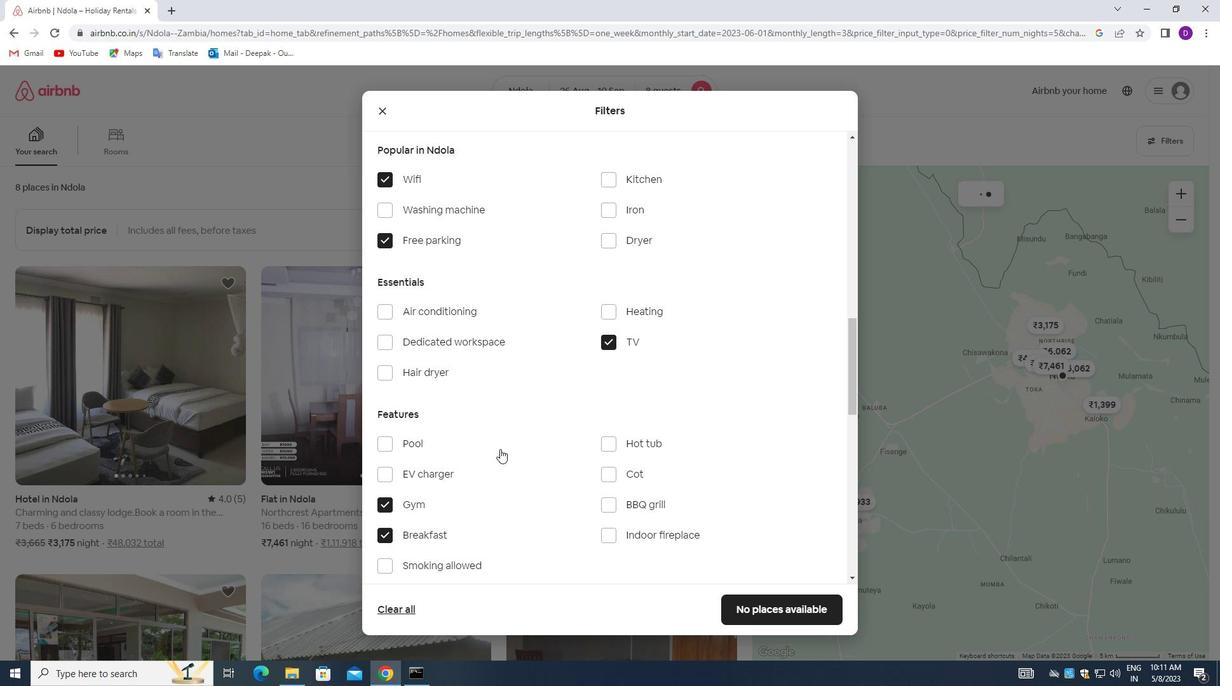 
Action: Mouse moved to (501, 446)
Screenshot: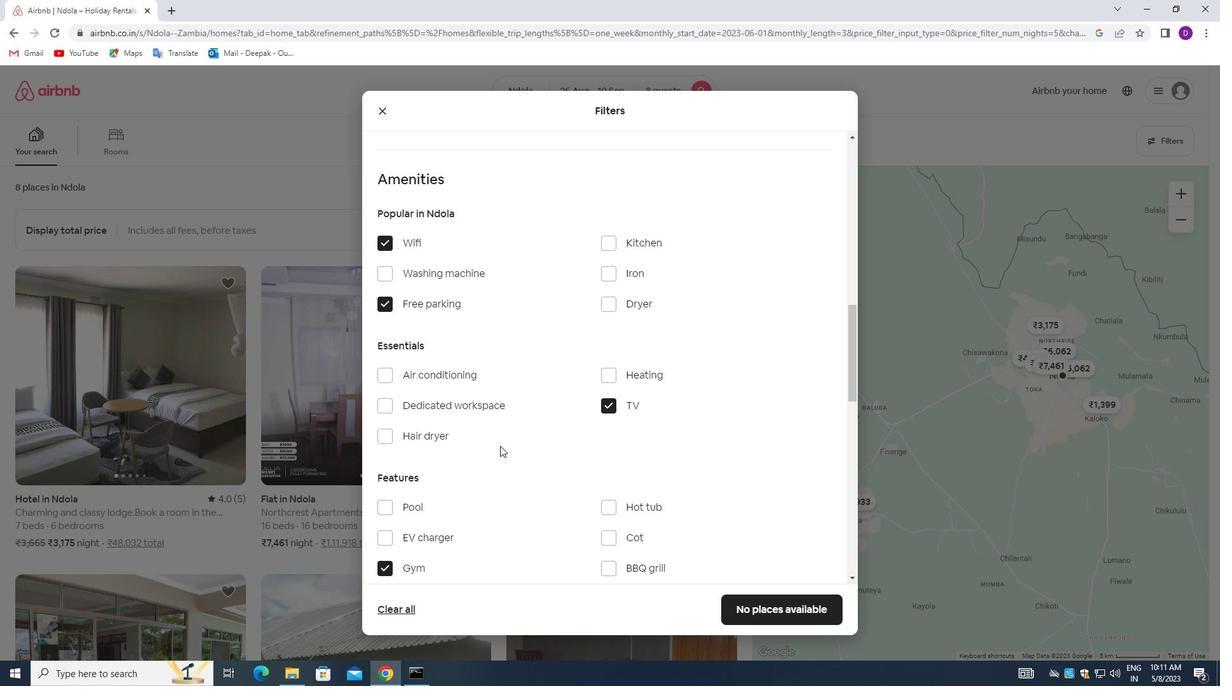 
Action: Mouse scrolled (501, 445) with delta (0, 0)
Screenshot: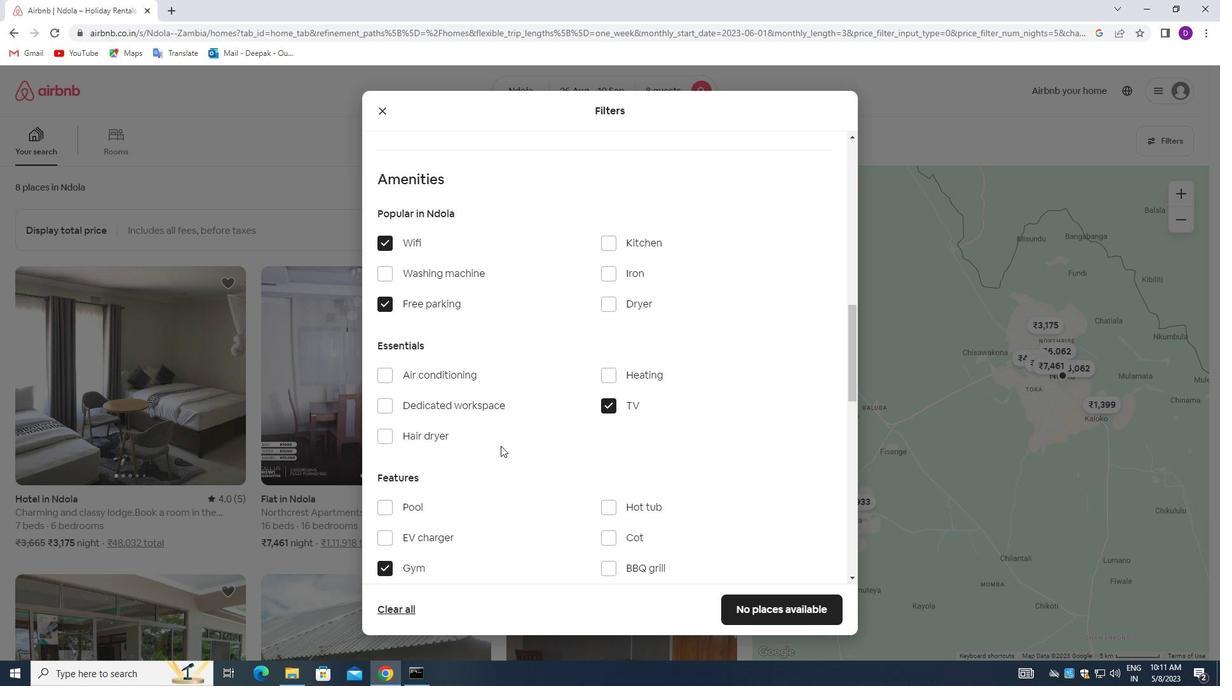 
Action: Mouse moved to (502, 446)
Screenshot: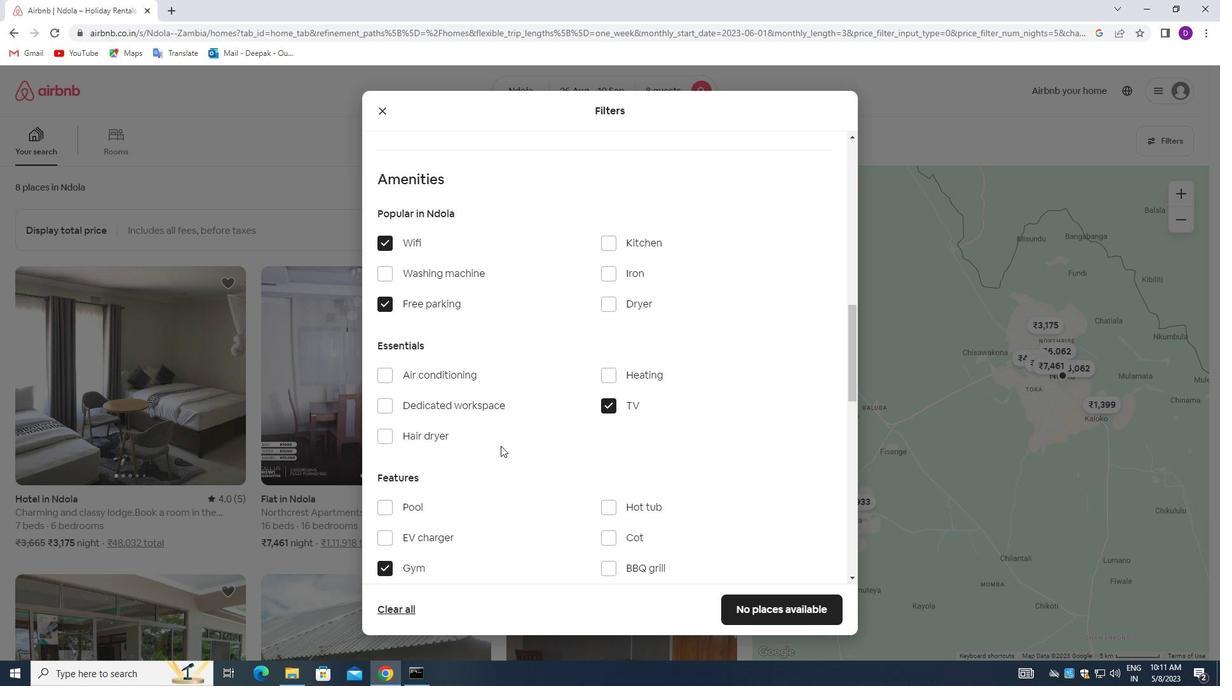 
Action: Mouse scrolled (502, 445) with delta (0, 0)
Screenshot: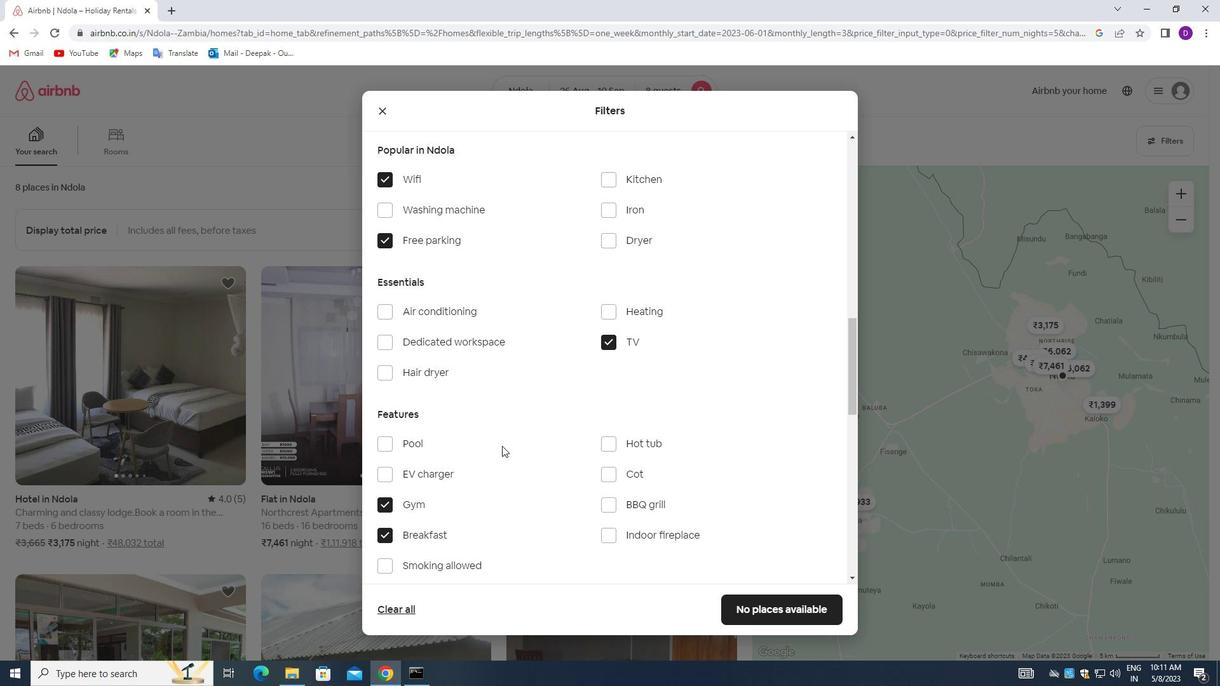
Action: Mouse scrolled (502, 445) with delta (0, 0)
Screenshot: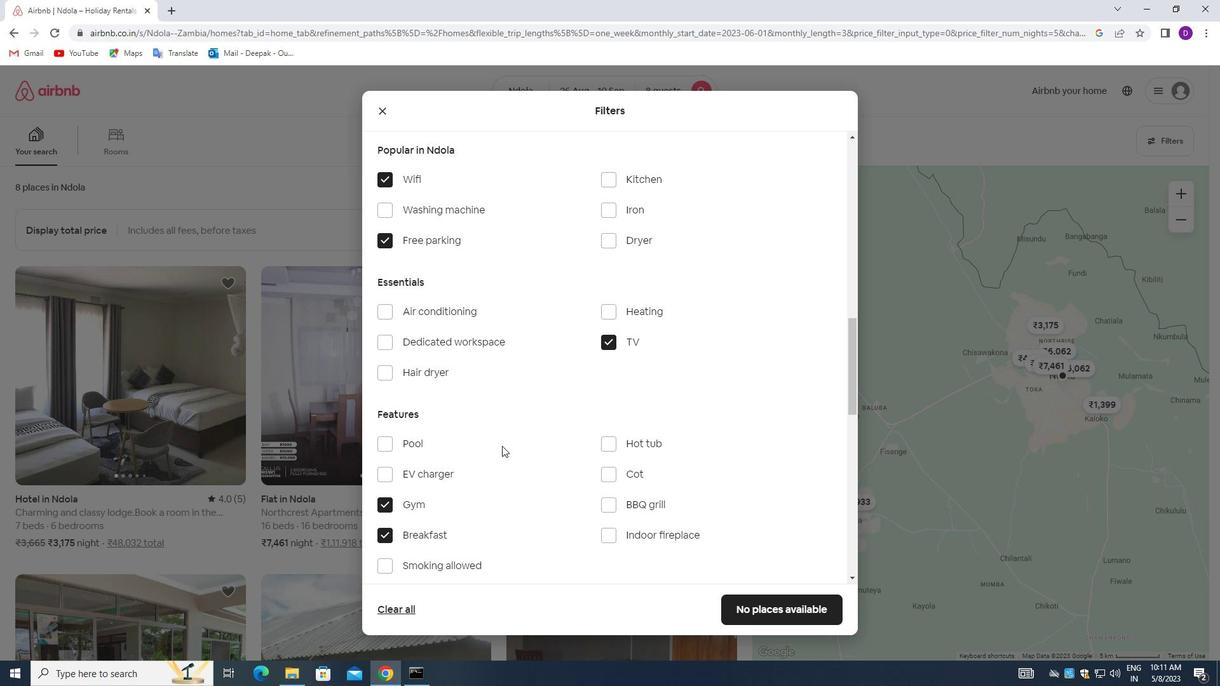 
Action: Mouse moved to (502, 446)
Screenshot: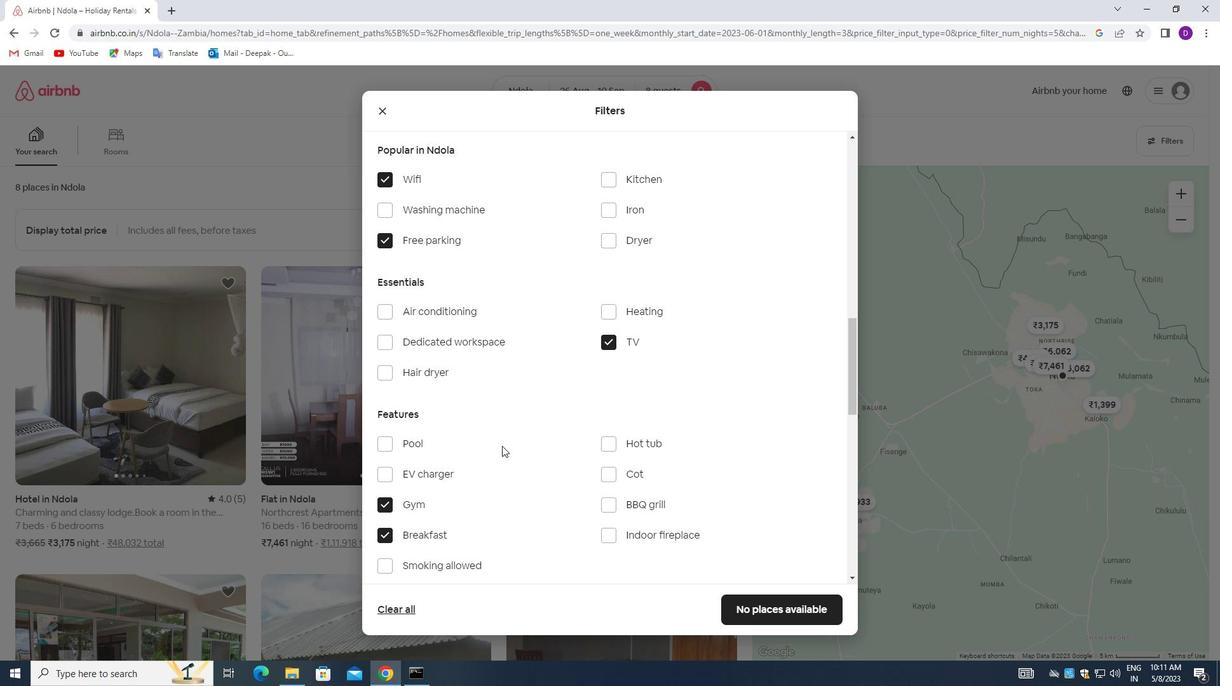 
Action: Mouse scrolled (502, 445) with delta (0, 0)
Screenshot: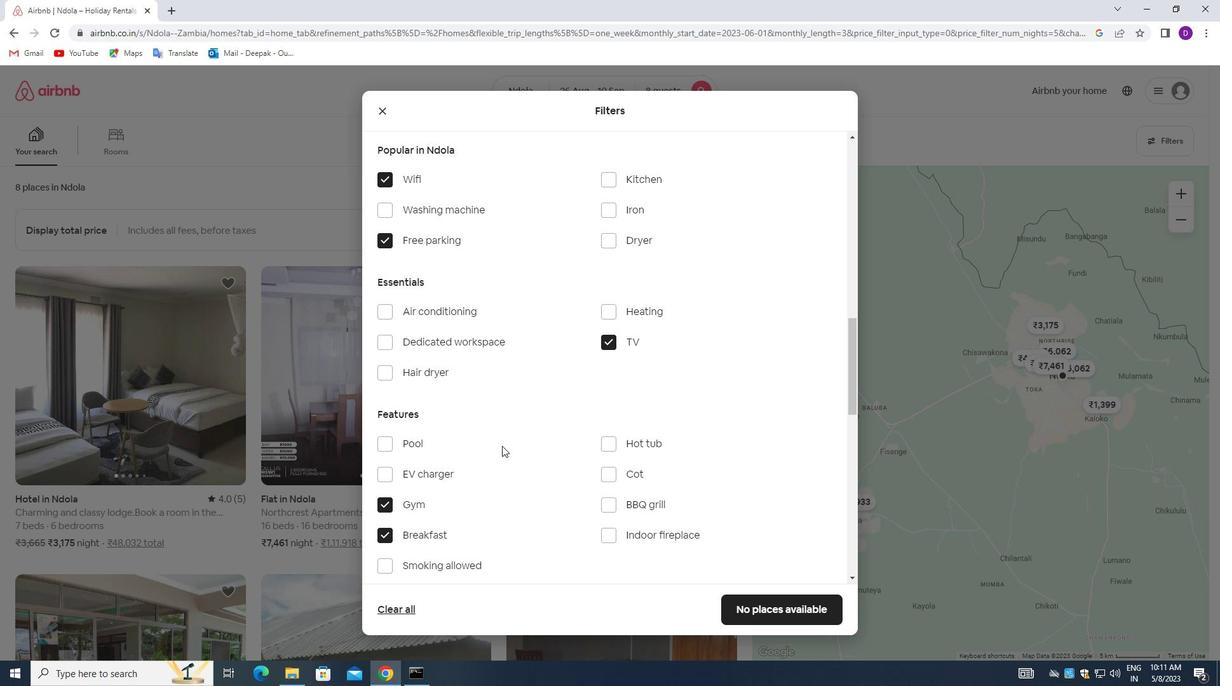 
Action: Mouse scrolled (502, 445) with delta (0, 0)
Screenshot: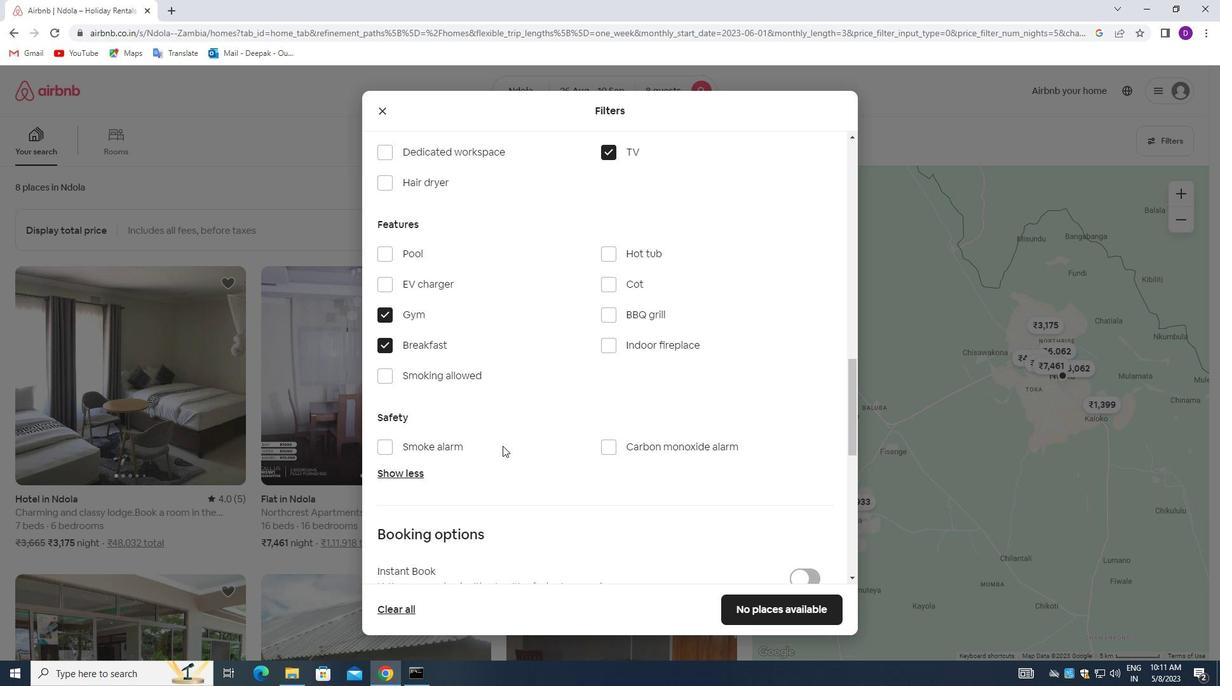 
Action: Mouse moved to (503, 446)
Screenshot: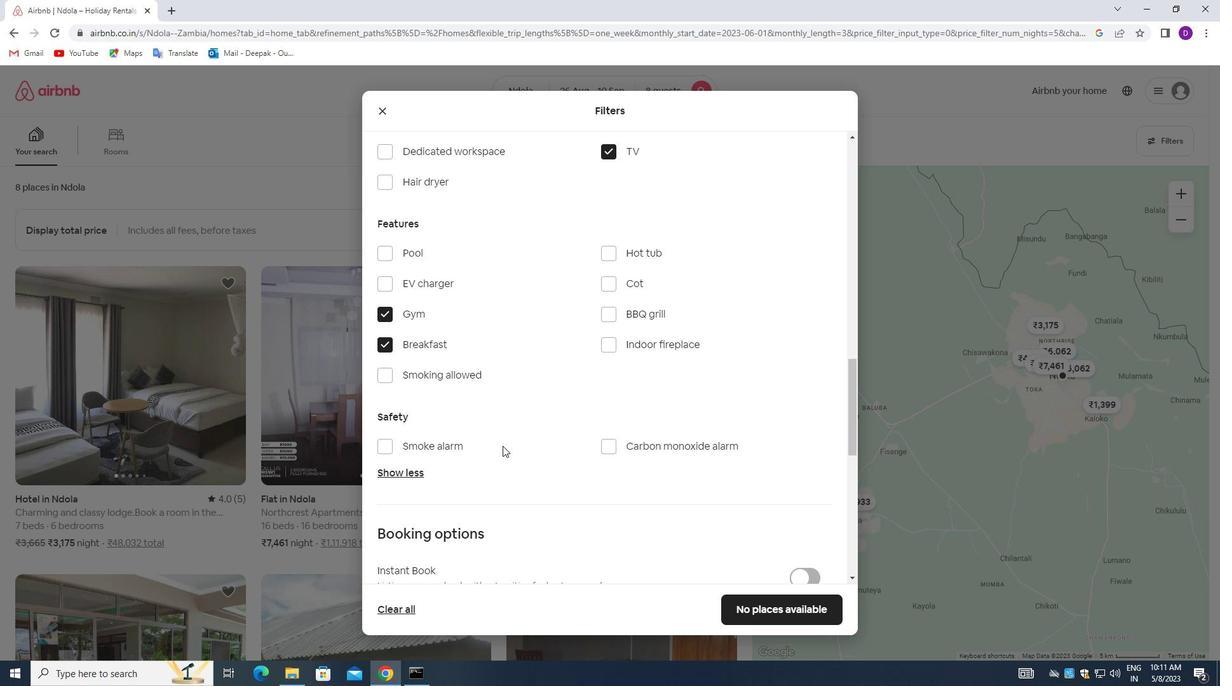 
Action: Mouse scrolled (503, 445) with delta (0, 0)
Screenshot: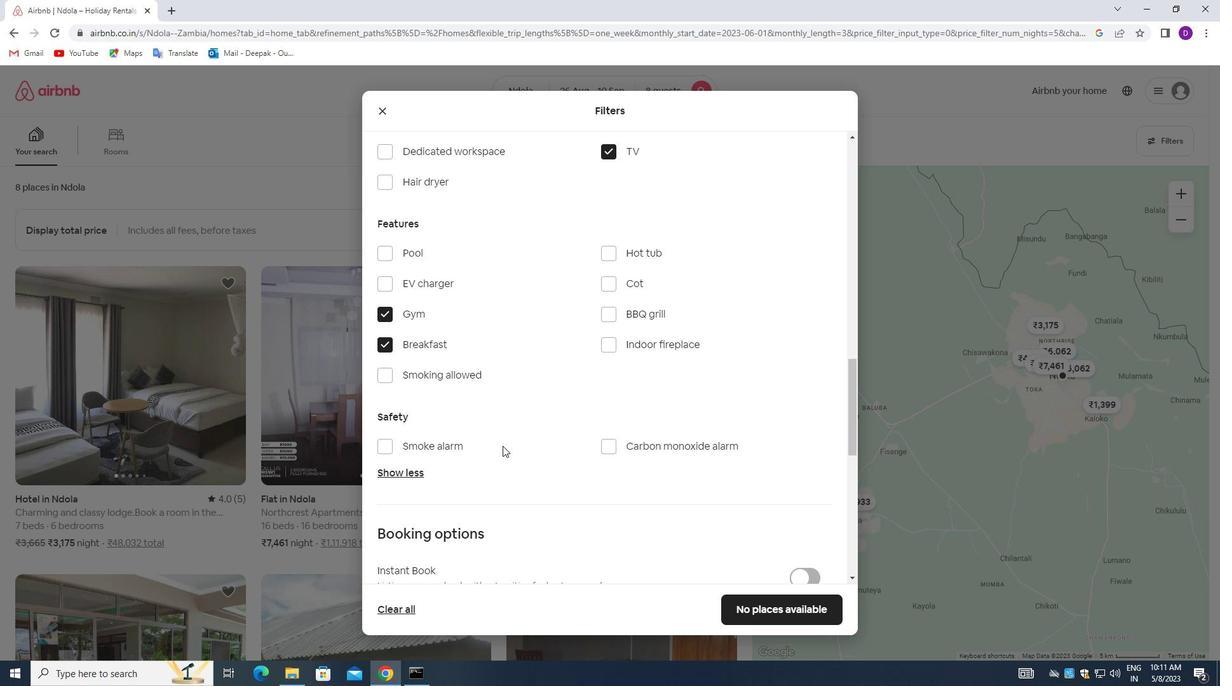 
Action: Mouse moved to (504, 446)
Screenshot: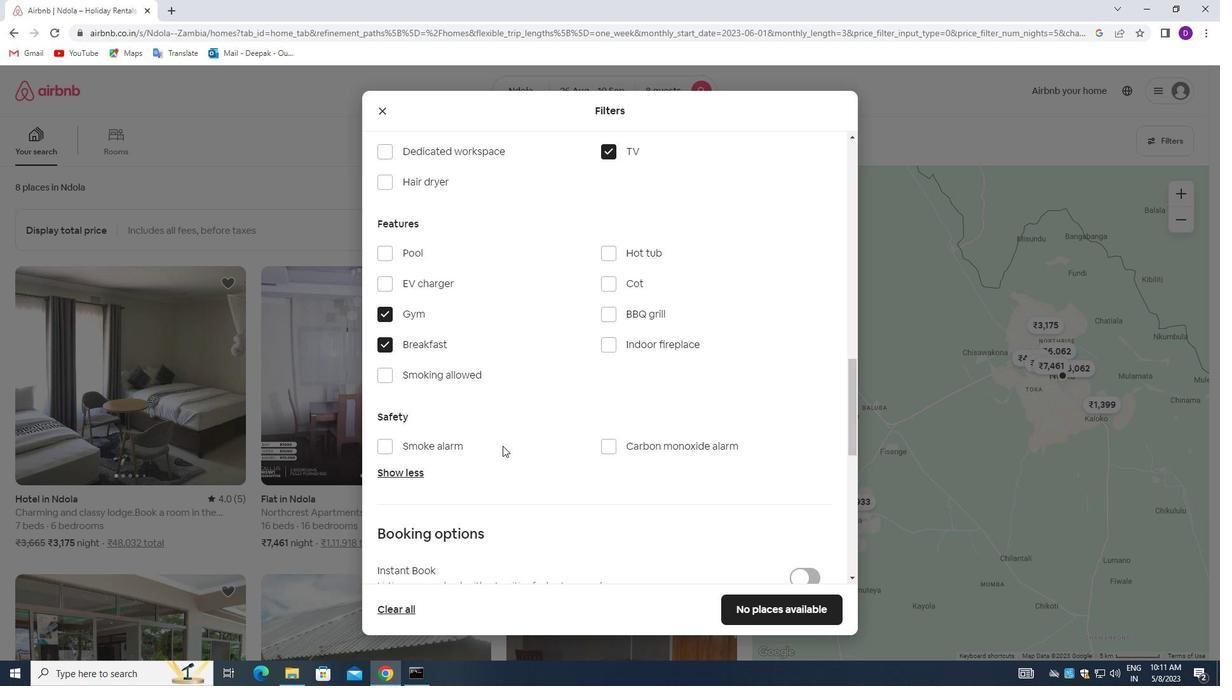 
Action: Mouse scrolled (504, 445) with delta (0, 0)
Screenshot: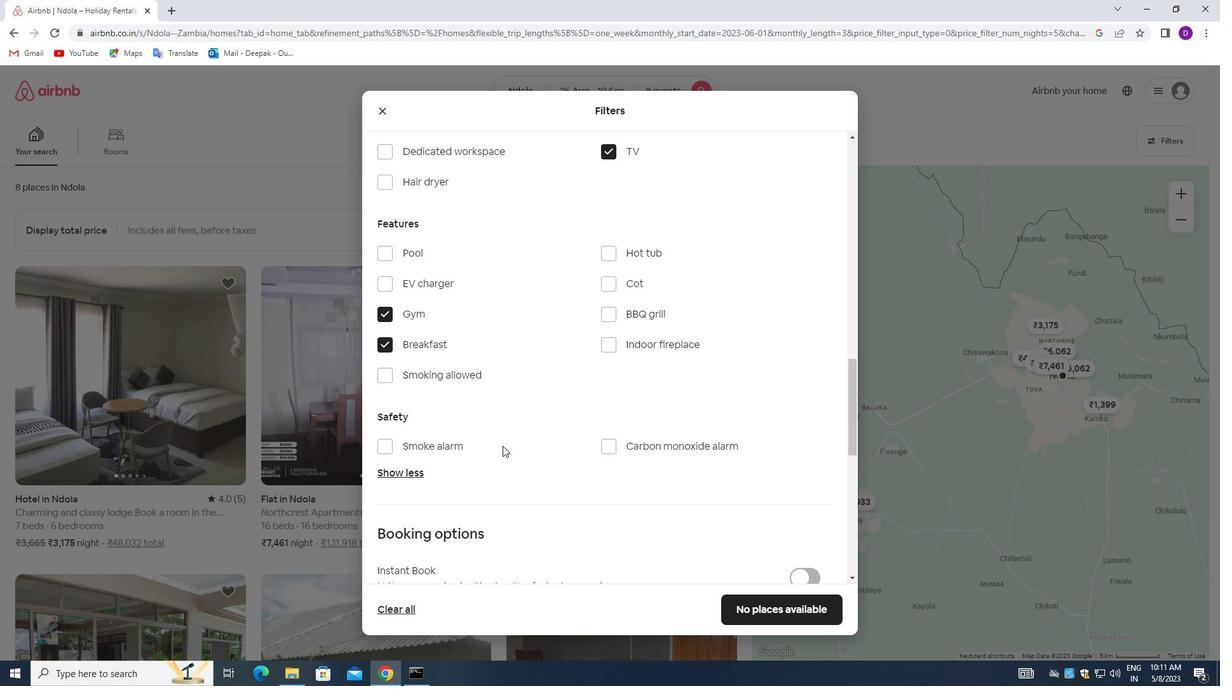 
Action: Mouse scrolled (504, 445) with delta (0, 0)
Screenshot: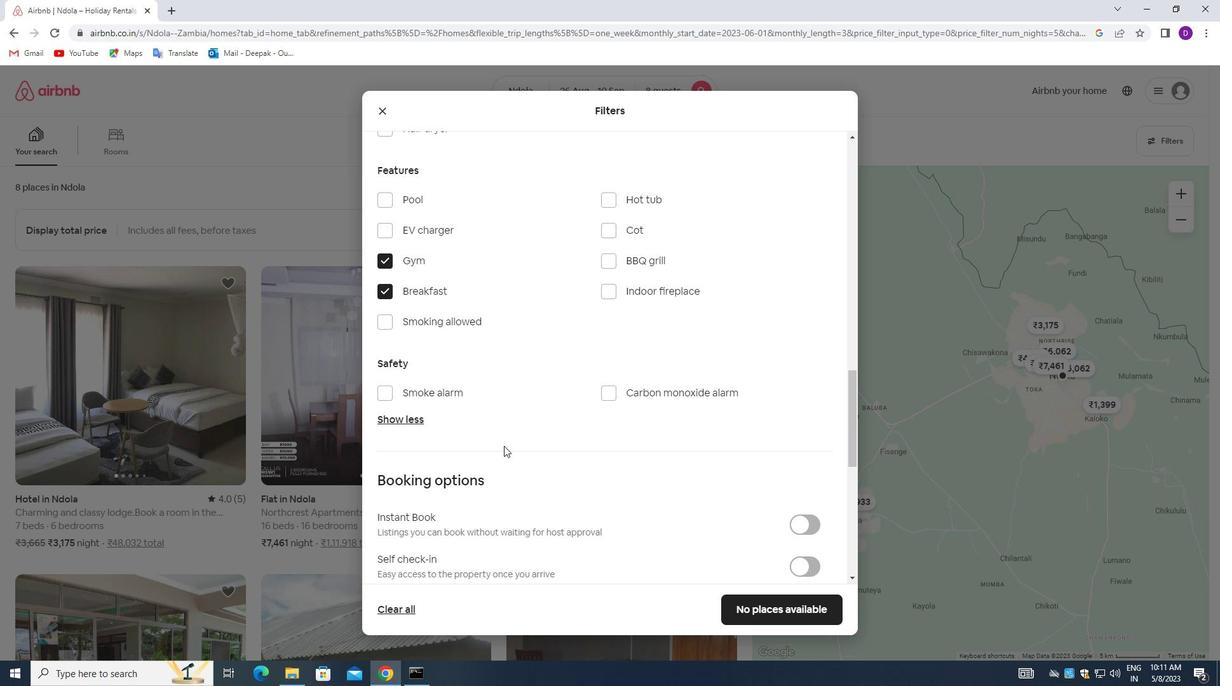 
Action: Mouse moved to (801, 365)
Screenshot: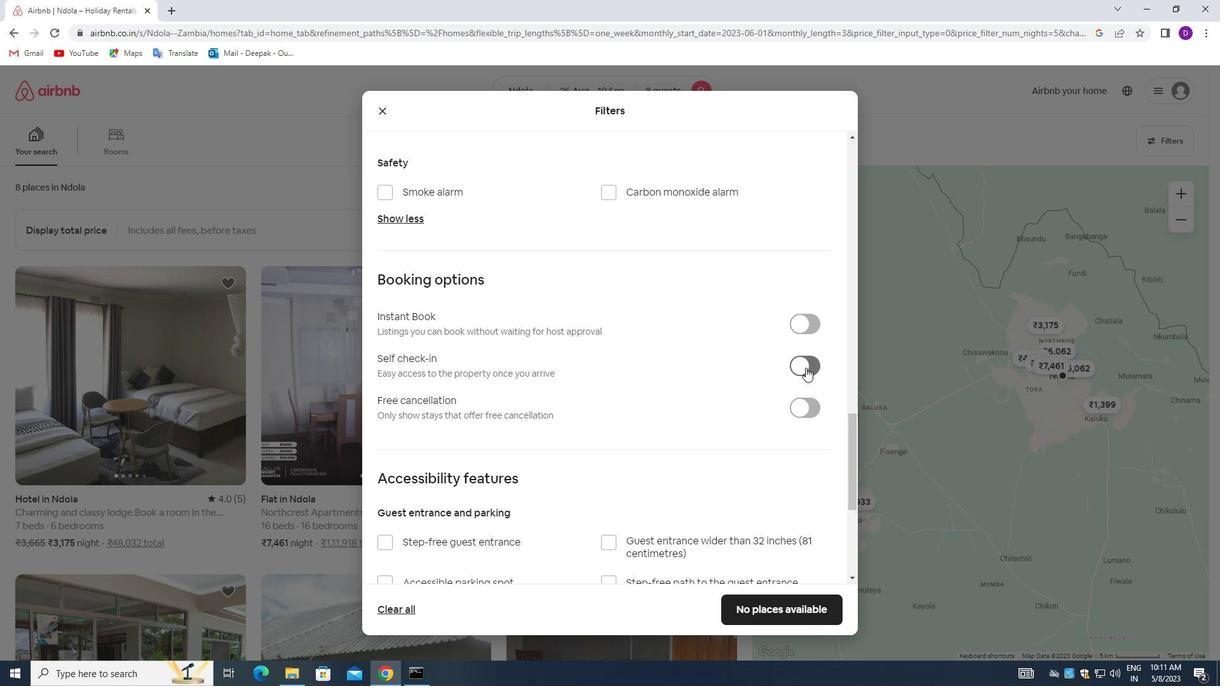 
Action: Mouse pressed left at (801, 365)
Screenshot: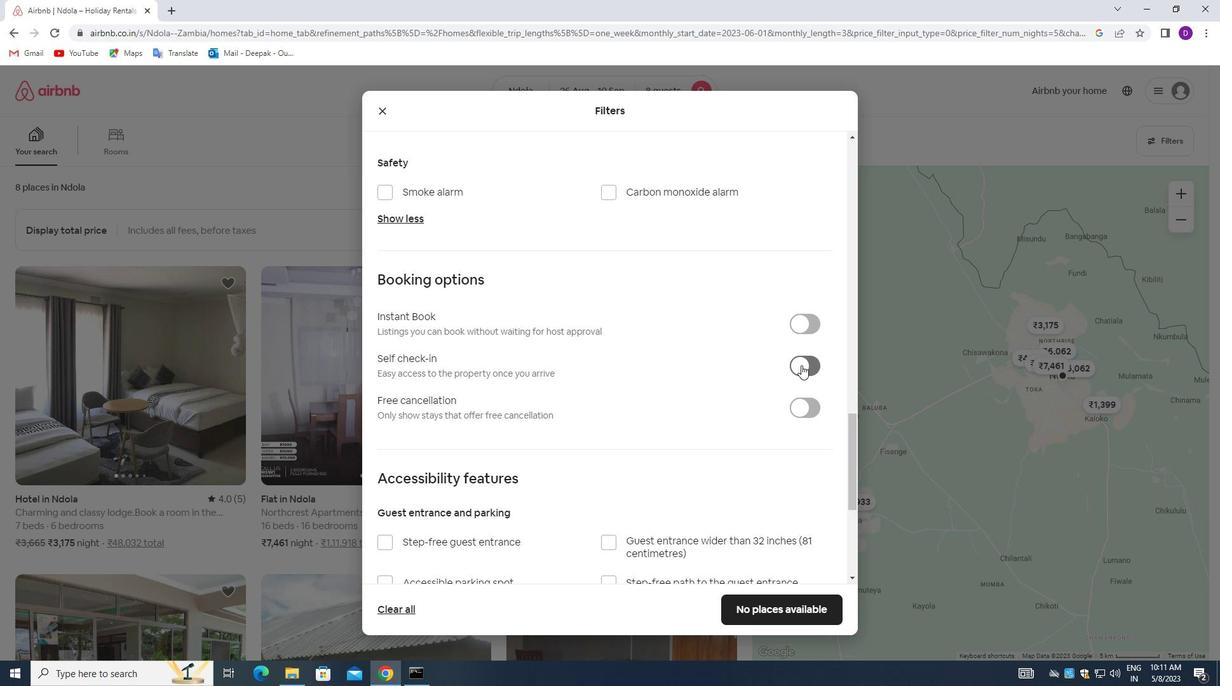 
Action: Mouse moved to (673, 384)
Screenshot: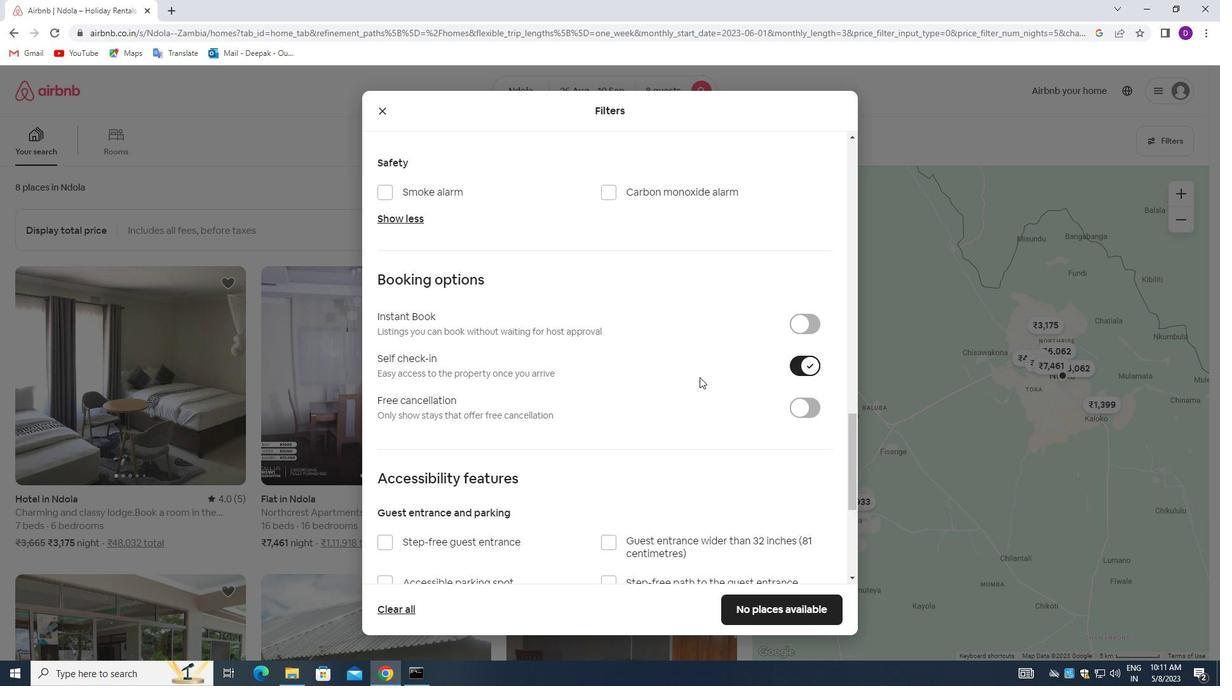 
Action: Mouse scrolled (673, 383) with delta (0, 0)
Screenshot: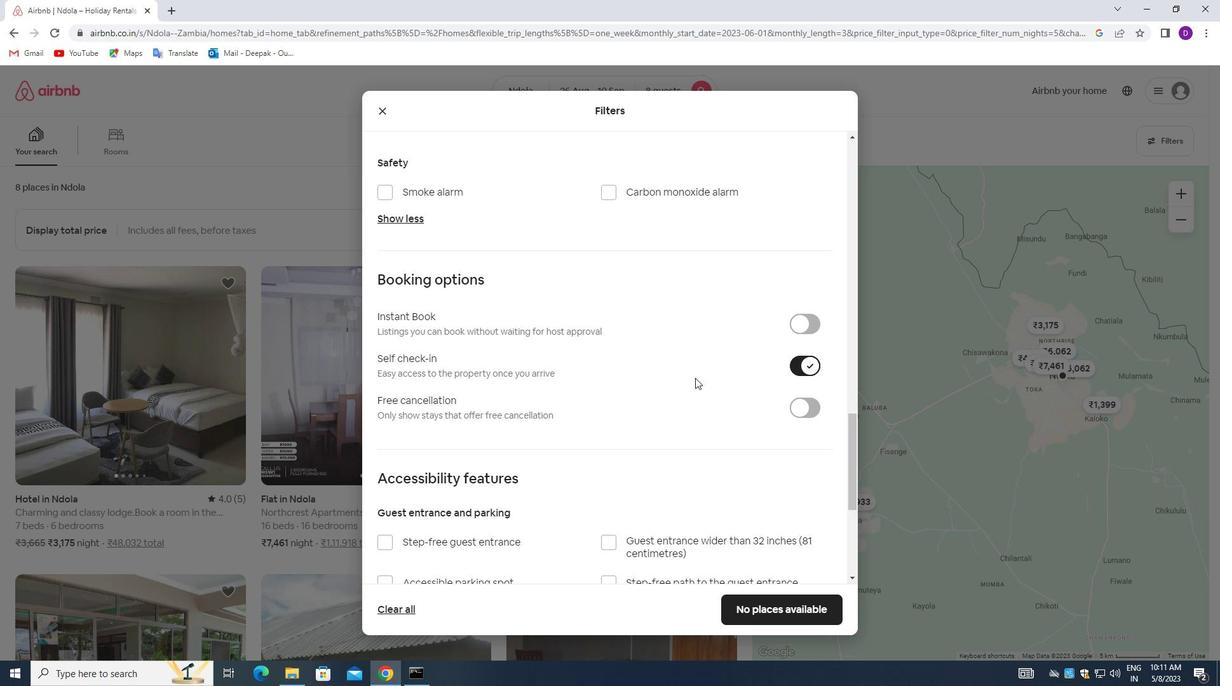 
Action: Mouse moved to (623, 387)
Screenshot: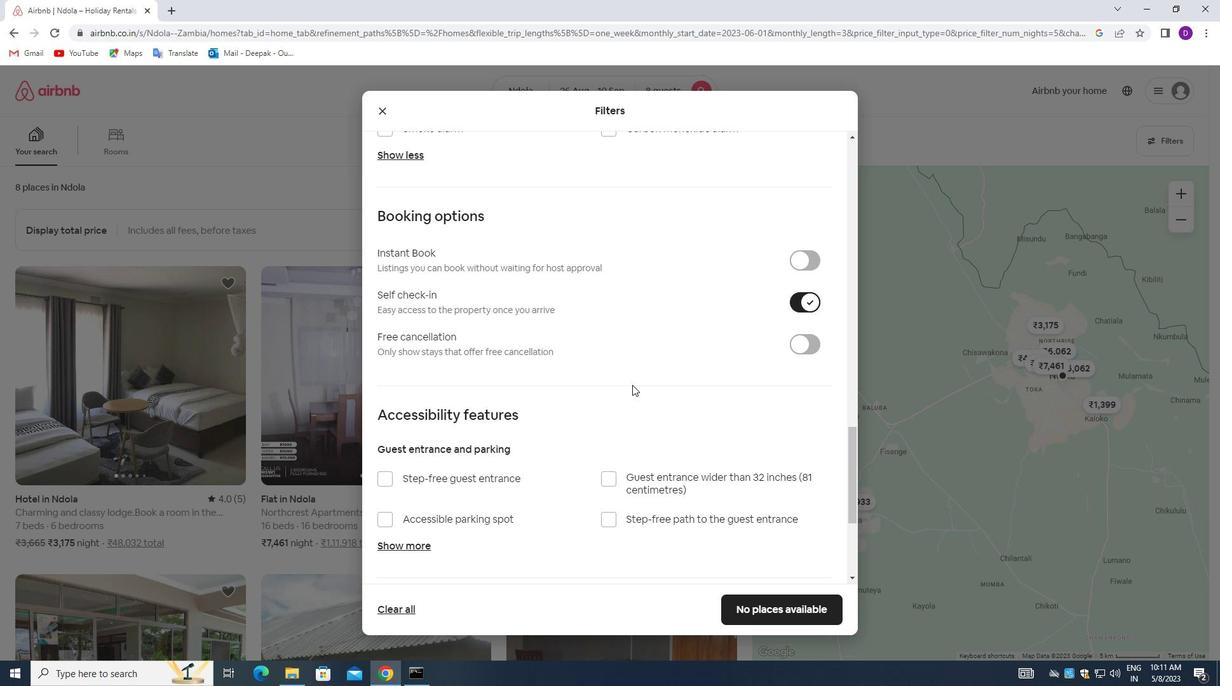 
Action: Mouse scrolled (623, 387) with delta (0, 0)
Screenshot: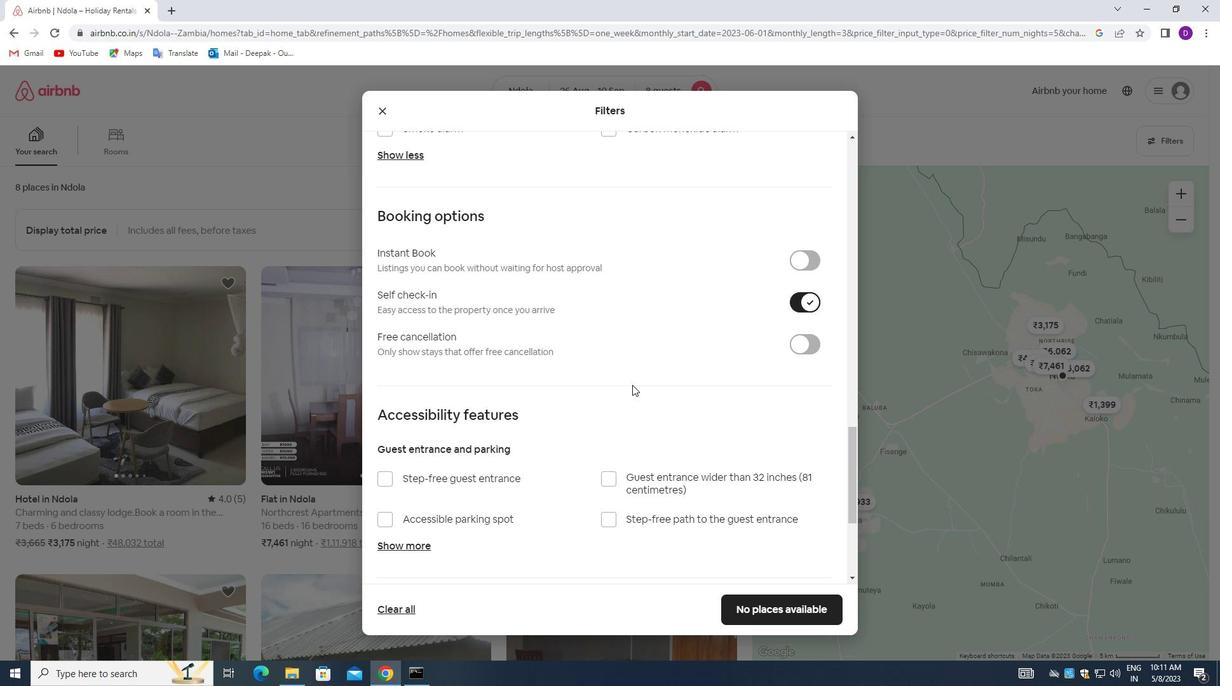 
Action: Mouse moved to (607, 392)
Screenshot: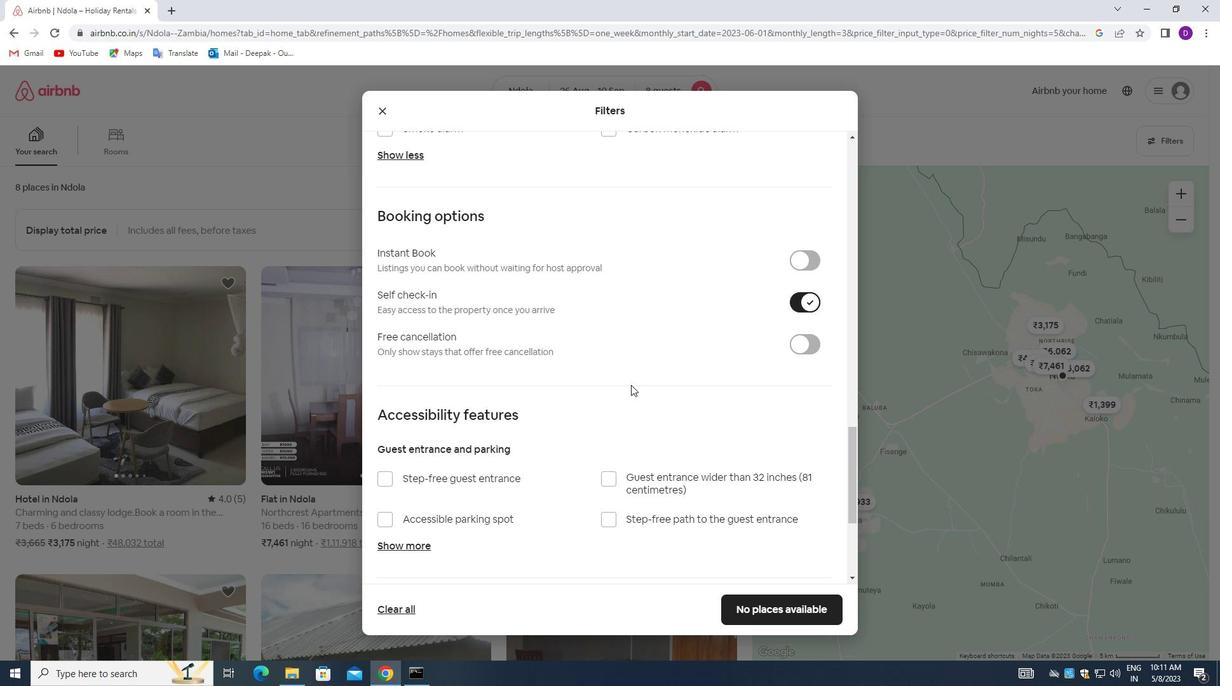 
Action: Mouse scrolled (607, 391) with delta (0, 0)
Screenshot: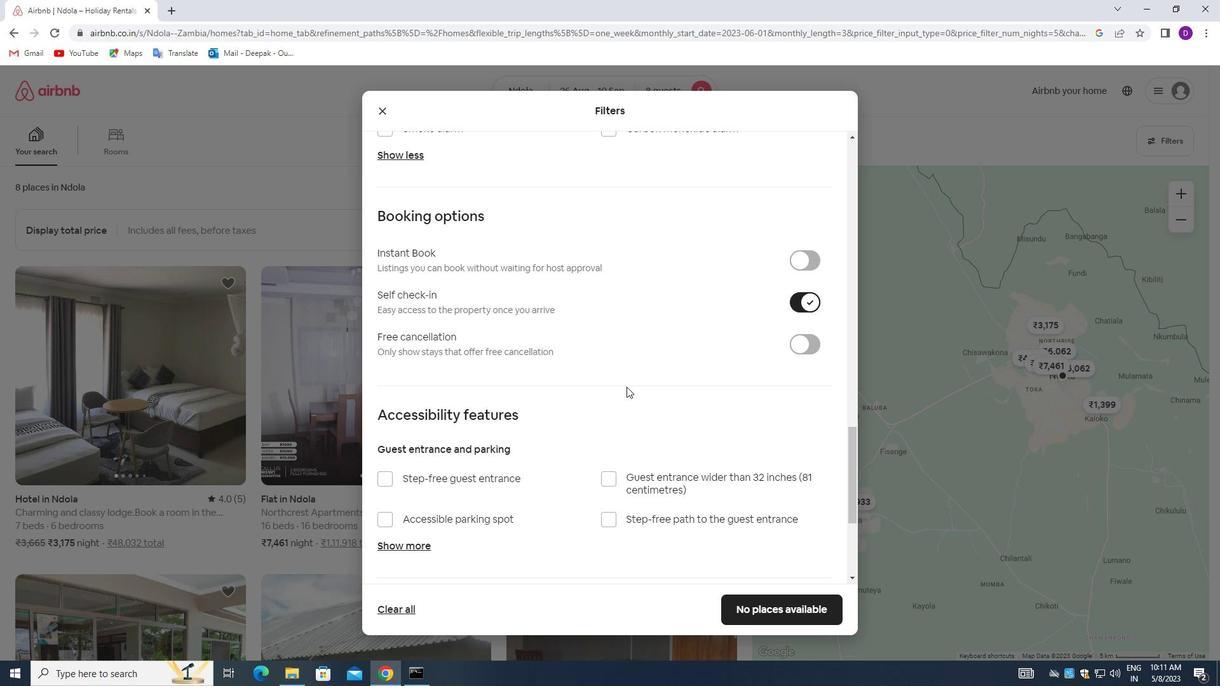
Action: Mouse moved to (572, 411)
Screenshot: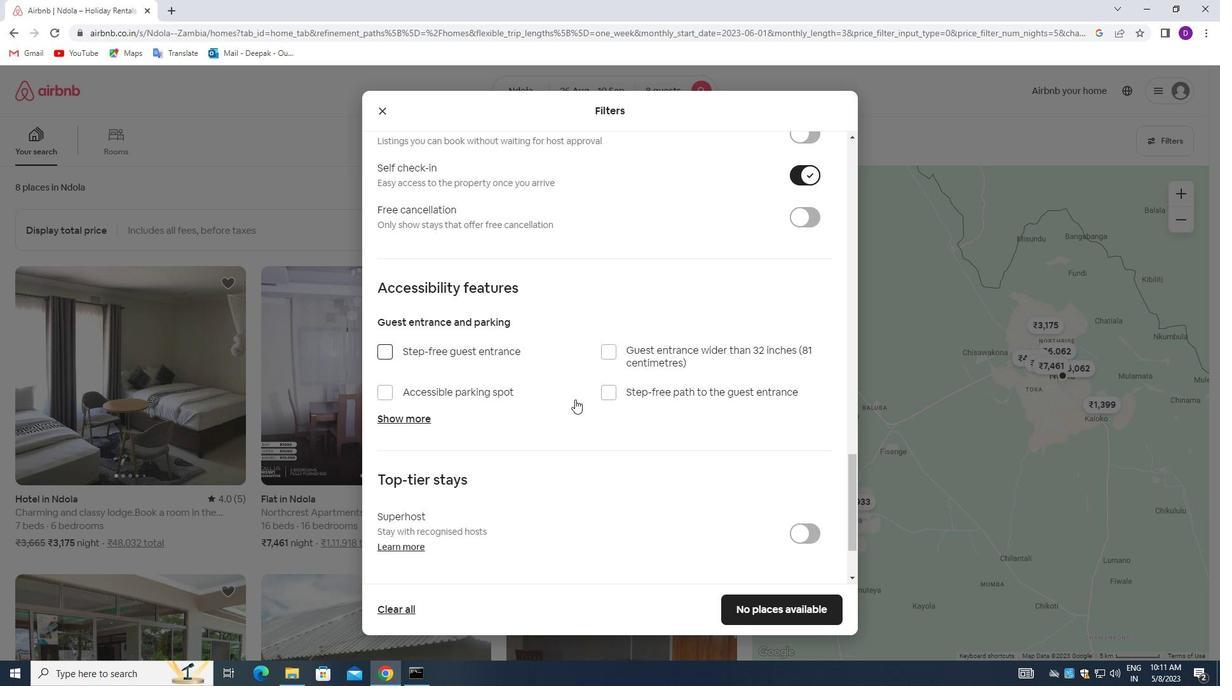
Action: Mouse scrolled (572, 411) with delta (0, 0)
Screenshot: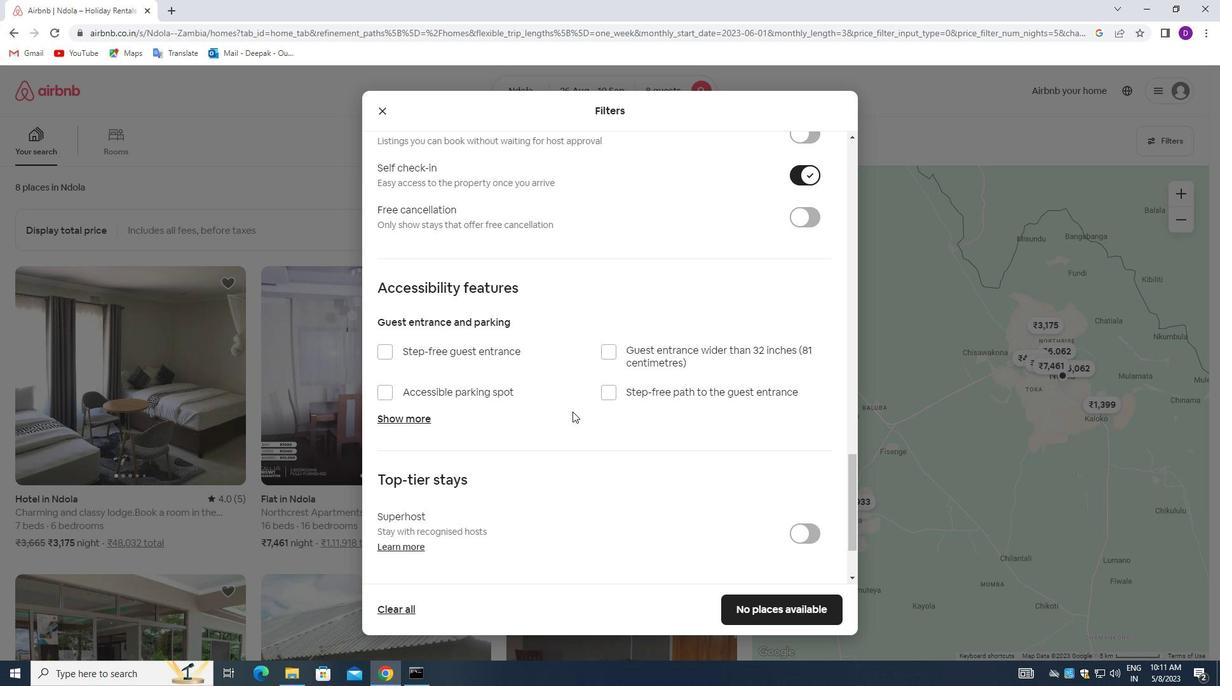 
Action: Mouse moved to (574, 414)
Screenshot: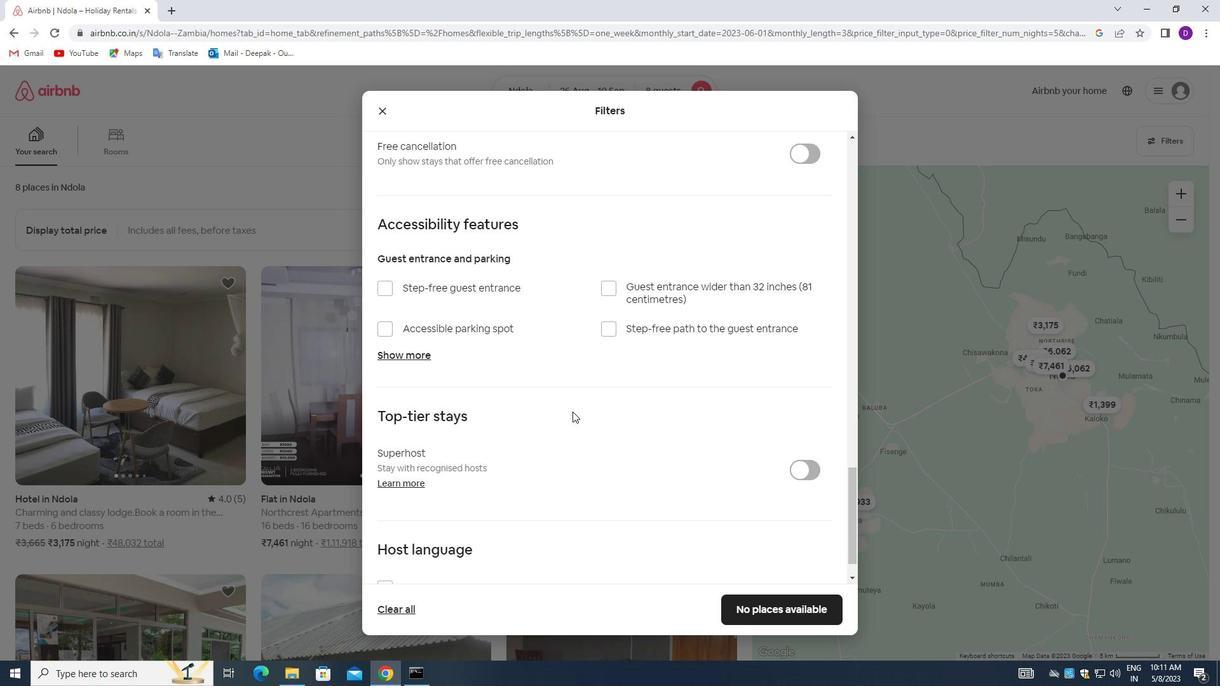 
Action: Mouse scrolled (574, 413) with delta (0, 0)
Screenshot: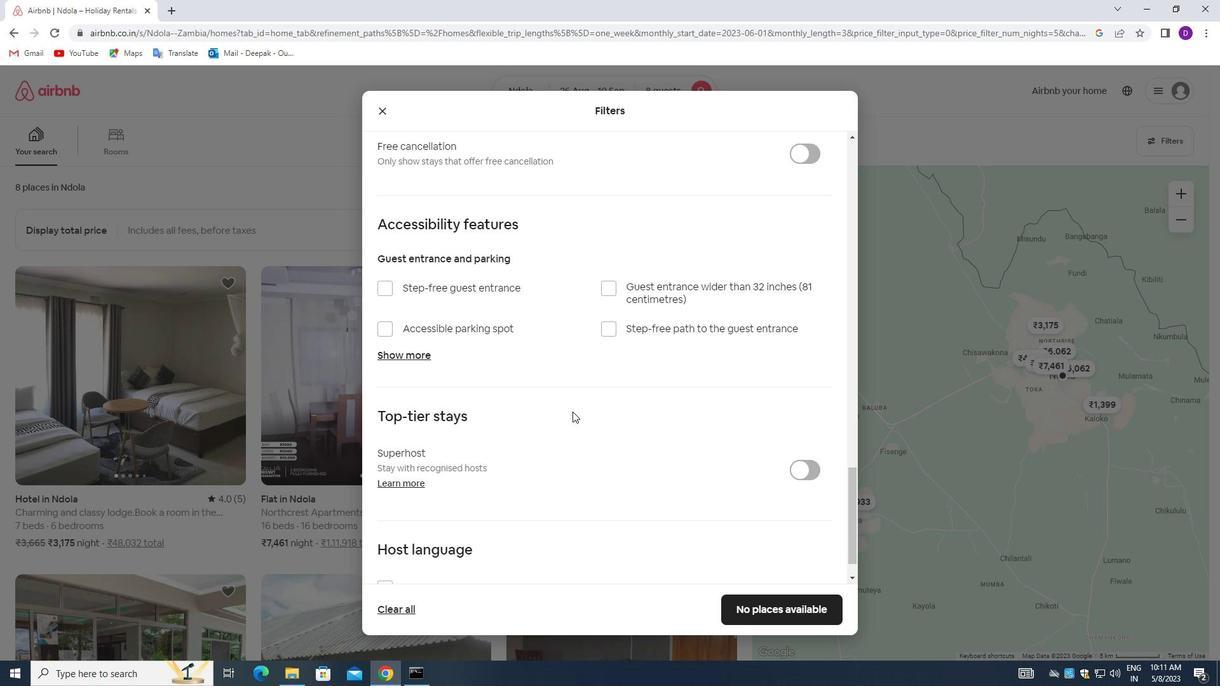
Action: Mouse moved to (577, 415)
Screenshot: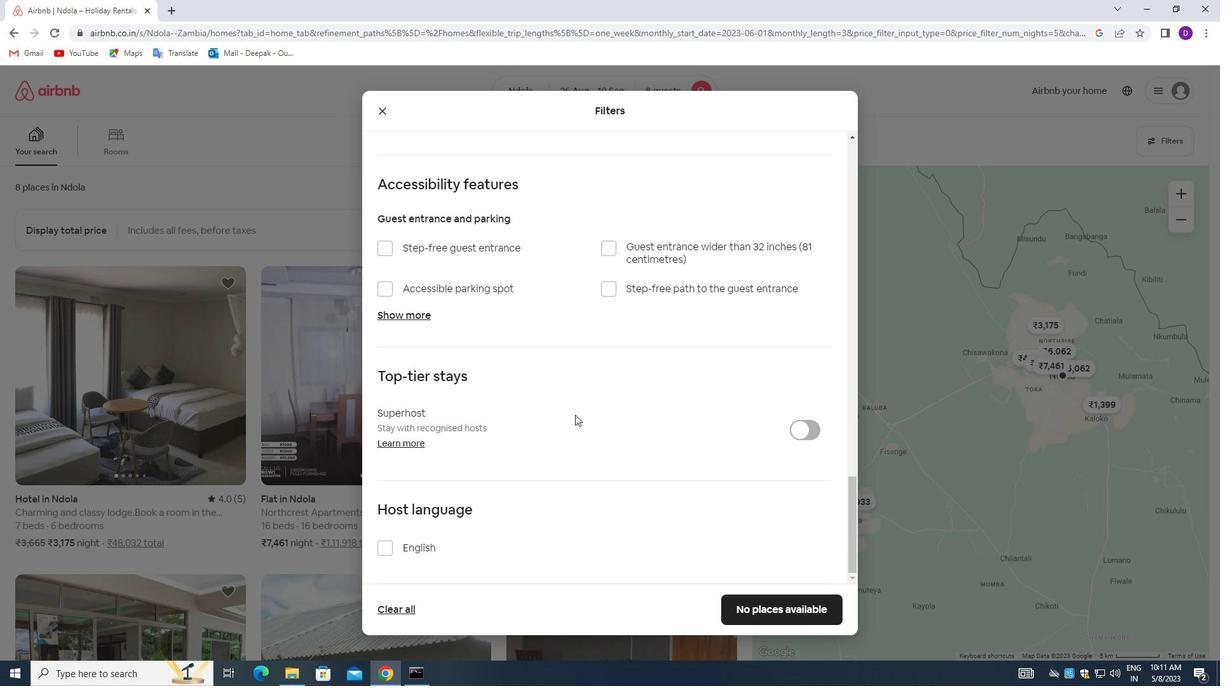 
Action: Mouse scrolled (577, 415) with delta (0, 0)
Screenshot: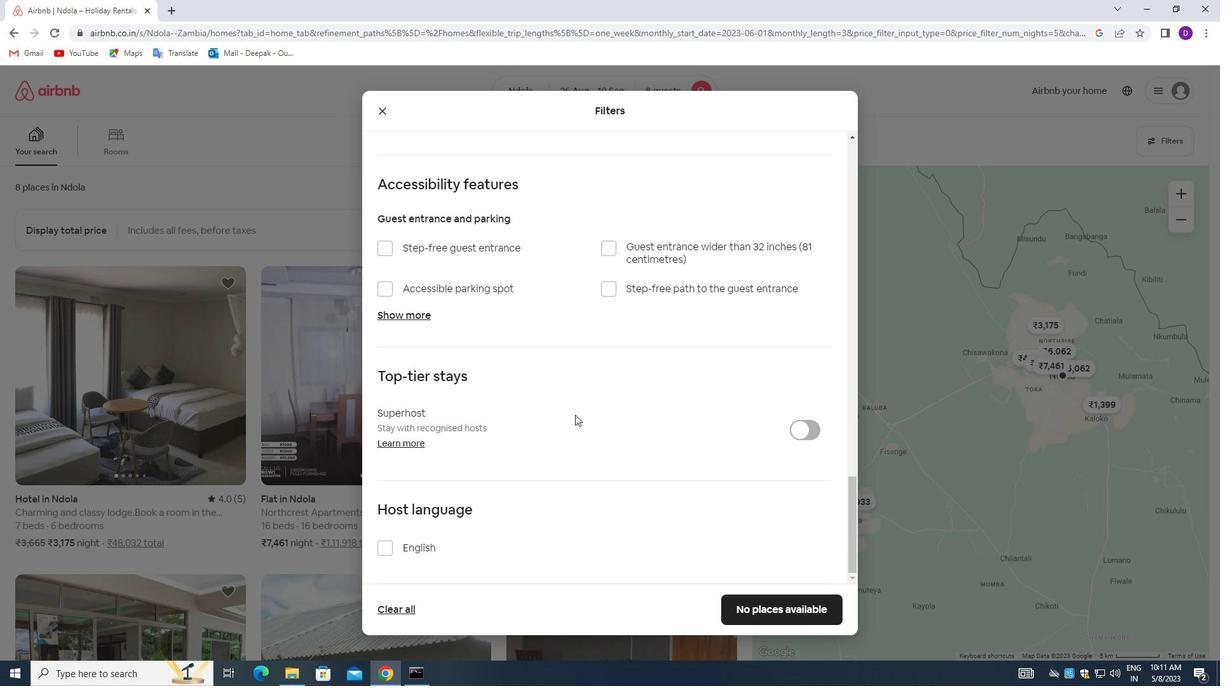 
Action: Mouse scrolled (577, 415) with delta (0, 0)
Screenshot: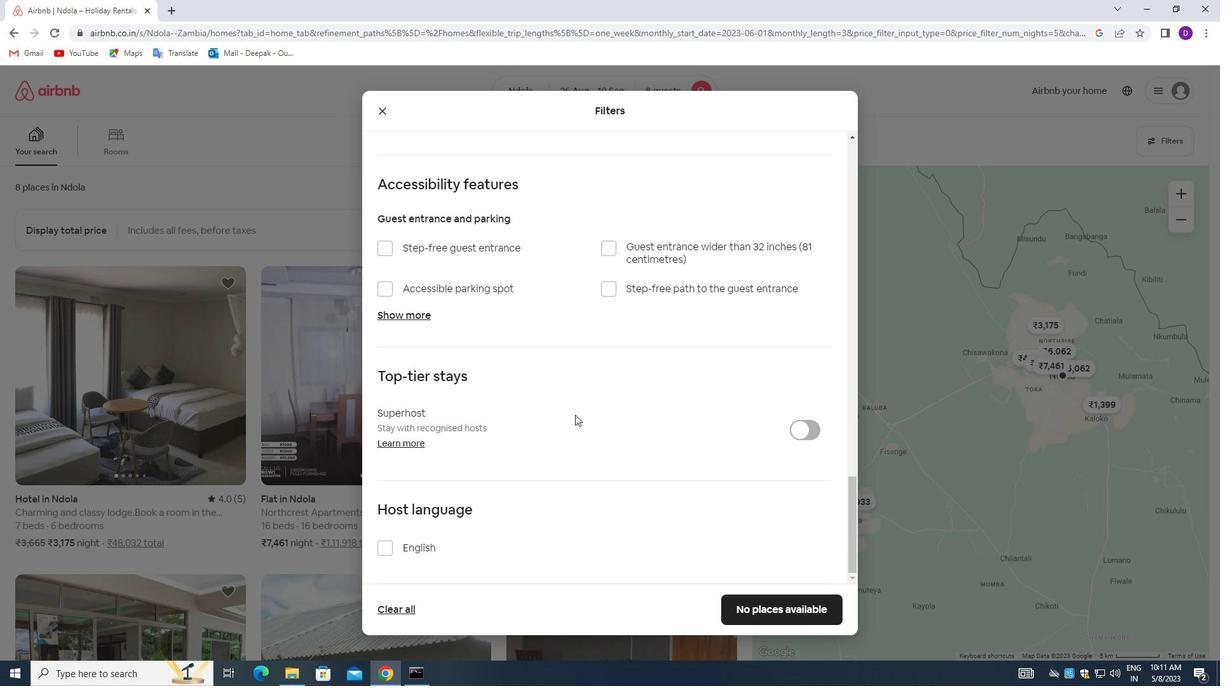 
Action: Mouse scrolled (577, 415) with delta (0, 0)
Screenshot: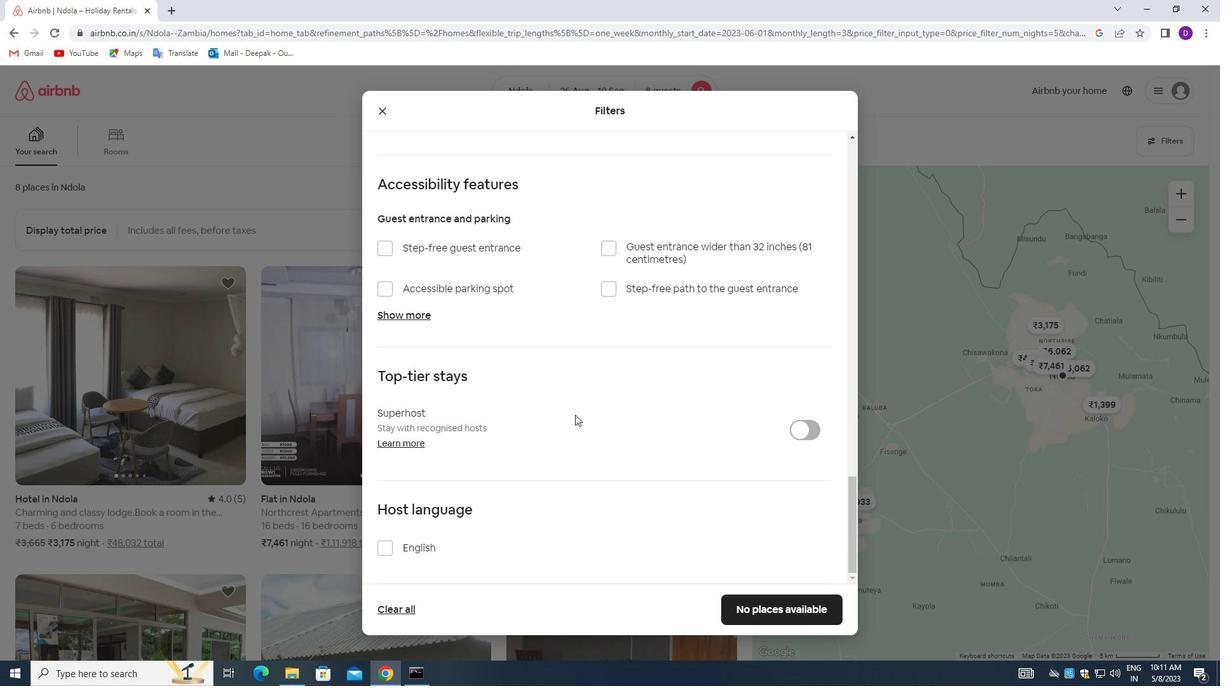 
Action: Mouse moved to (577, 415)
Screenshot: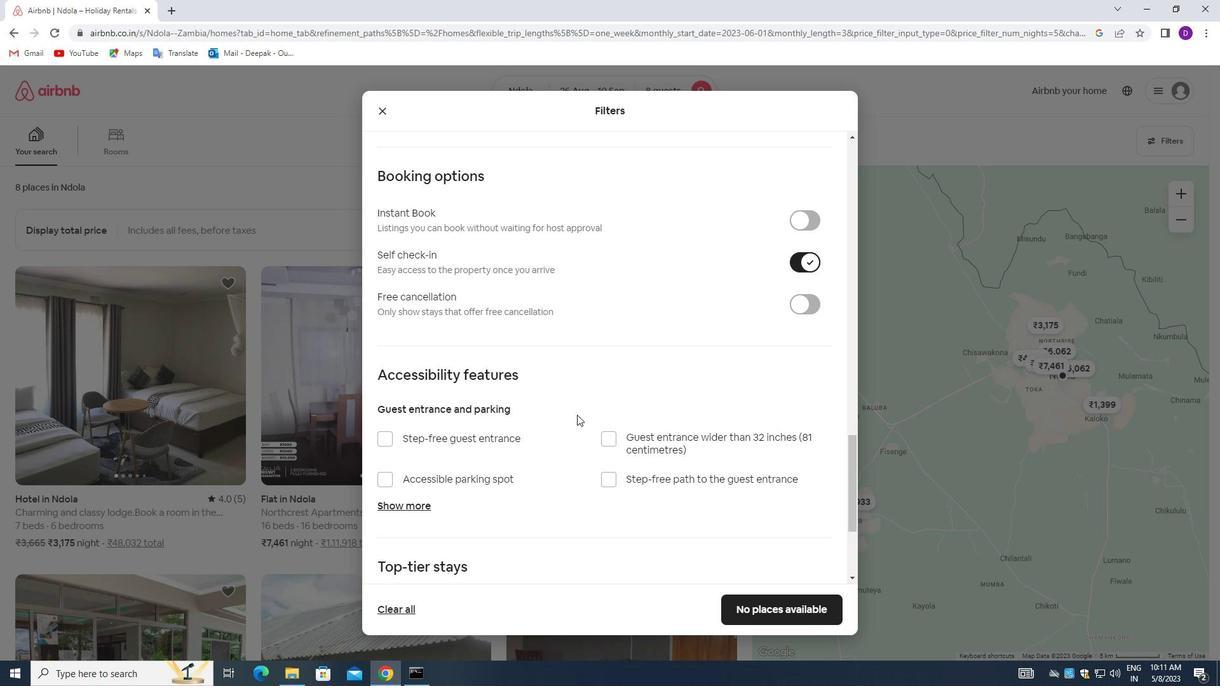 
Action: Mouse scrolled (577, 414) with delta (0, 0)
Screenshot: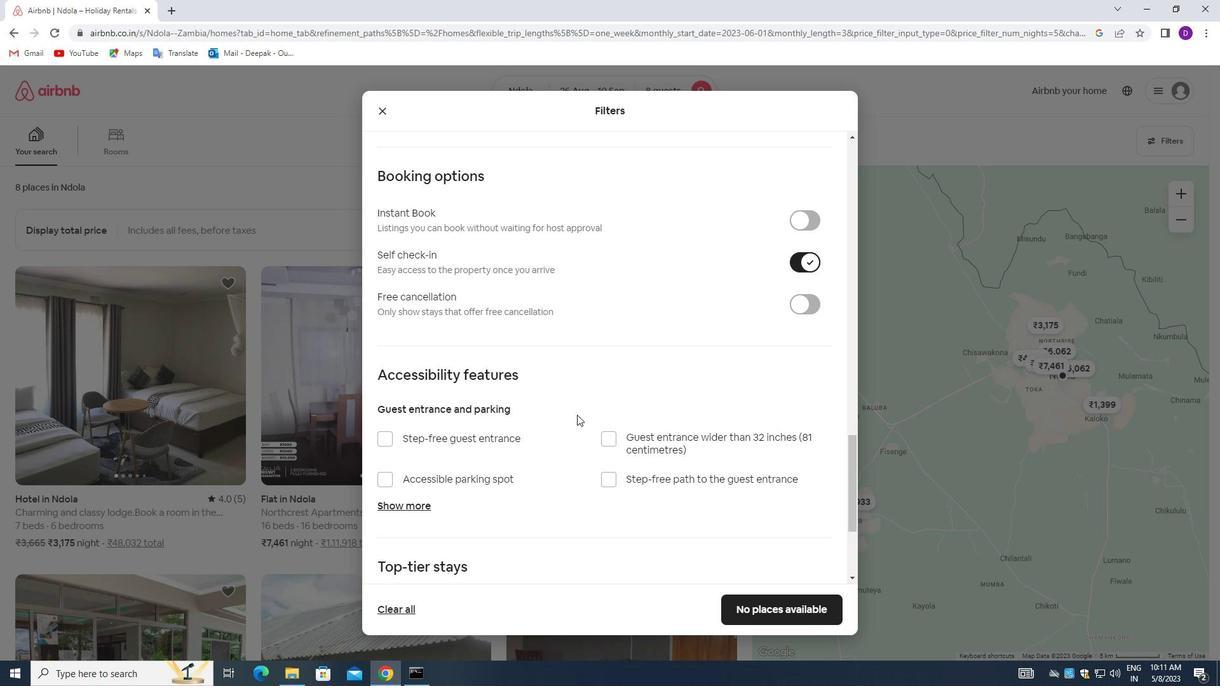 
Action: Mouse moved to (580, 420)
Screenshot: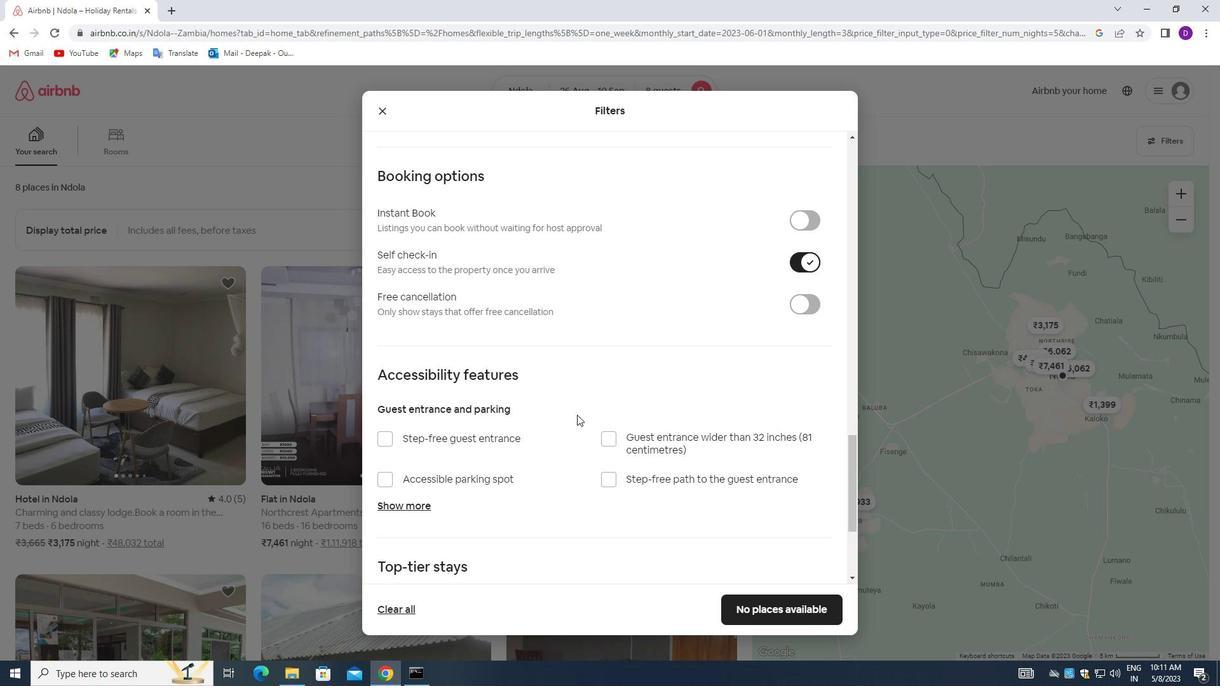 
Action: Mouse scrolled (580, 420) with delta (0, 0)
Screenshot: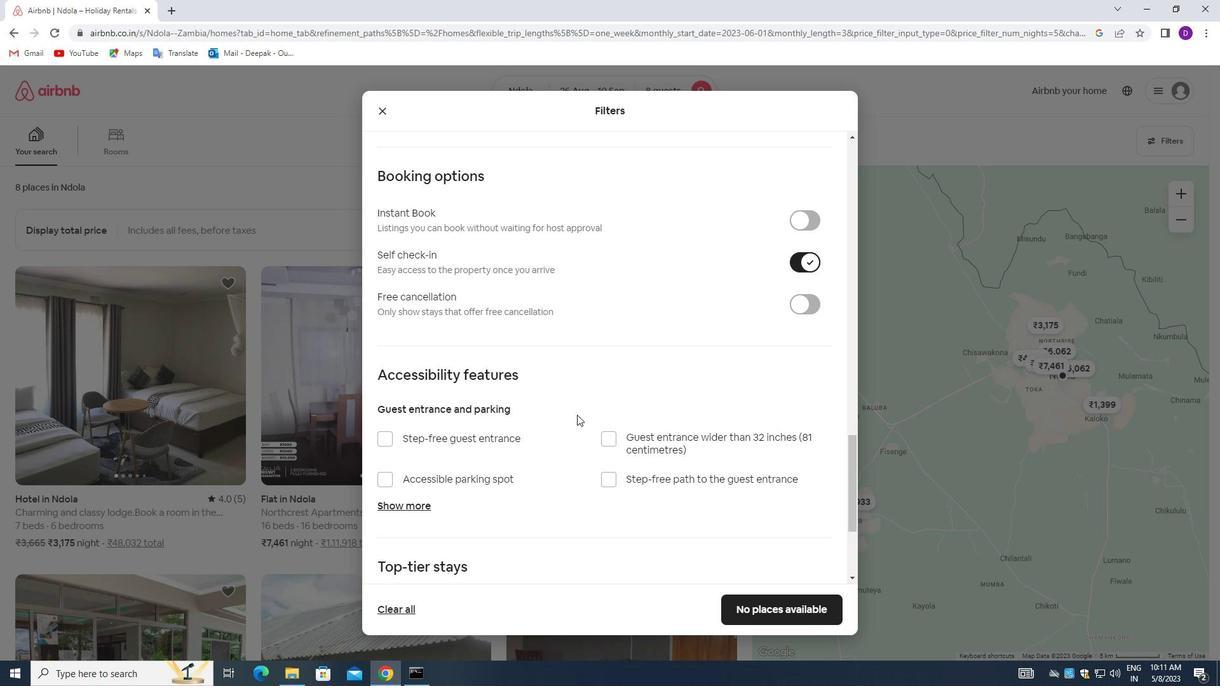 
Action: Mouse moved to (584, 430)
Screenshot: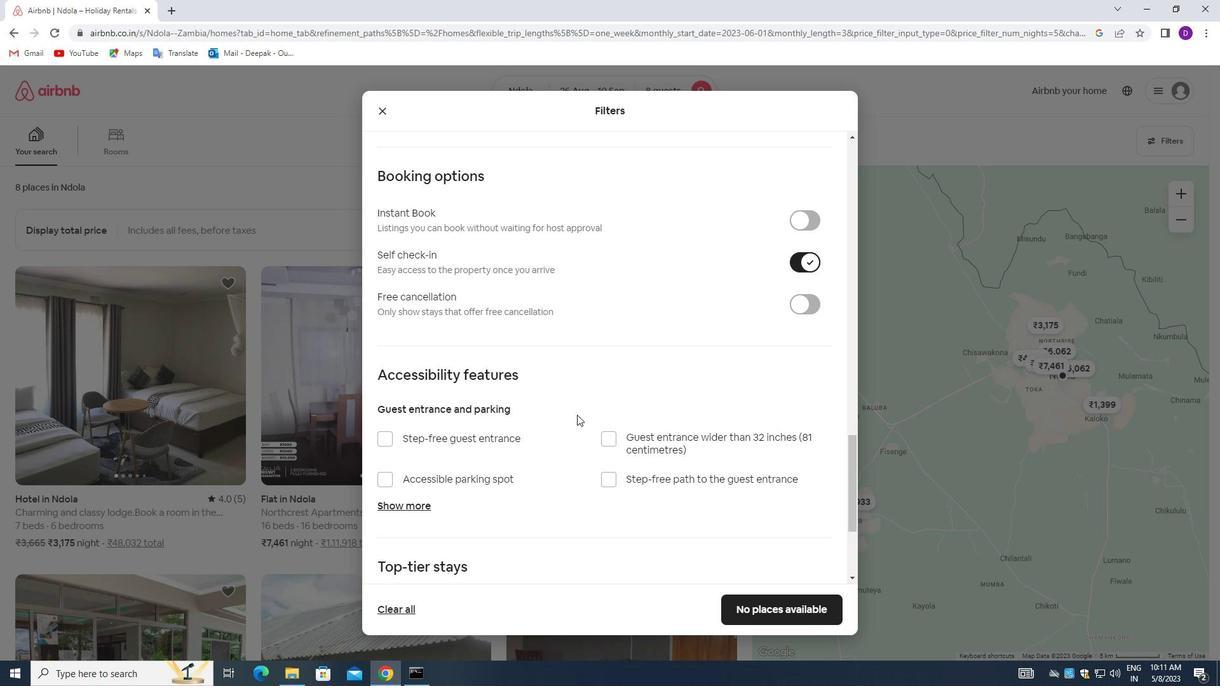 
Action: Mouse scrolled (584, 429) with delta (0, 0)
Screenshot: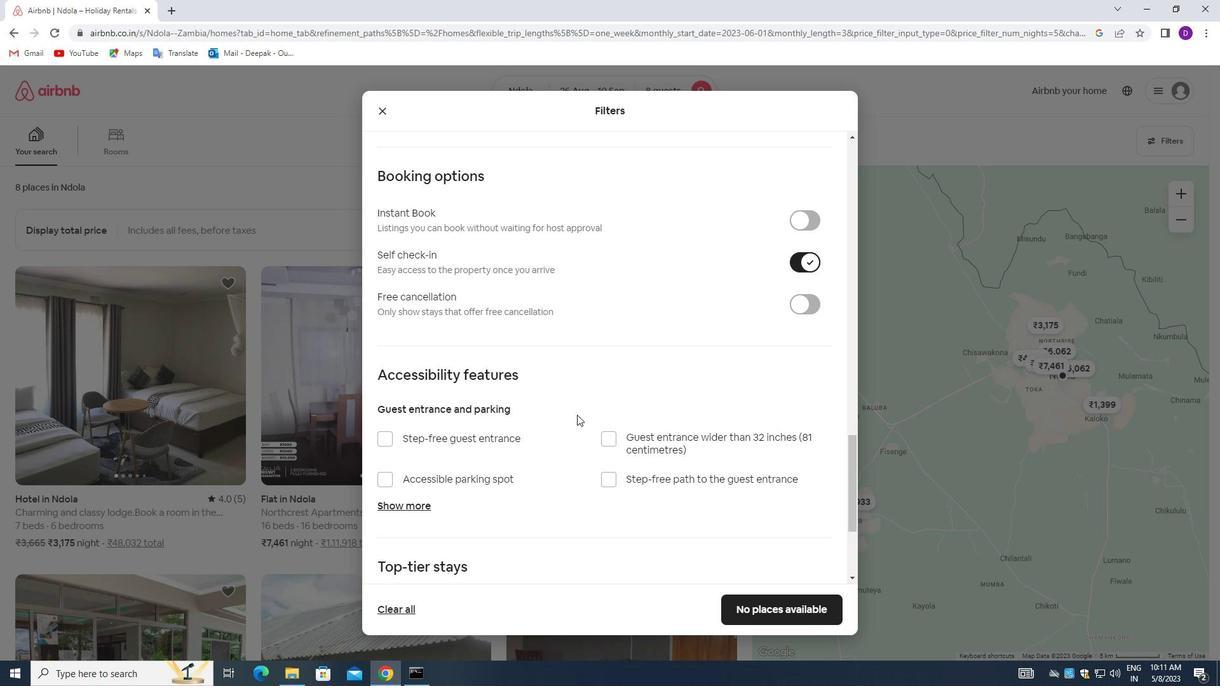 
Action: Mouse moved to (587, 444)
Screenshot: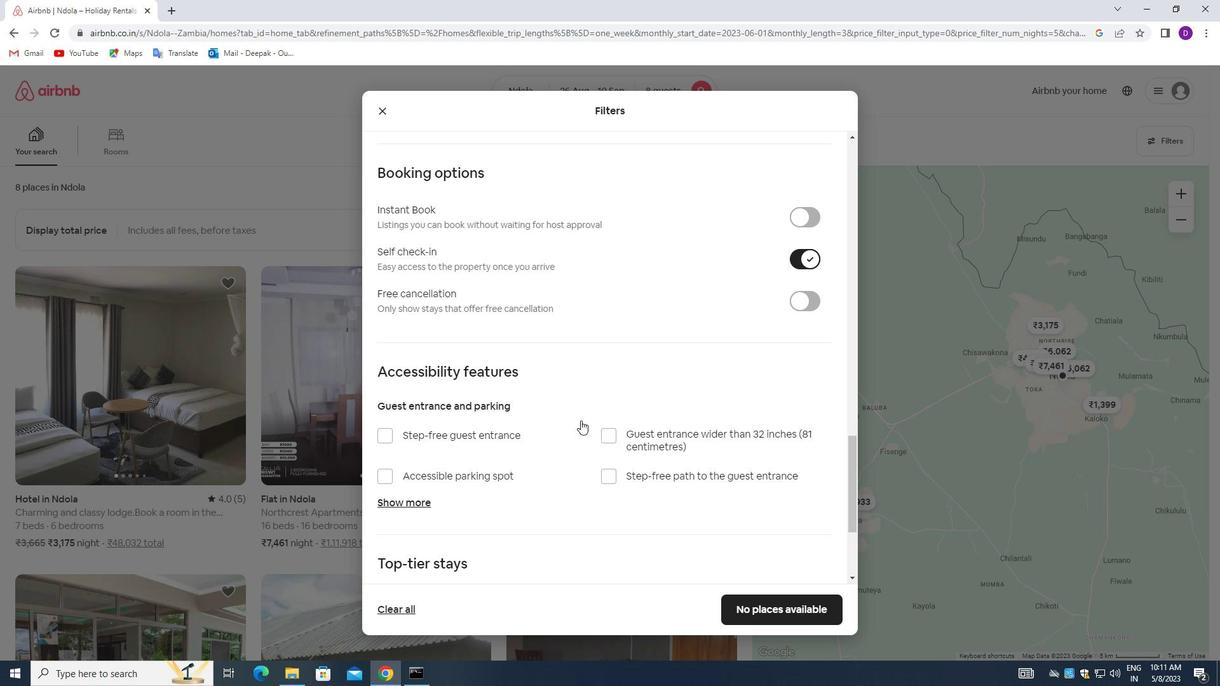 
Action: Mouse scrolled (587, 444) with delta (0, 0)
Screenshot: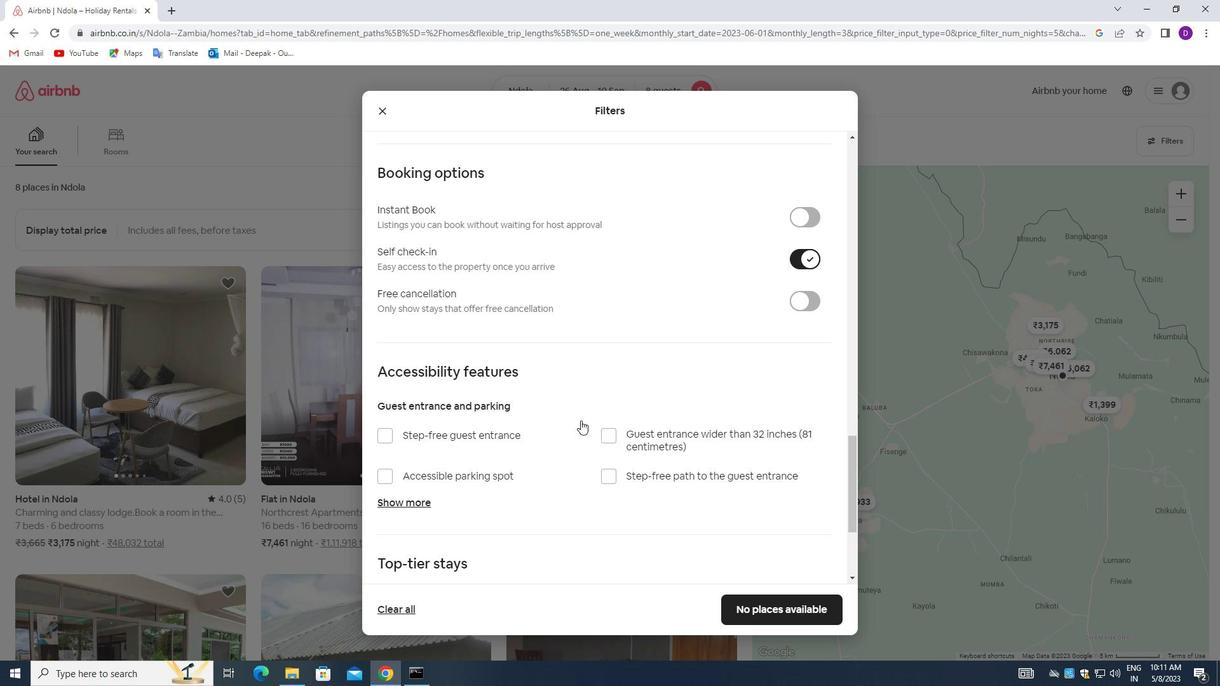 
Action: Mouse moved to (578, 465)
Screenshot: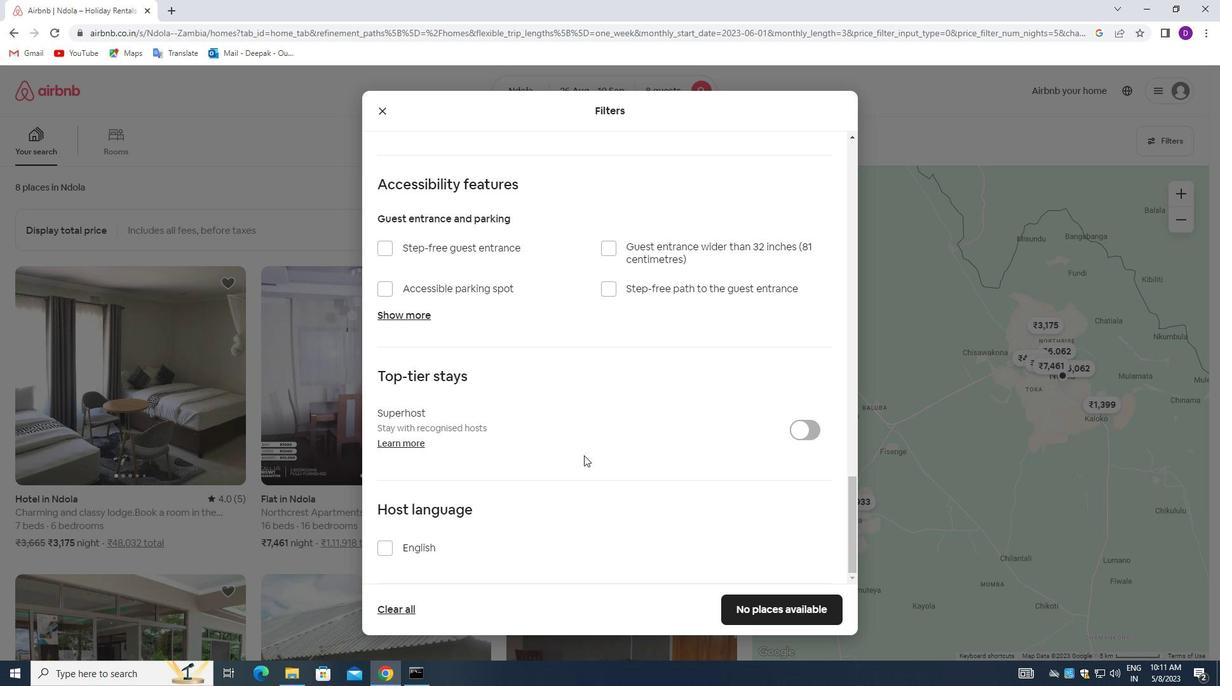 
Action: Mouse scrolled (578, 464) with delta (0, 0)
Screenshot: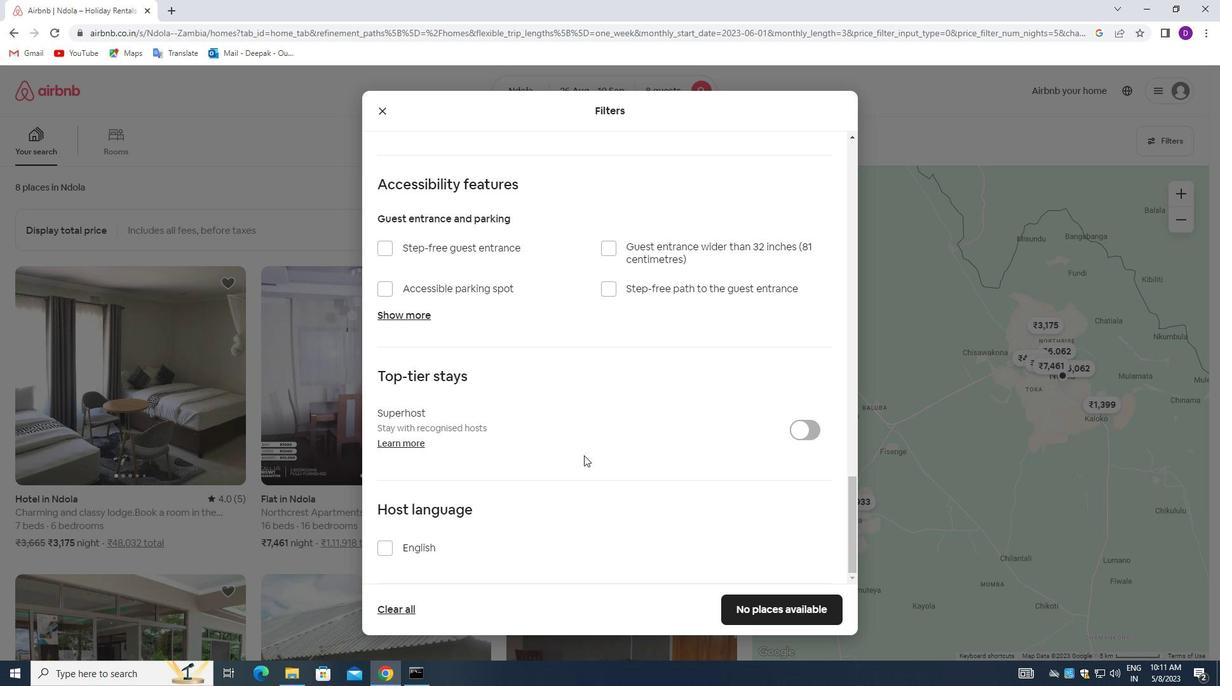 
Action: Mouse moved to (578, 467)
Screenshot: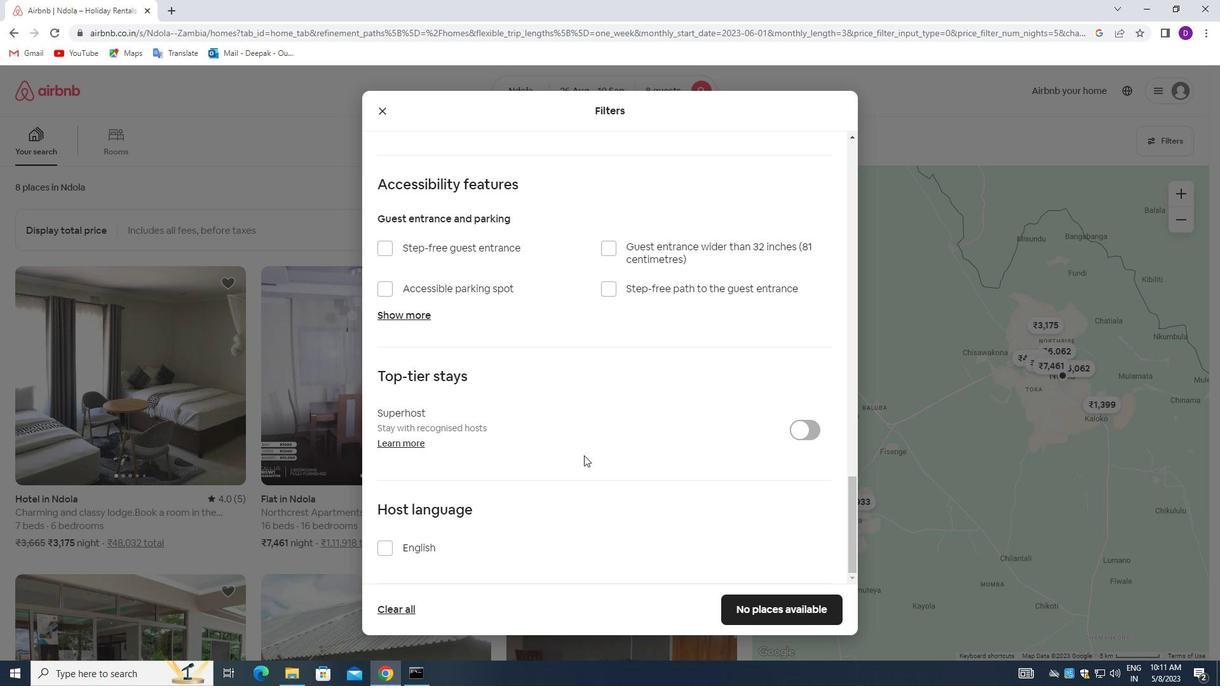 
Action: Mouse scrolled (578, 467) with delta (0, 0)
Screenshot: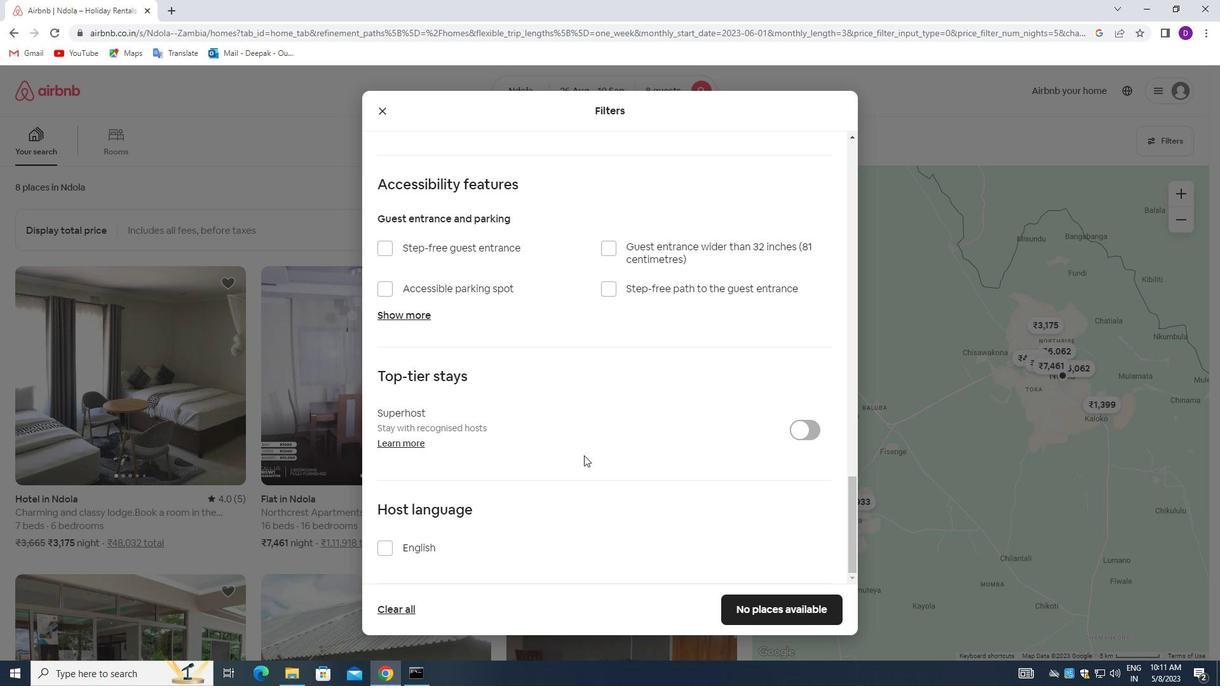 
Action: Mouse moved to (578, 468)
Screenshot: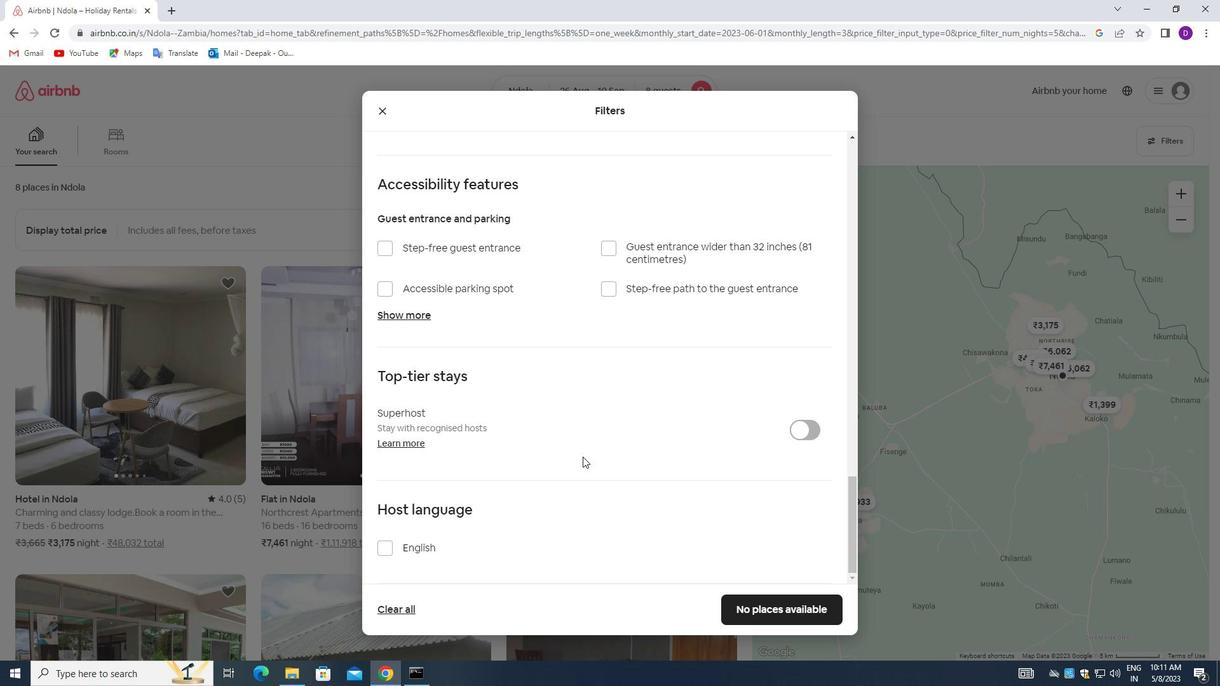 
Action: Mouse scrolled (578, 467) with delta (0, 0)
Screenshot: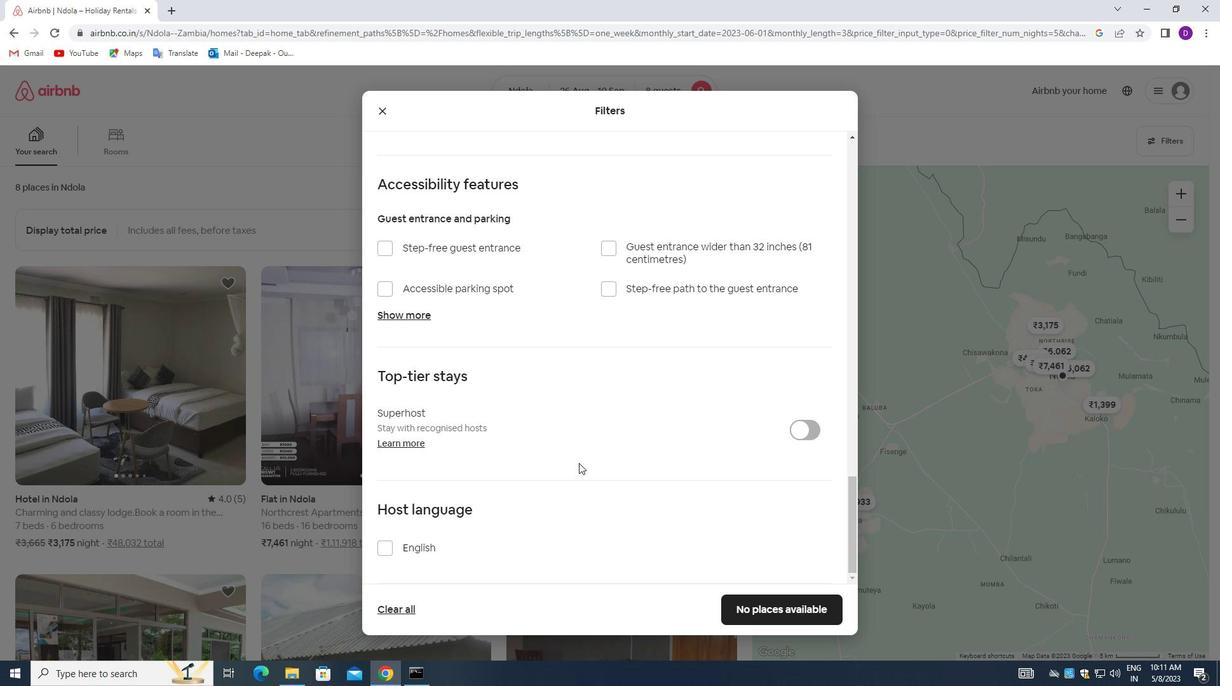 
Action: Mouse moved to (577, 469)
Screenshot: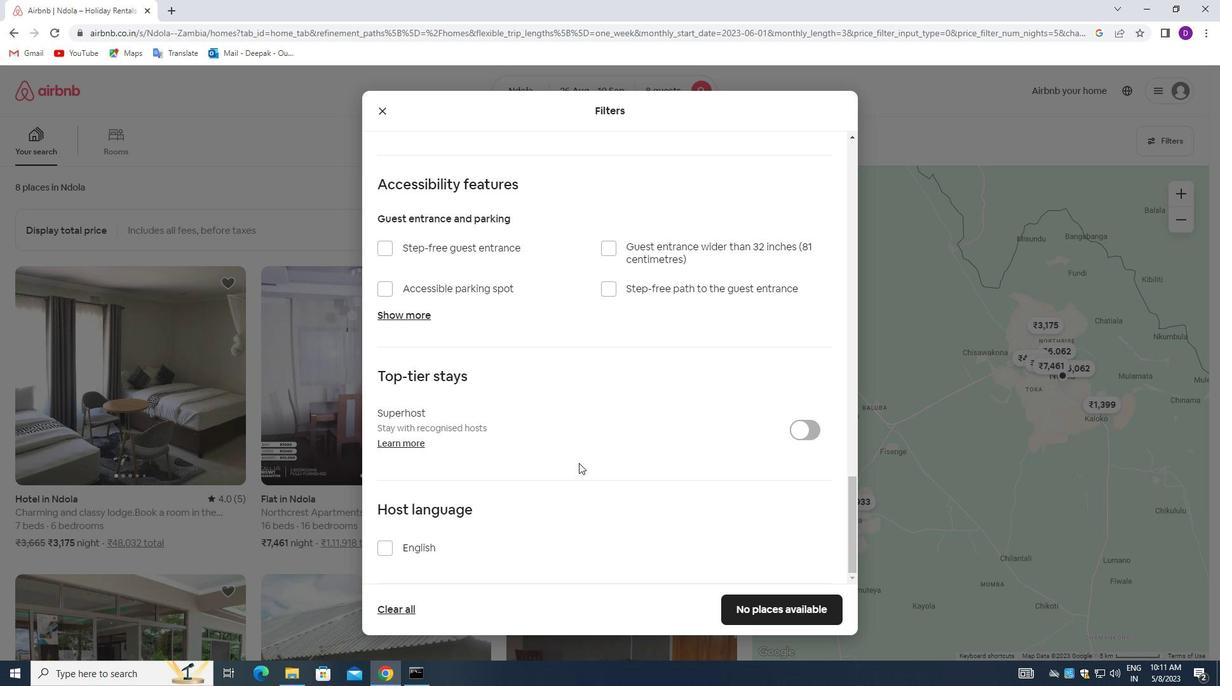 
Action: Mouse scrolled (577, 468) with delta (0, 0)
Screenshot: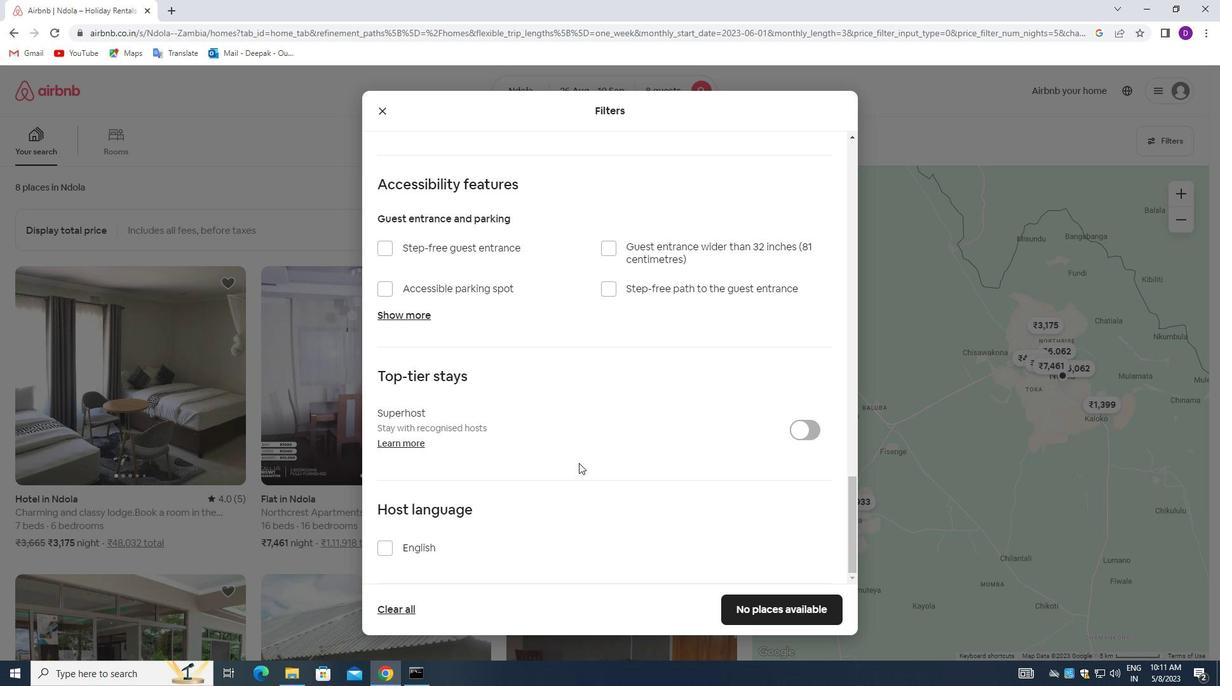 
Action: Mouse moved to (575, 472)
Screenshot: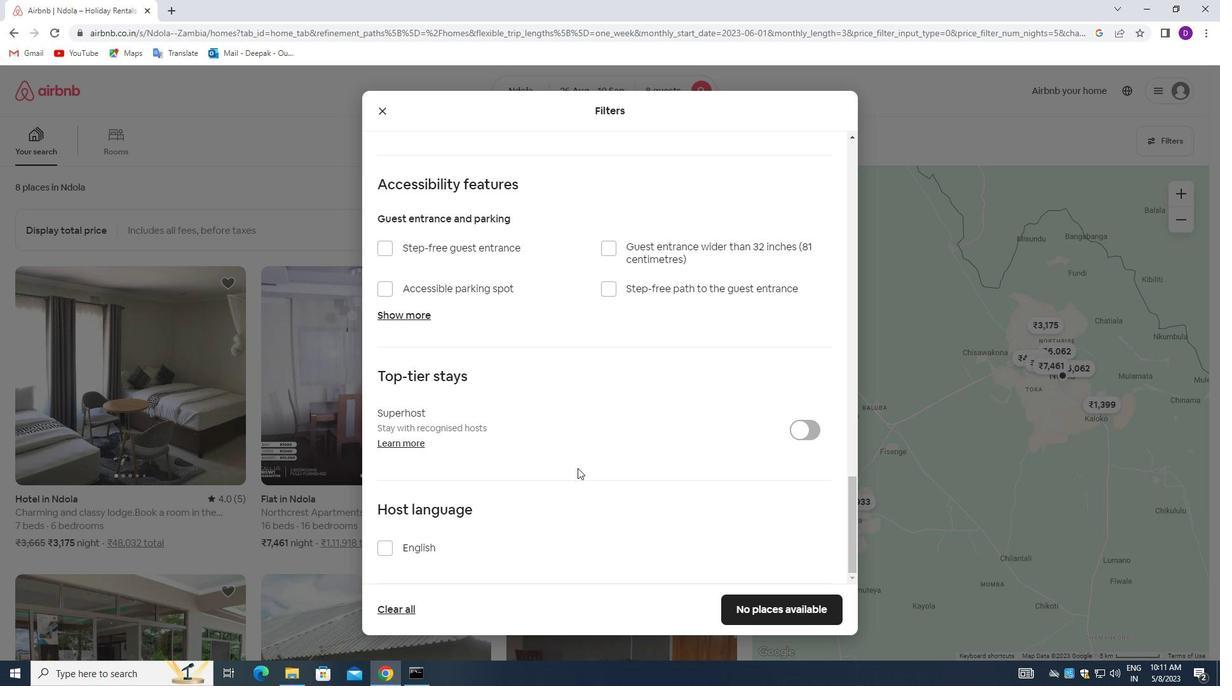 
Action: Mouse scrolled (575, 472) with delta (0, 0)
Screenshot: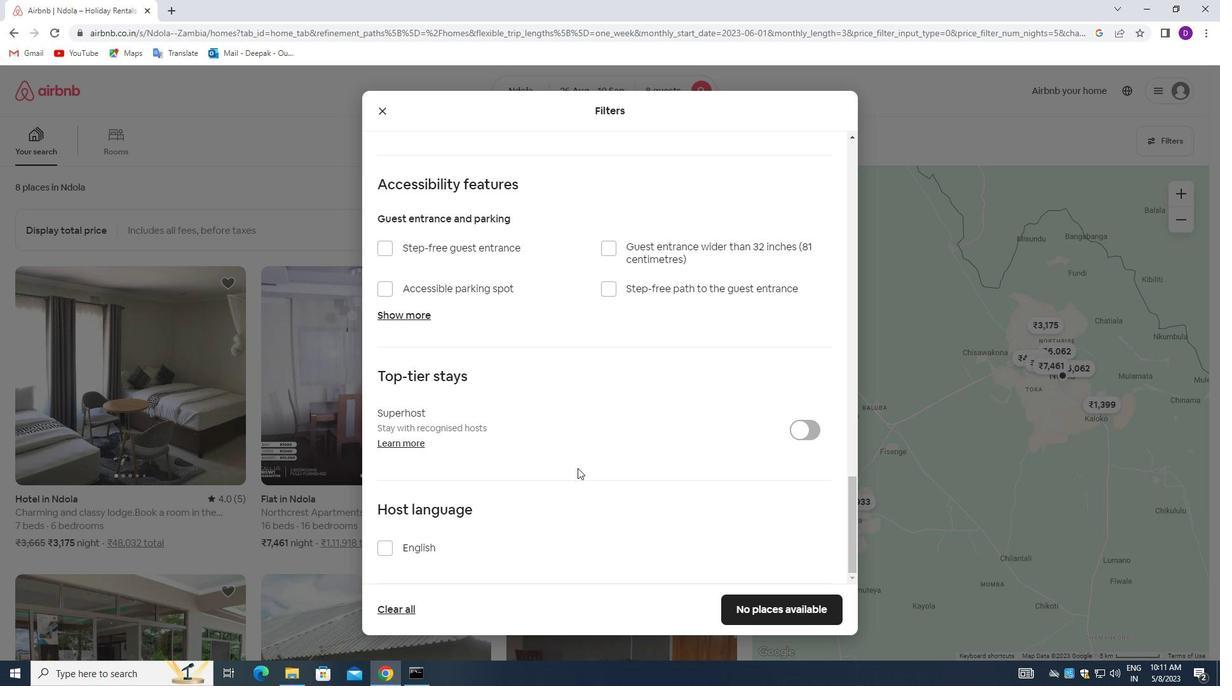 
Action: Mouse moved to (570, 476)
Screenshot: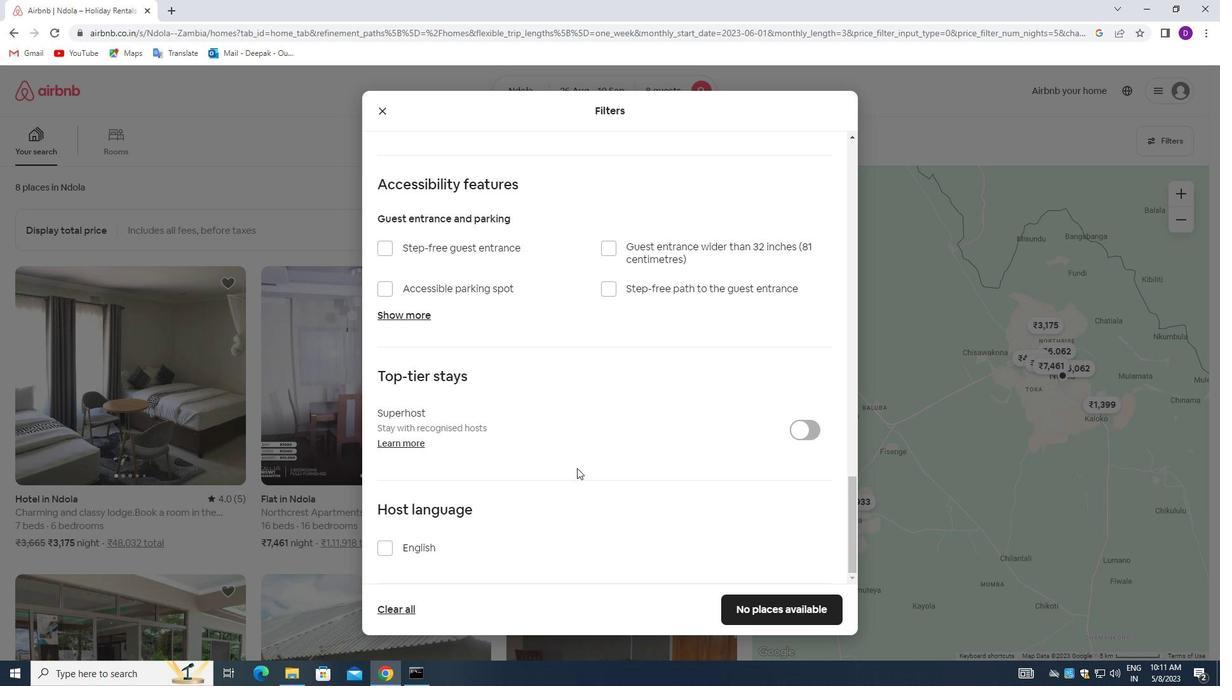 
Action: Mouse scrolled (570, 476) with delta (0, 0)
Screenshot: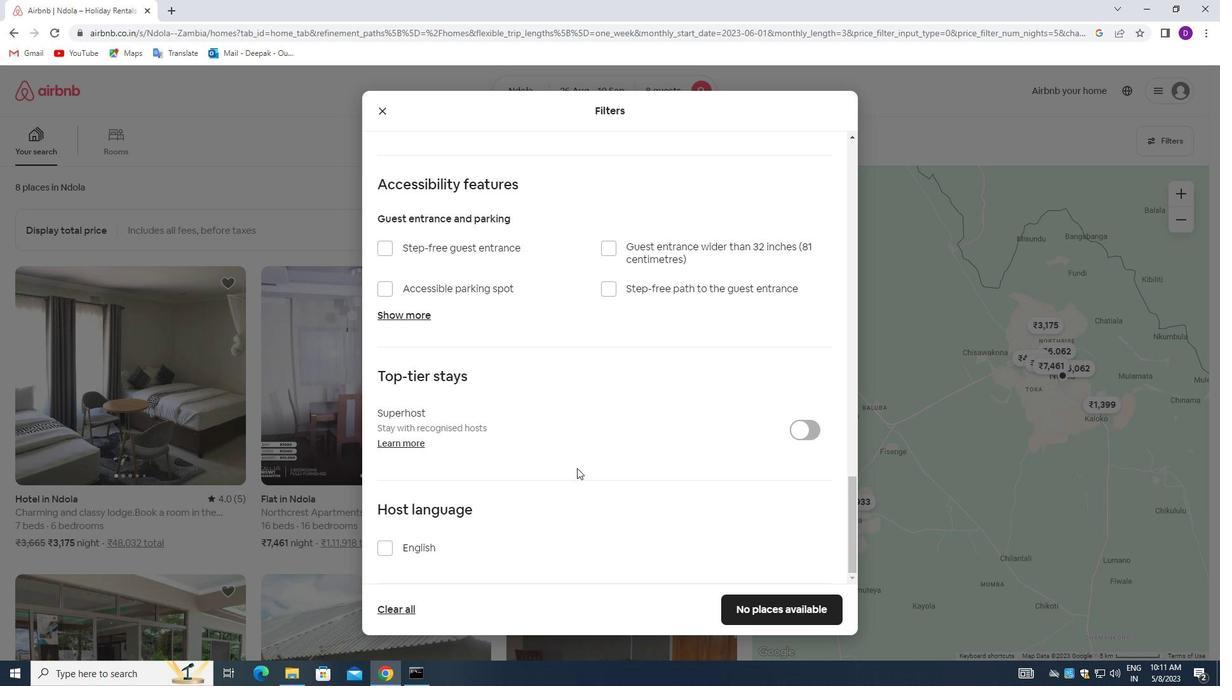 
Action: Mouse moved to (384, 552)
Screenshot: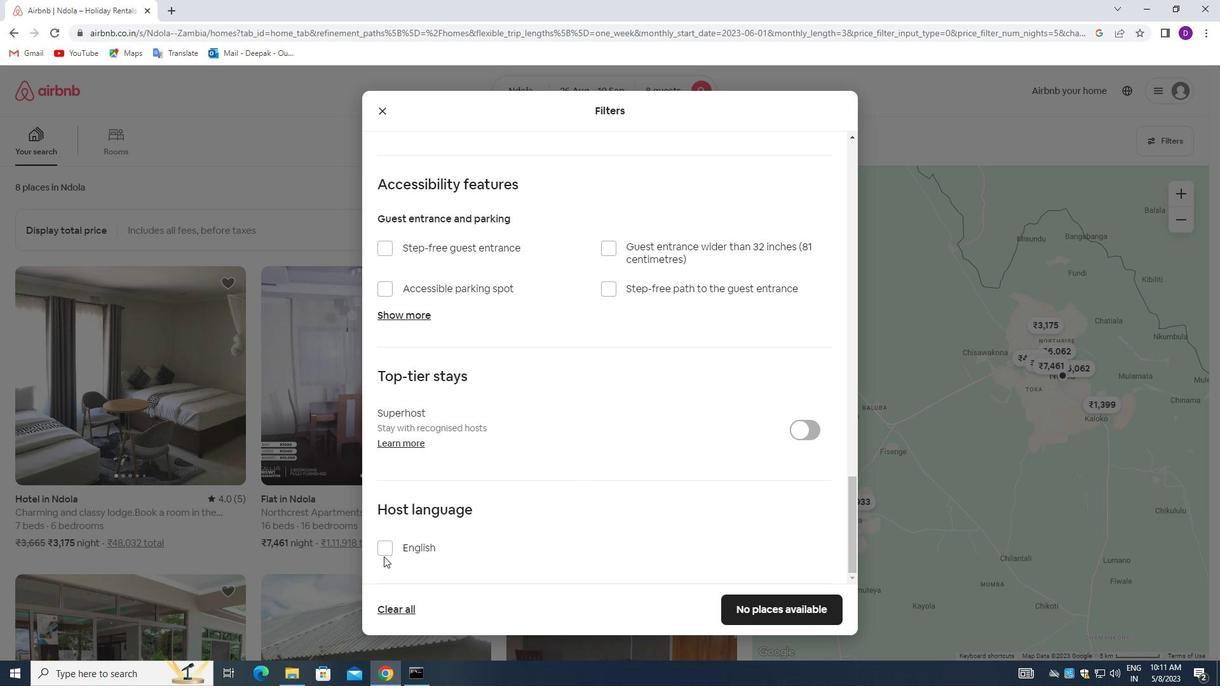 
Action: Mouse pressed left at (384, 552)
Screenshot: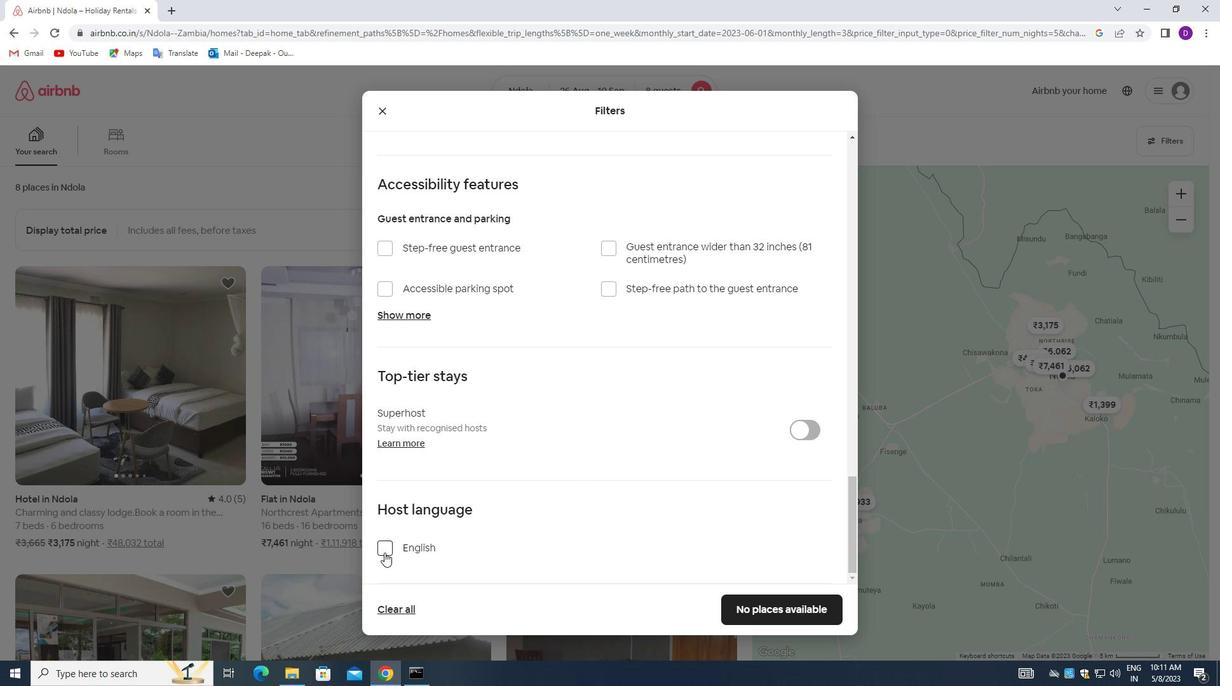 
Action: Mouse moved to (727, 608)
Screenshot: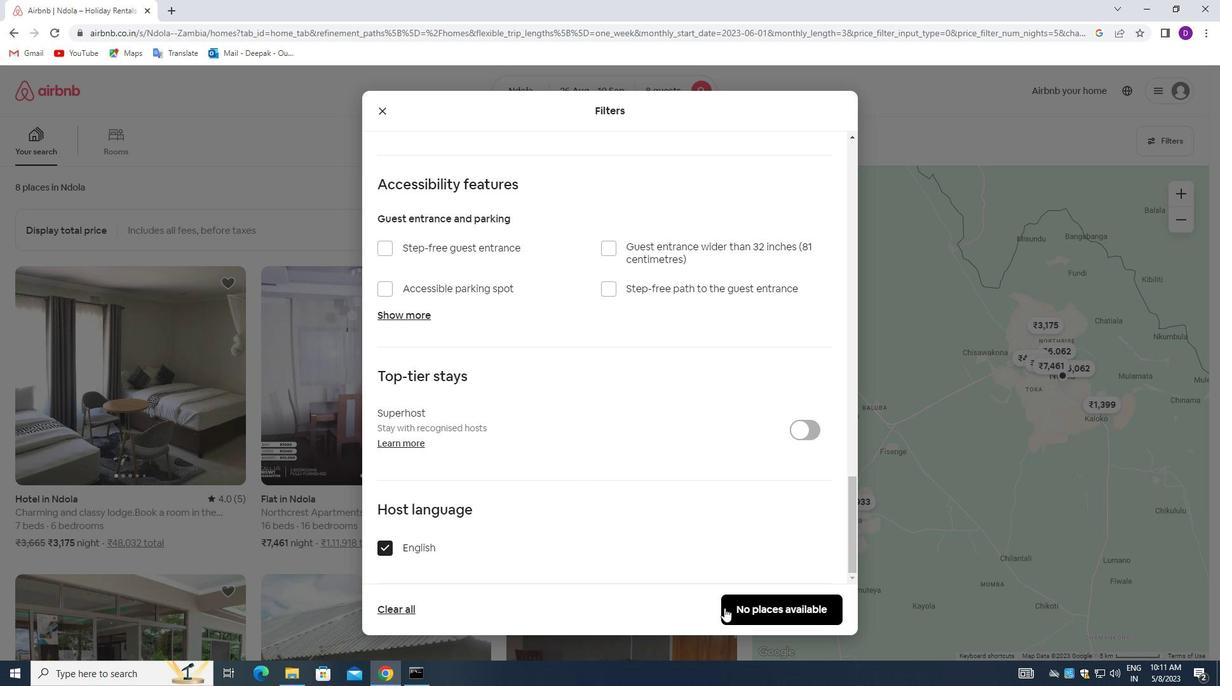 
Action: Mouse pressed left at (727, 608)
Screenshot: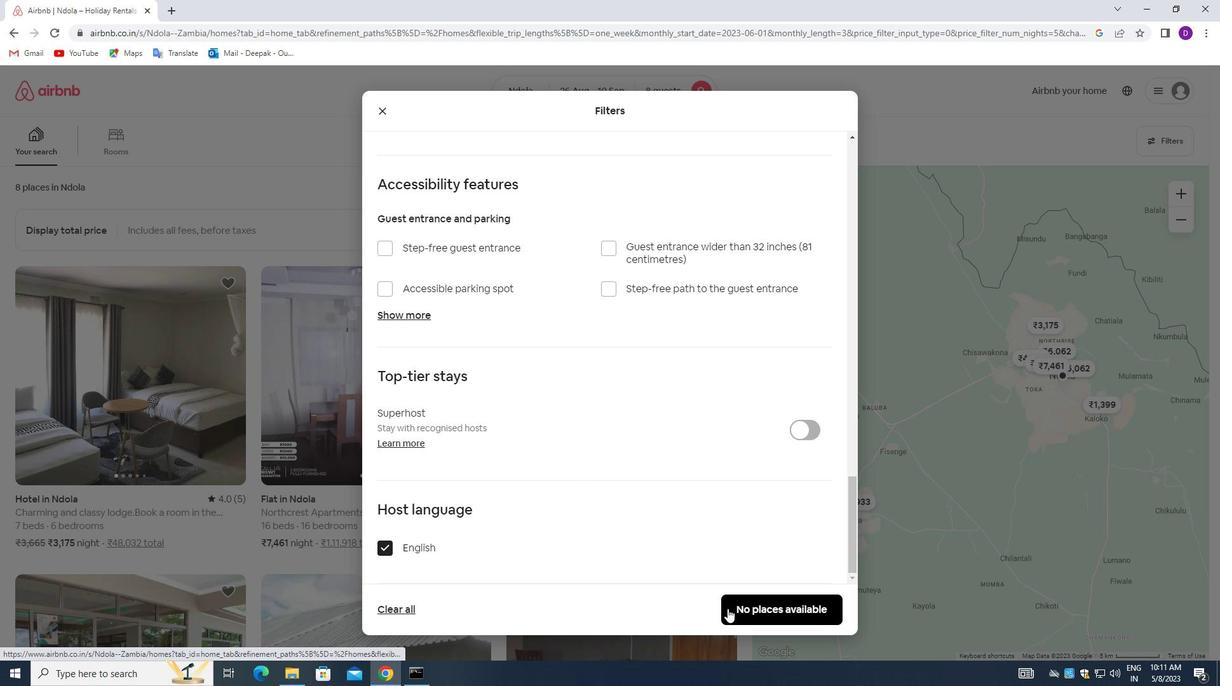 
Action: Mouse moved to (739, 498)
Screenshot: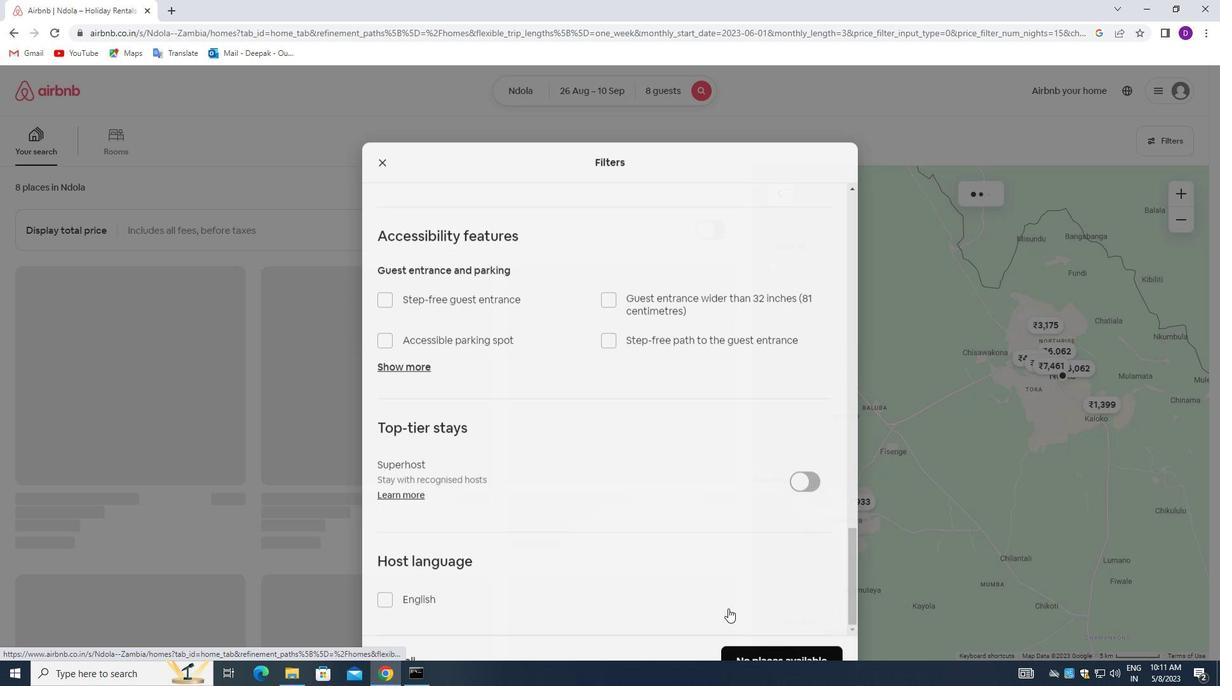 
